 Task: Create new invoice with Date Opened :15-Apr-23, Select Customer: The Biscuit Bar, Terms: Payment Term 1. Make invoice entry for item-1 with Date: 15-Apr-23, Description: Bacardi Superior, Action: Material, Income Account: Income:Sales, Quantity: 1, Unit Price: 5.5, Discount $: 1.5. Make entry for item-2 with Date: 15-Apr-23, Description: _x000D_
Doritos Lays Cool Ranch, Action: Material, Income Account: Income:Sales, Quantity: 4, Unit Price: 5.6, Discount $: 2.5. Make entry for item-3 with Date: 15-Apr-23, Description: Bonne Maman Preserves Strawberry (13 oz)_x000D_
, Action: Material, Income Account: Income:Sales, Quantity: 1, Unit Price: 6.6, Discount $: 3. Write Notes: 'Looking forward to serving you again.'. Post Invoice with Post Date: 15-Apr-23, Post to Accounts: Assets:Accounts Receivable. Pay / Process Payment with Transaction Date: 15-May-23, Amount: 27.5, Transfer Account: Checking Account. Print Invoice, display notes by going to Option, then go to Display Tab and check 'Invoice Notes'.
Action: Mouse moved to (174, 17)
Screenshot: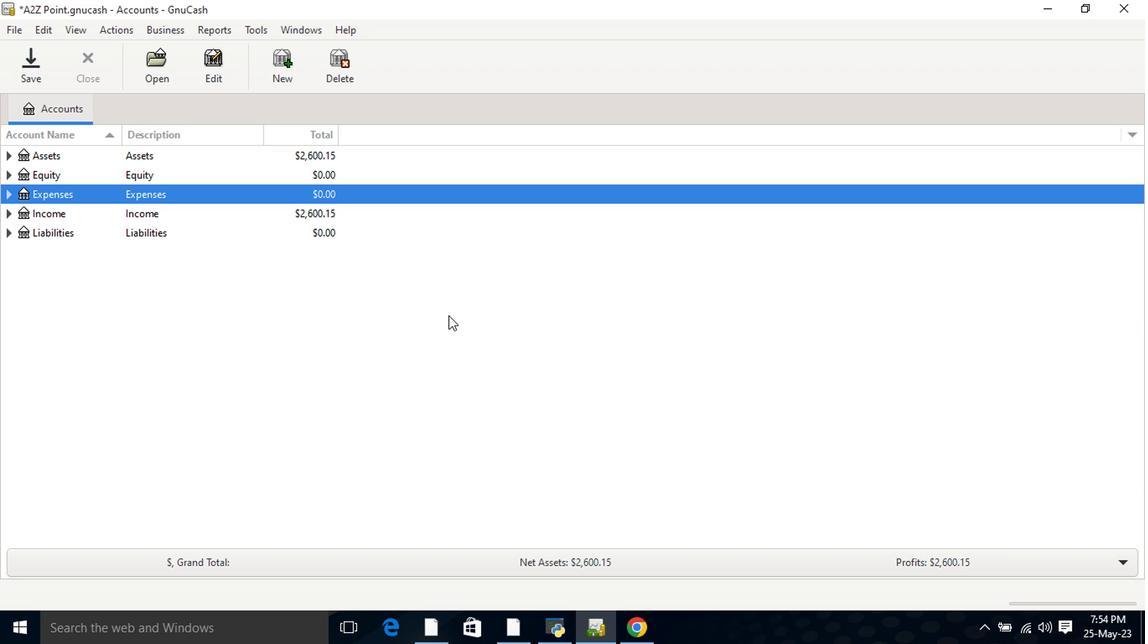 
Action: Mouse pressed left at (174, 17)
Screenshot: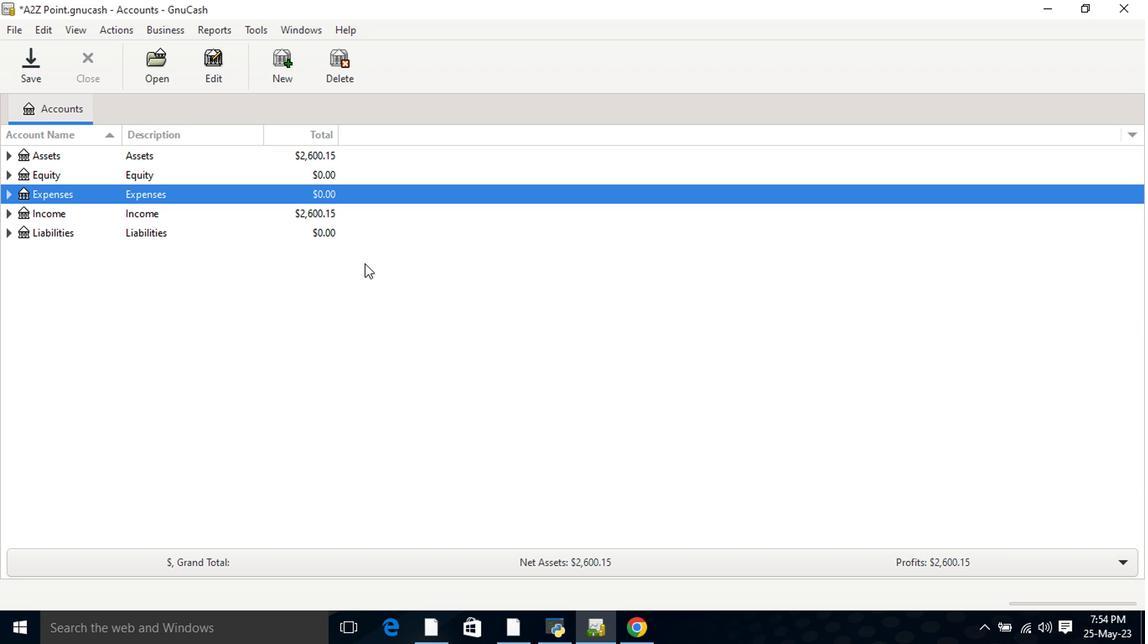 
Action: Mouse moved to (353, 102)
Screenshot: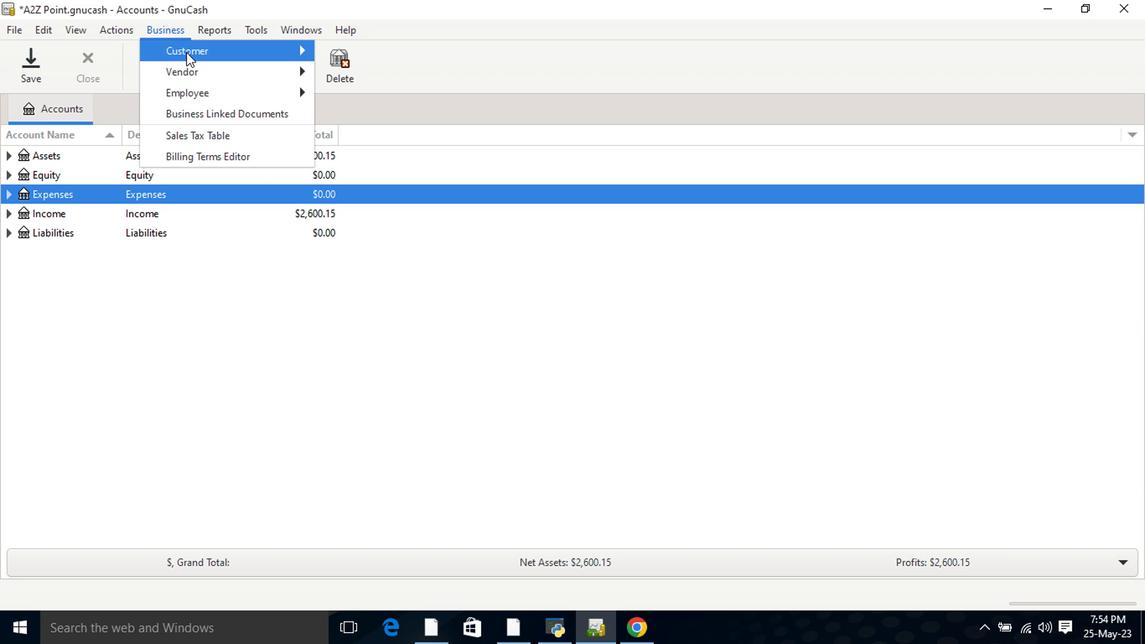 
Action: Mouse pressed left at (353, 102)
Screenshot: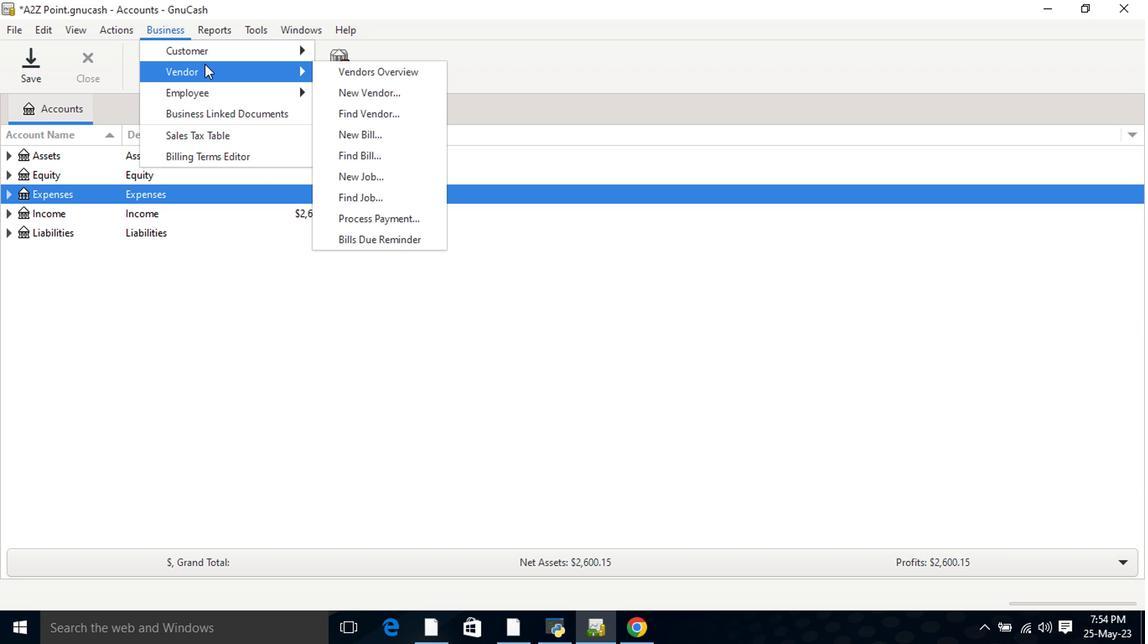 
Action: Mouse moved to (658, 245)
Screenshot: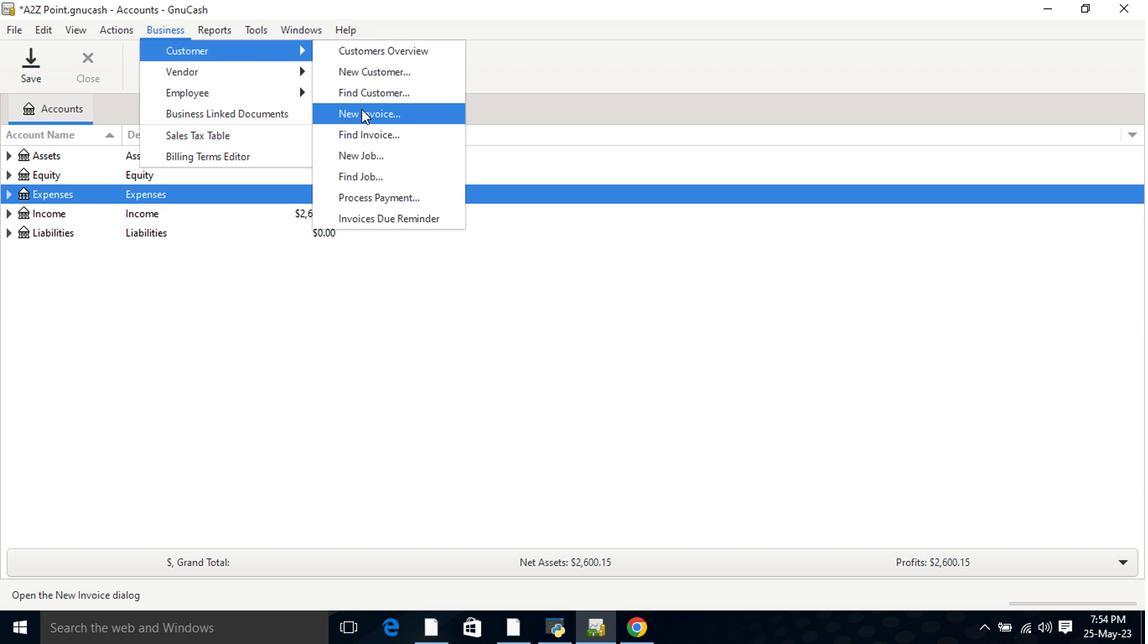 
Action: Mouse pressed left at (658, 245)
Screenshot: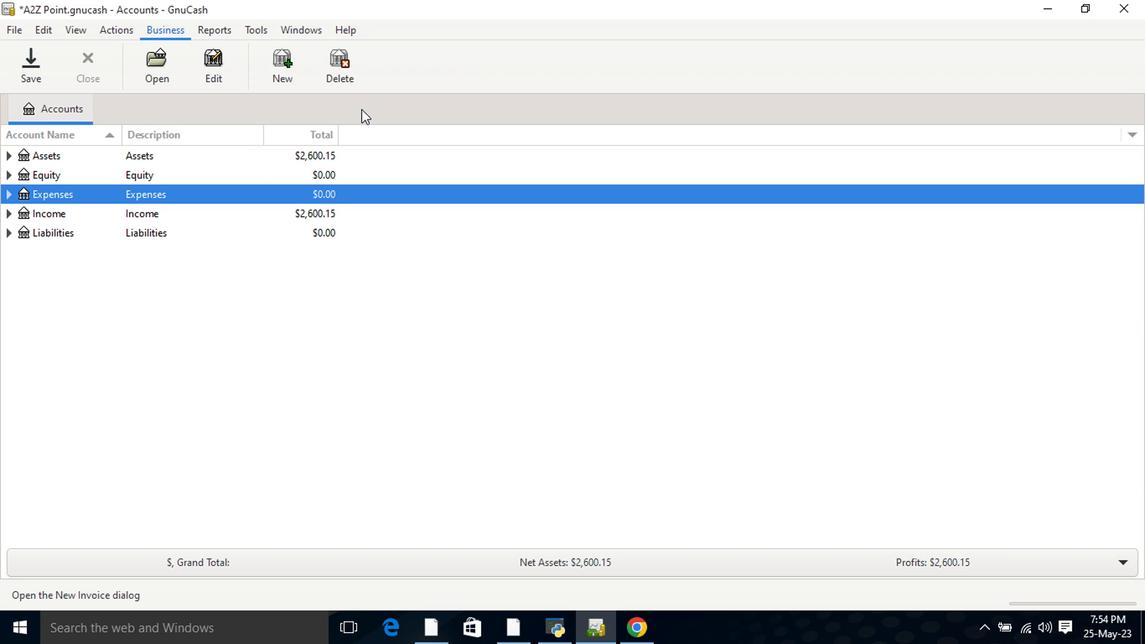 
Action: Mouse moved to (544, 270)
Screenshot: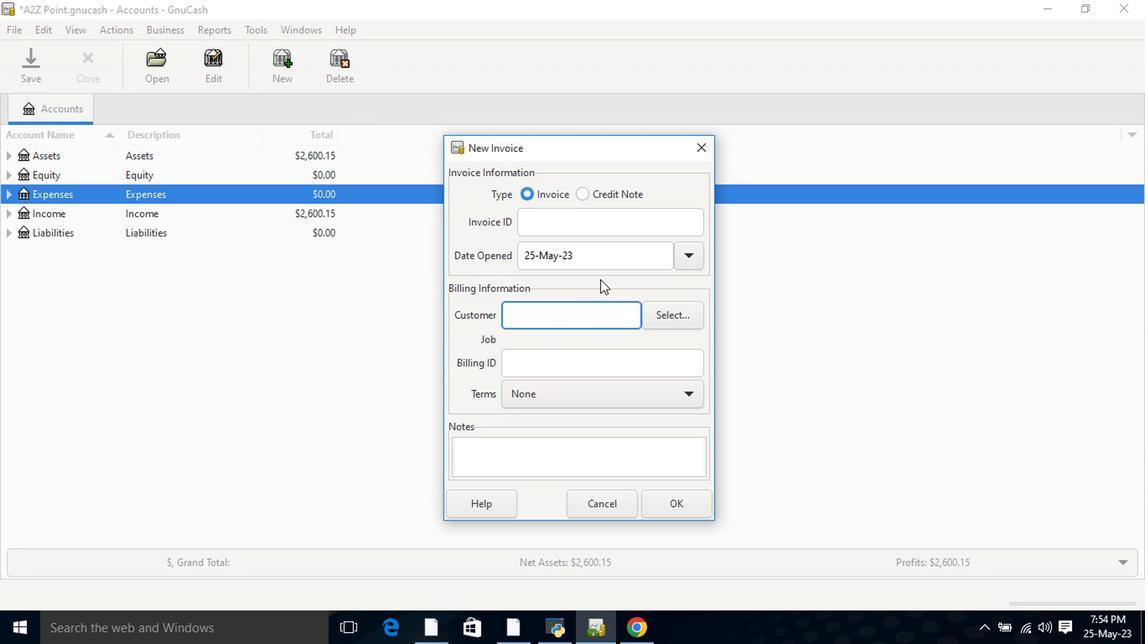 
Action: Mouse pressed left at (544, 270)
Screenshot: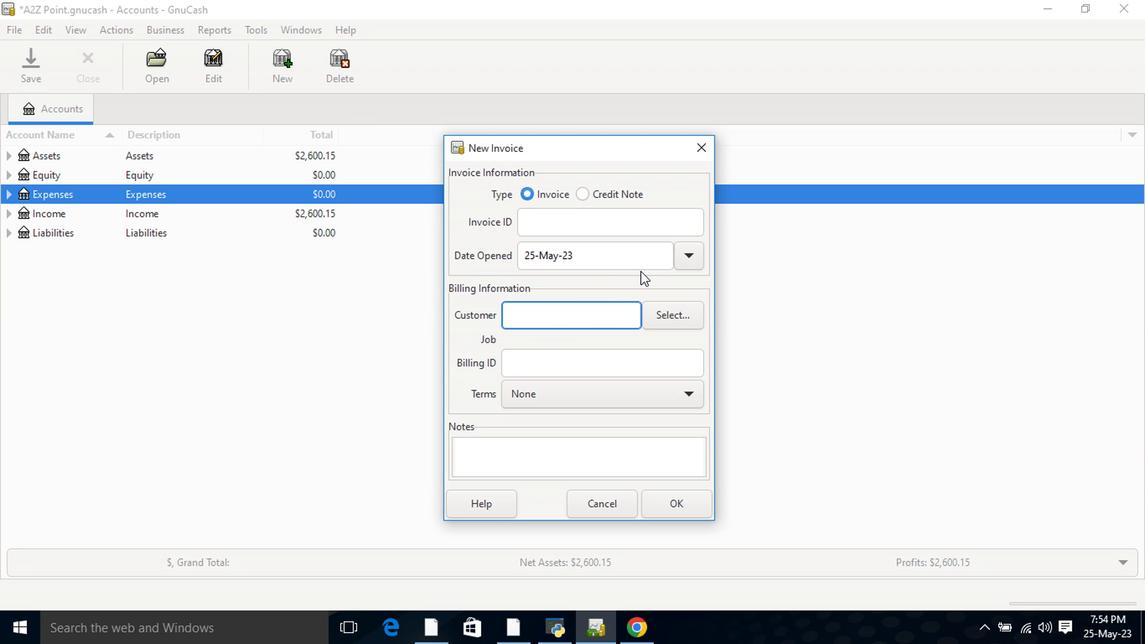 
Action: Mouse moved to (667, 331)
Screenshot: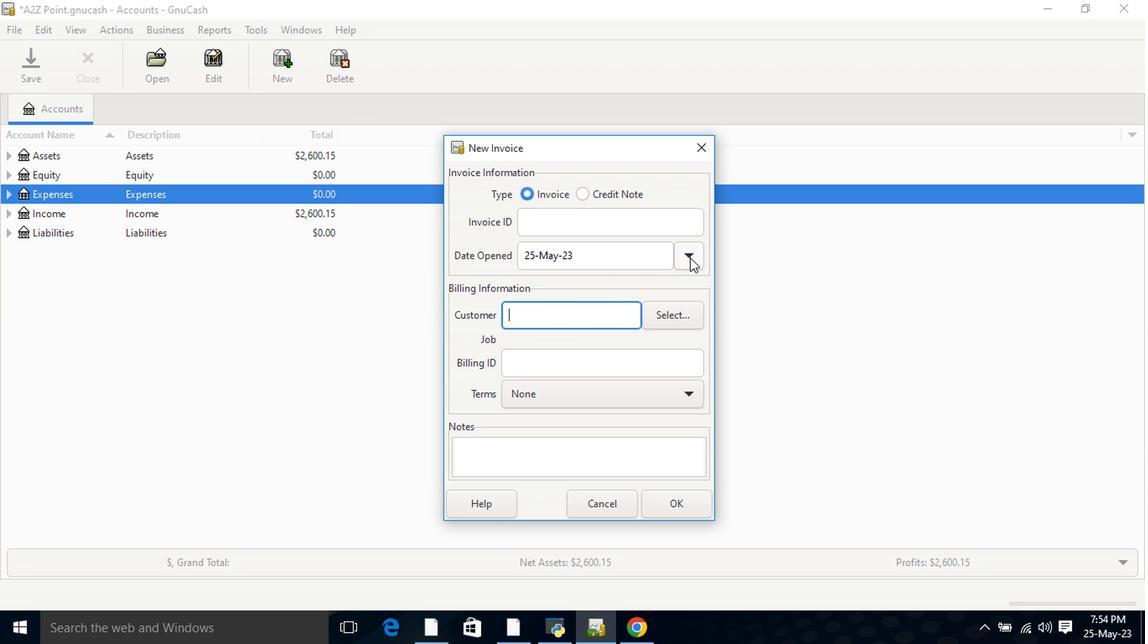 
Action: Mouse pressed left at (667, 331)
Screenshot: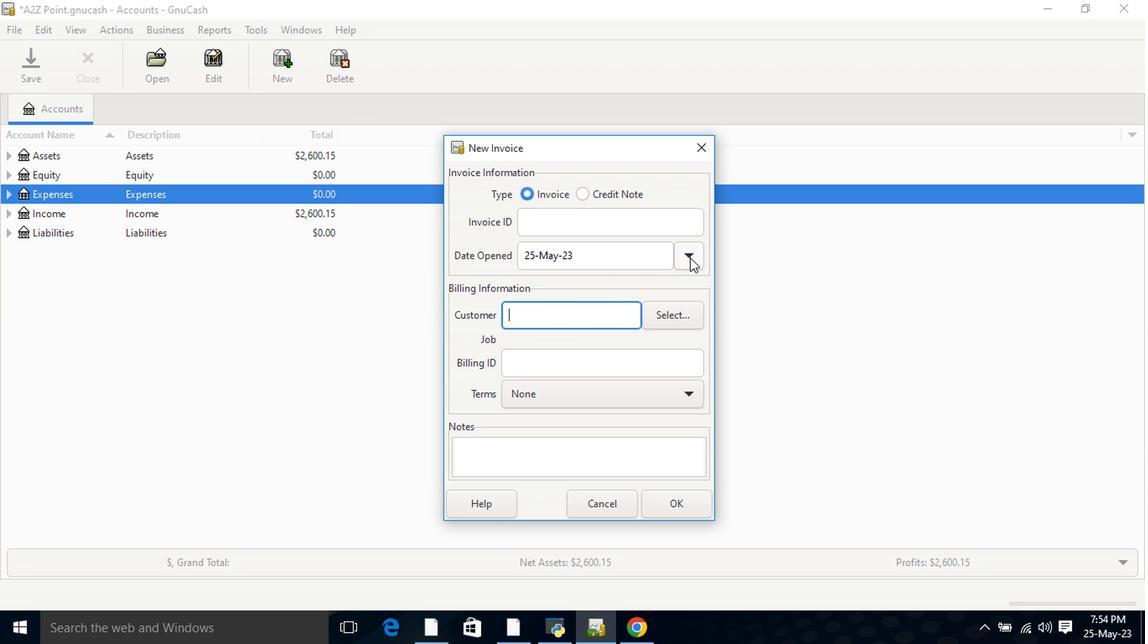 
Action: Mouse pressed left at (667, 331)
Screenshot: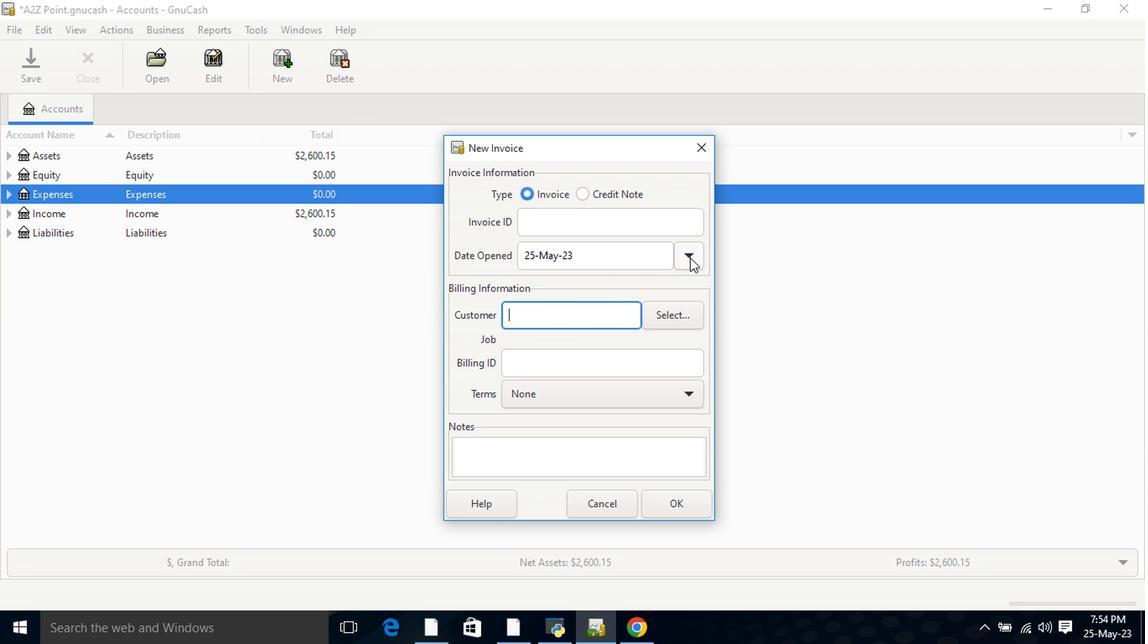 
Action: Mouse moved to (516, 296)
Screenshot: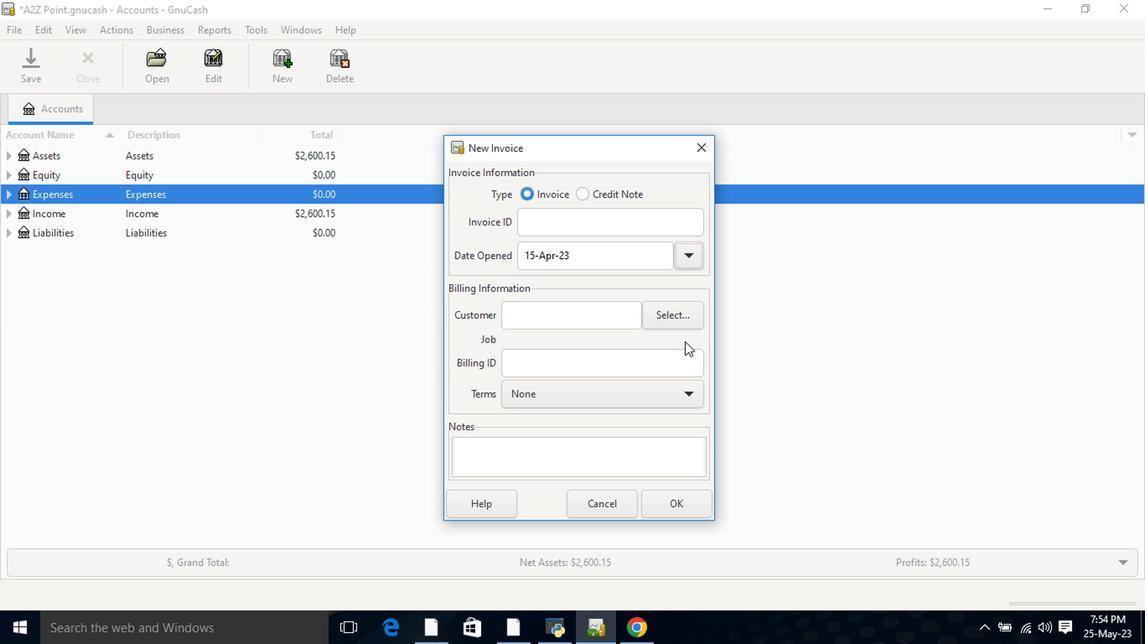 
Action: Mouse pressed left at (516, 291)
Screenshot: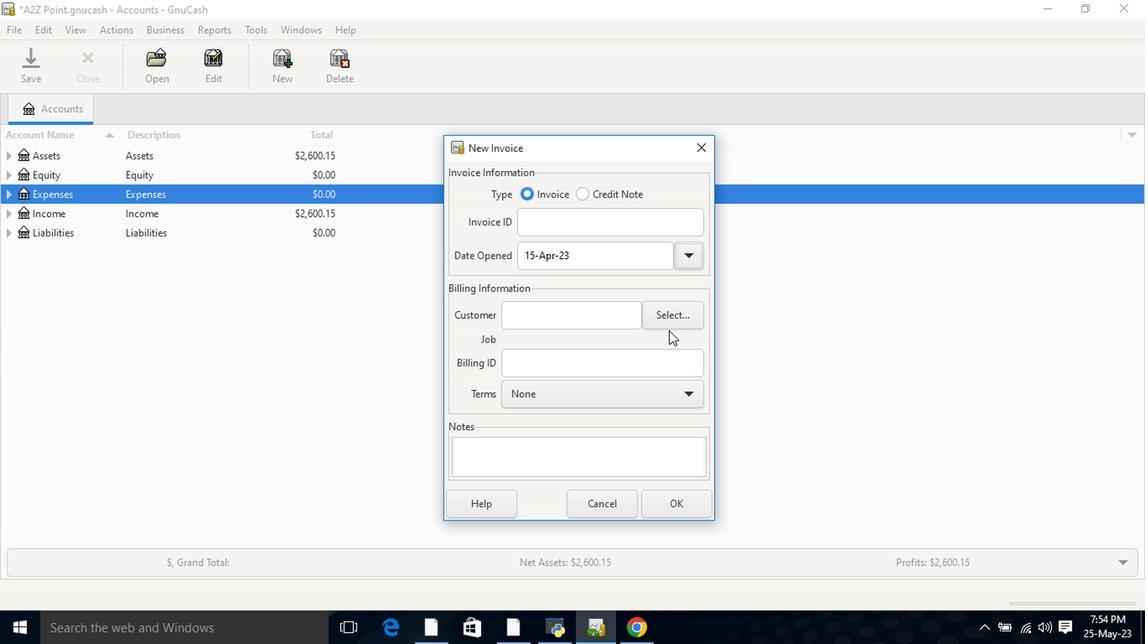 
Action: Mouse moved to (523, 309)
Screenshot: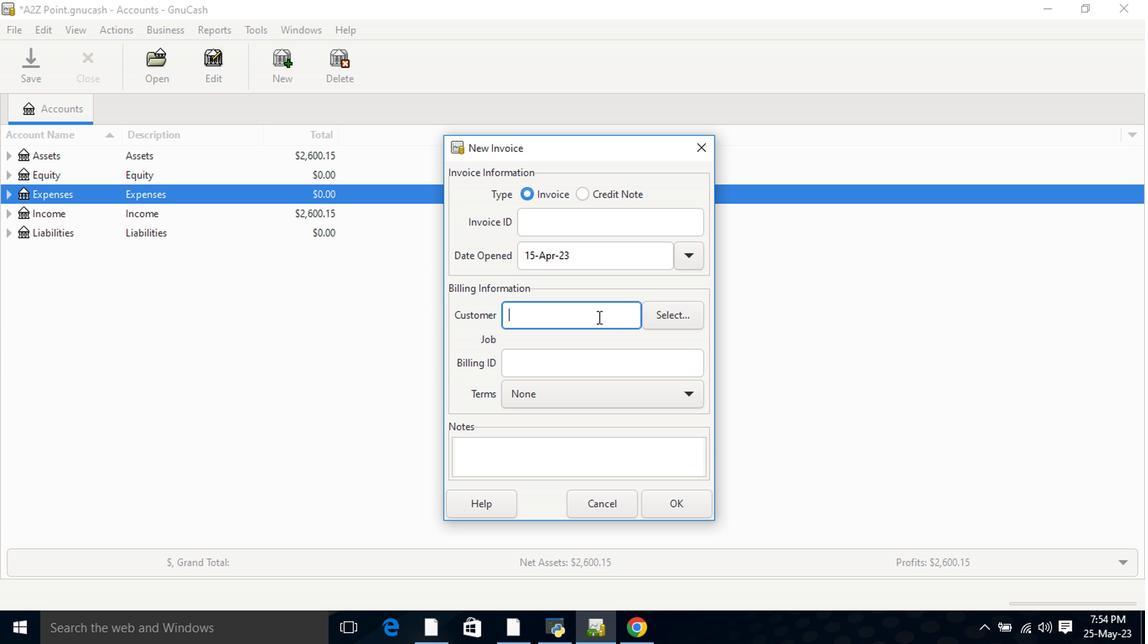 
Action: Mouse pressed left at (523, 309)
Screenshot: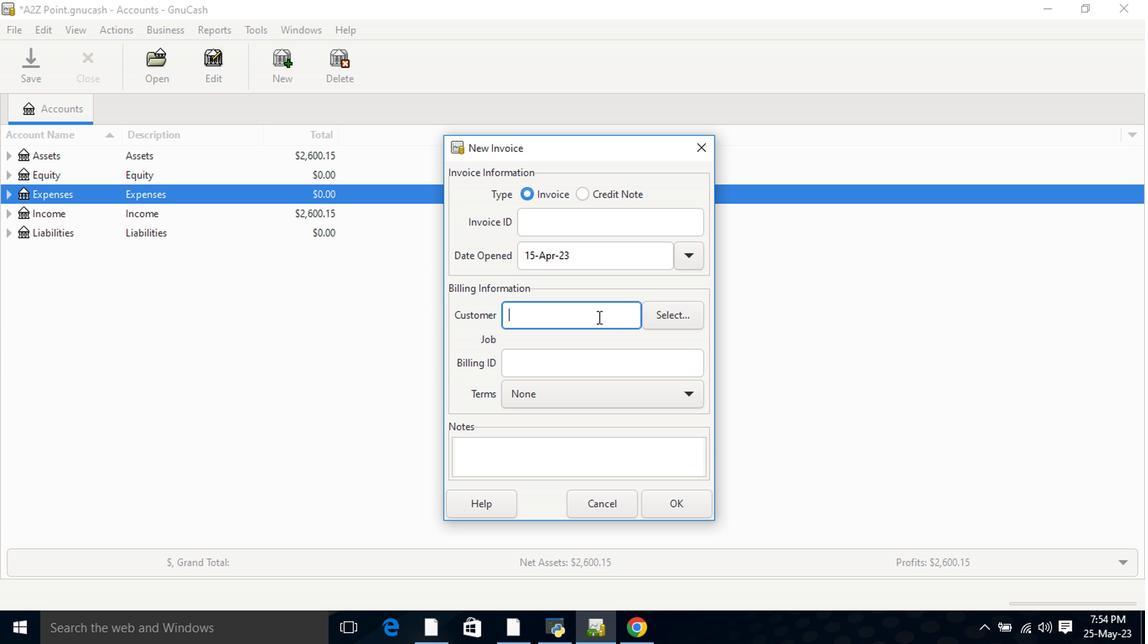 
Action: Mouse moved to (523, 307)
Screenshot: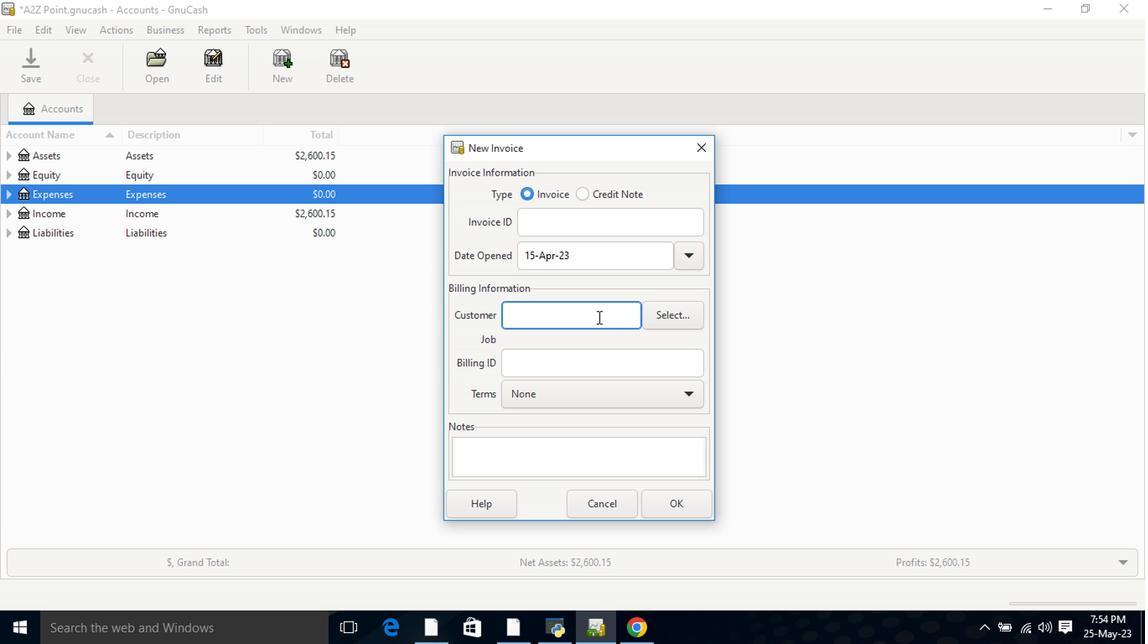 
Action: Key pressed <Key.shift><Key.shift><Key.shift><Key.shift><Key.shift>Goo
Screenshot: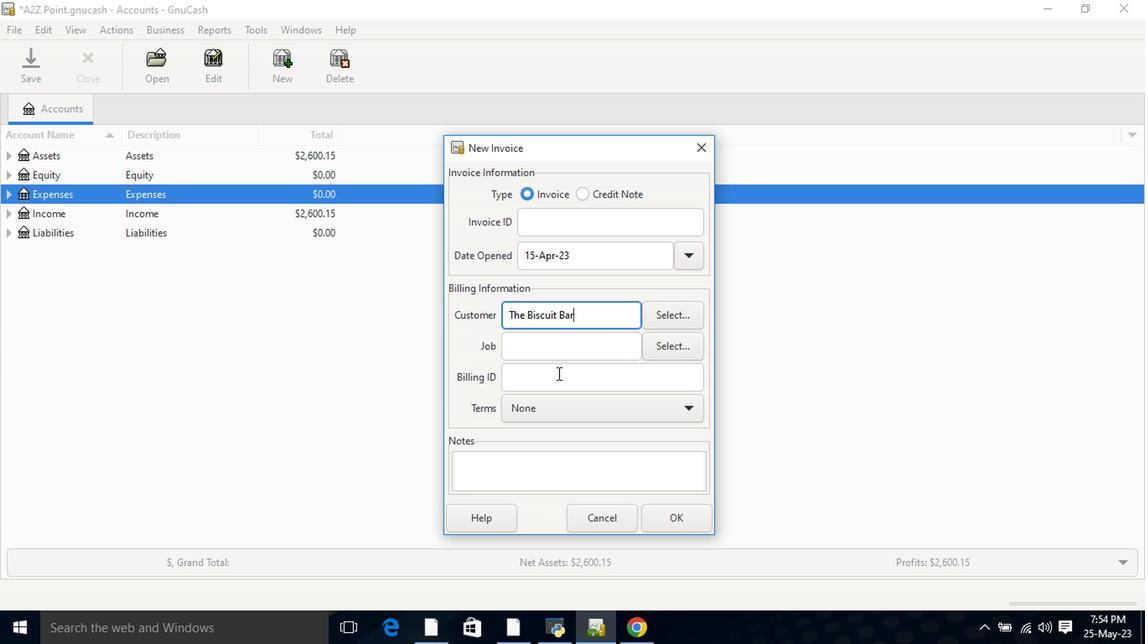
Action: Mouse moved to (524, 328)
Screenshot: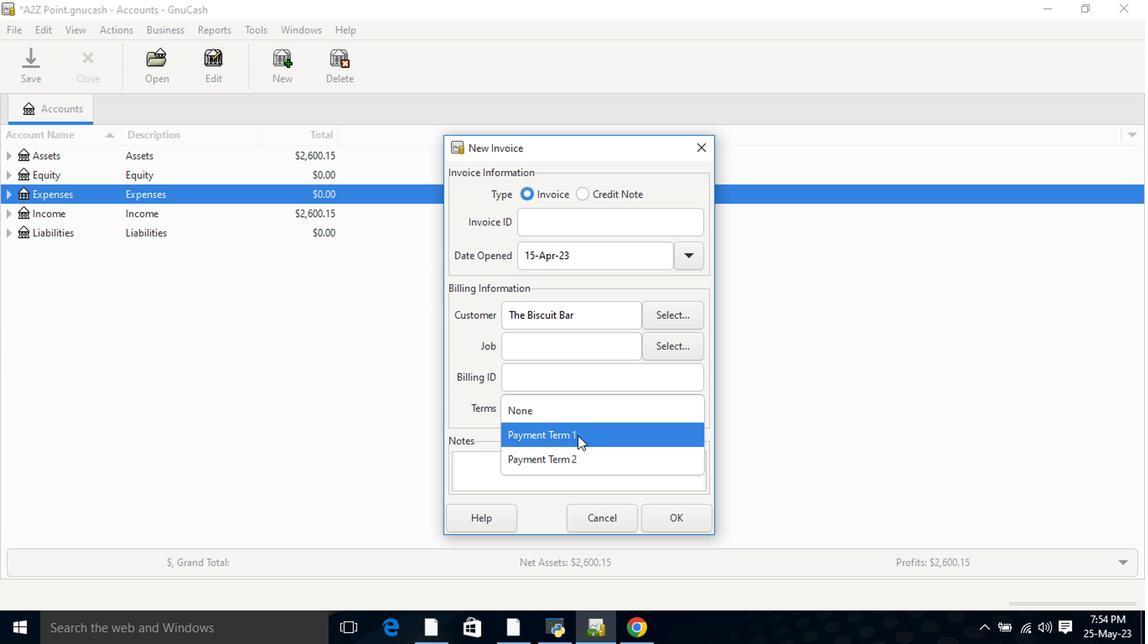 
Action: Mouse pressed left at (524, 328)
Screenshot: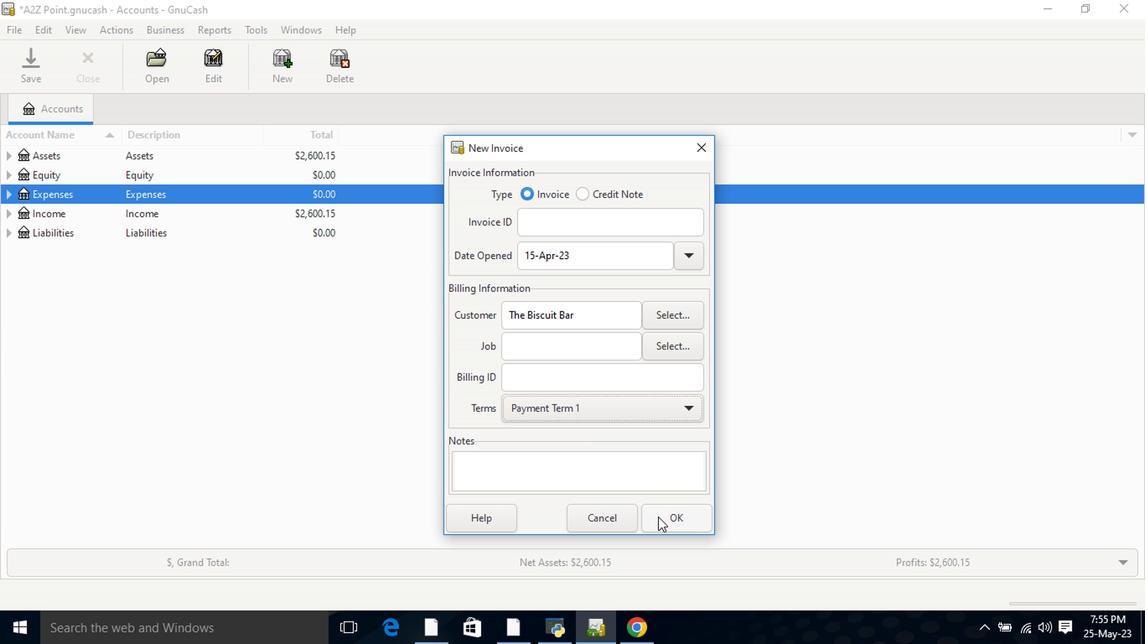 
Action: Mouse moved to (536, 401)
Screenshot: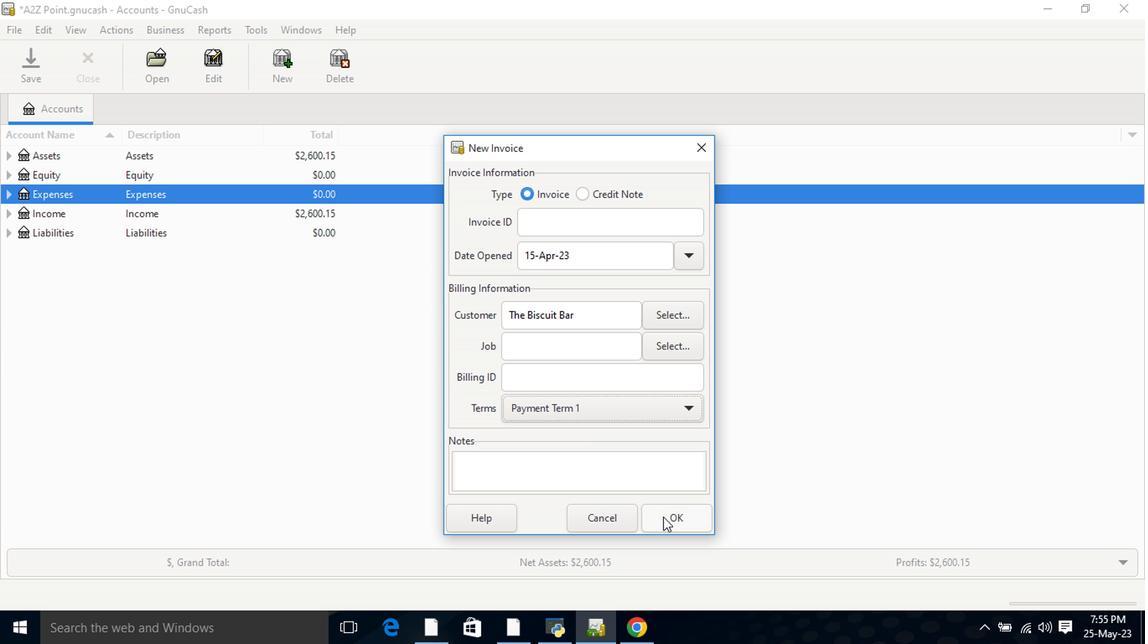 
Action: Mouse pressed left at (536, 401)
Screenshot: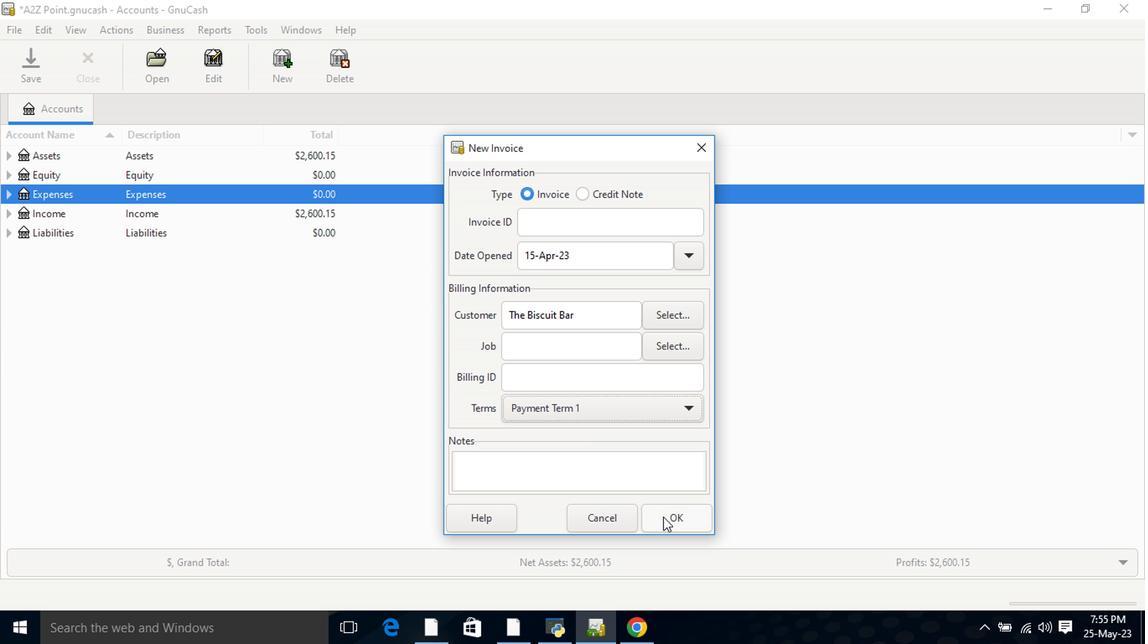 
Action: Mouse moved to (542, 425)
Screenshot: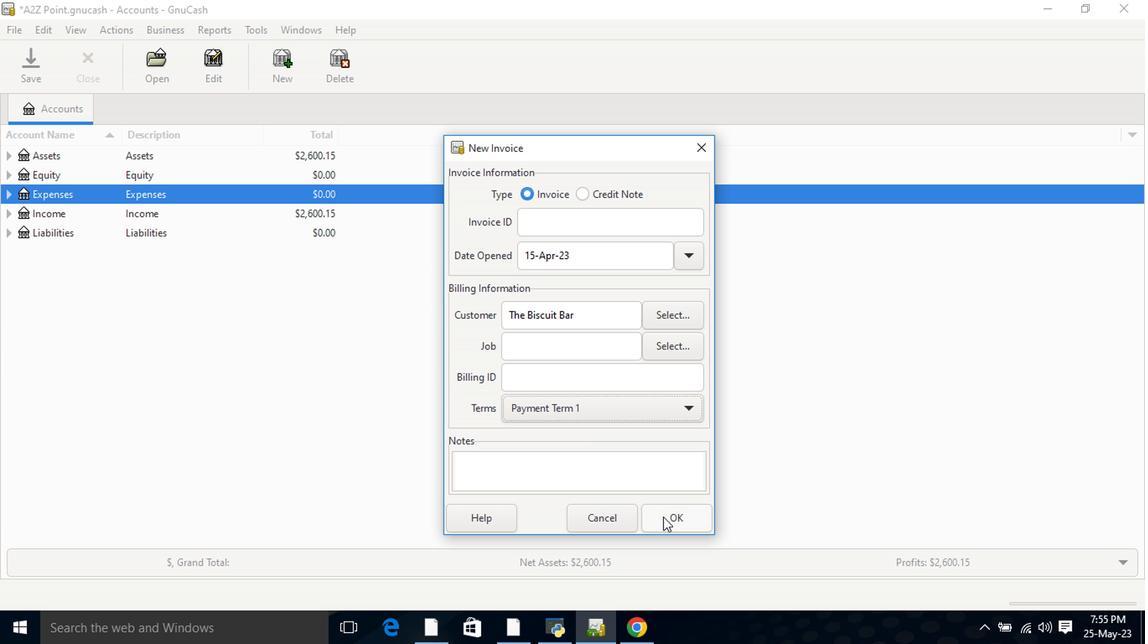 
Action: Mouse pressed left at (542, 425)
Screenshot: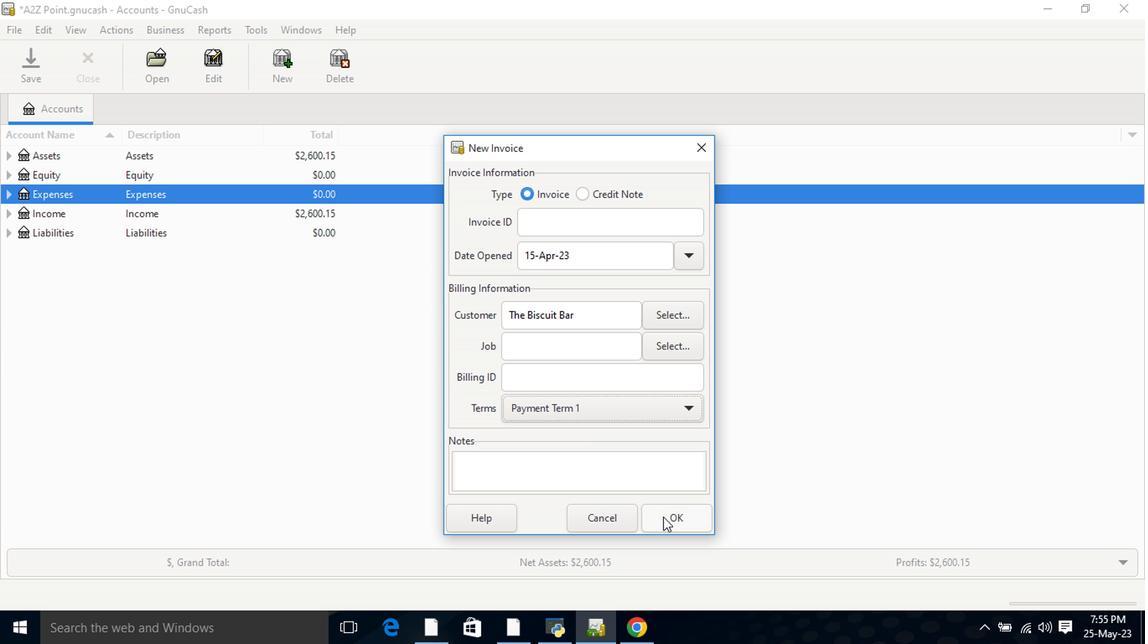 
Action: Mouse moved to (662, 505)
Screenshot: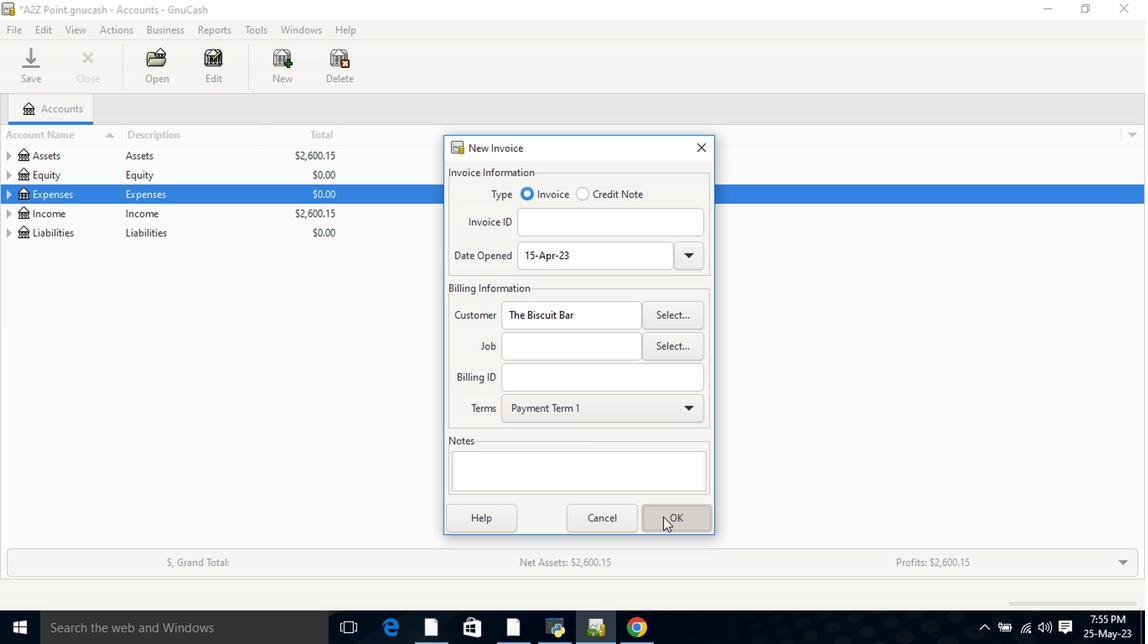 
Action: Mouse pressed left at (662, 505)
Screenshot: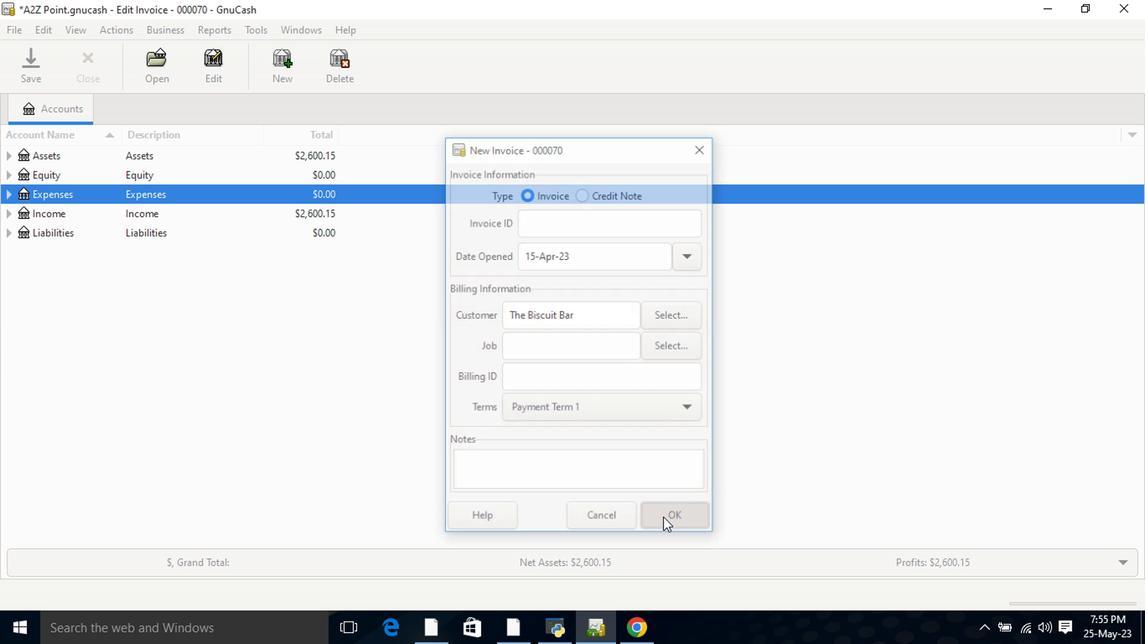 
Action: Mouse moved to (76, 317)
Screenshot: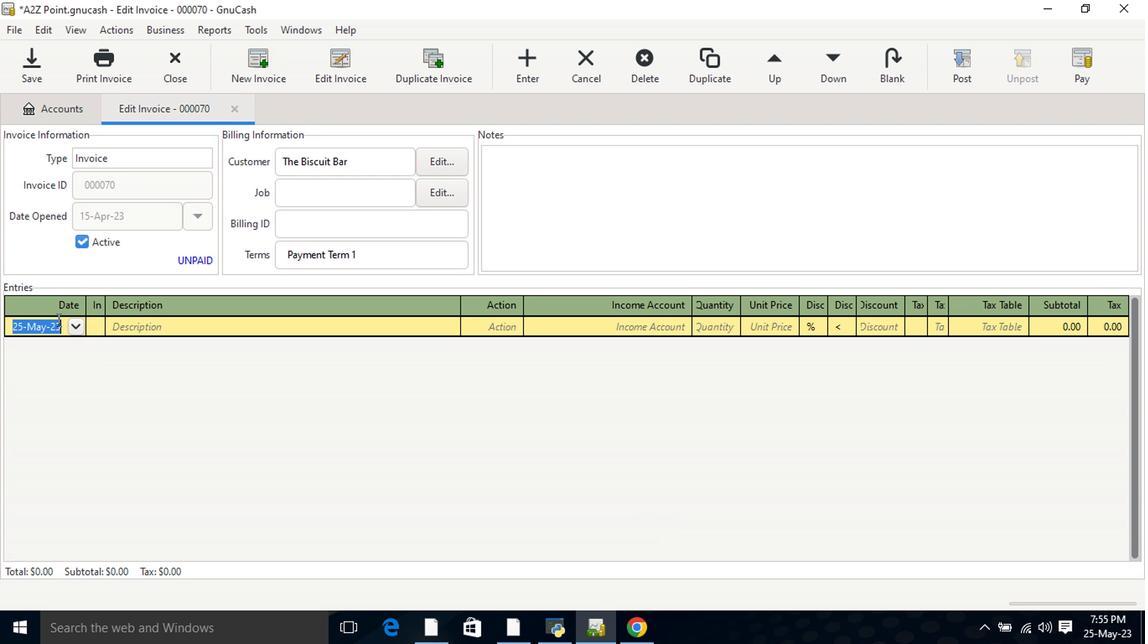 
Action: Mouse pressed left at (76, 317)
Screenshot: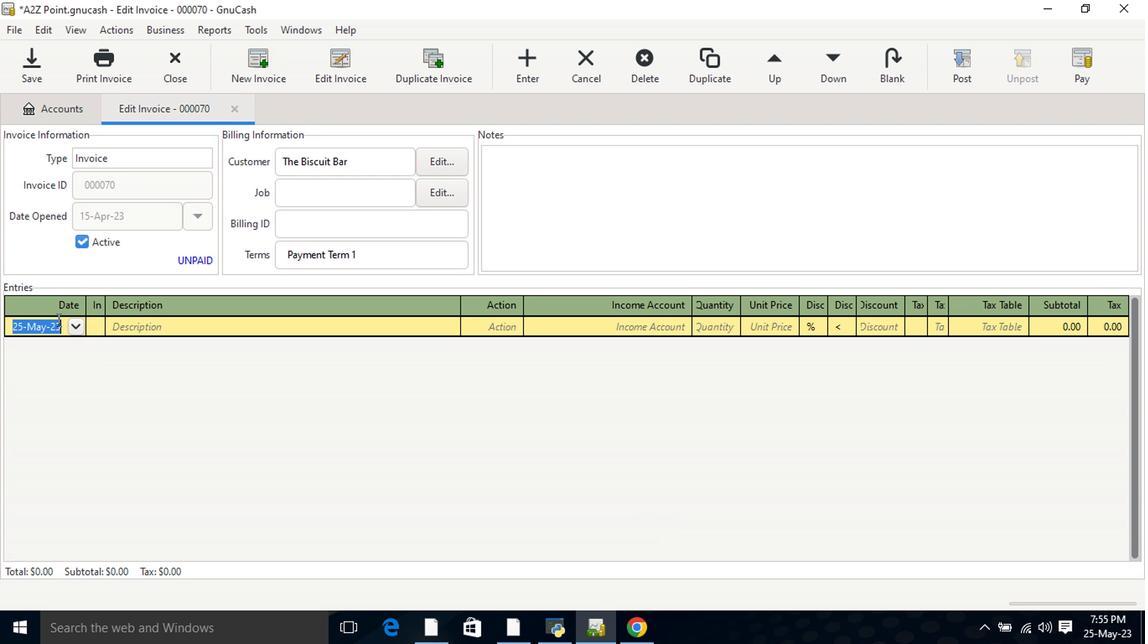 
Action: Mouse moved to (12, 334)
Screenshot: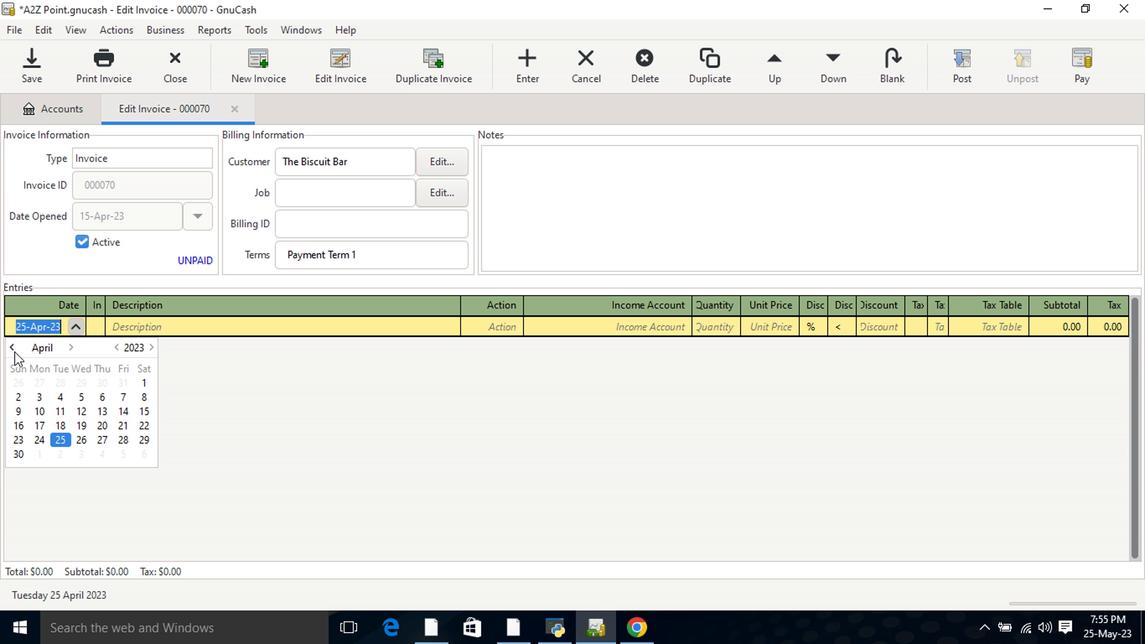 
Action: Mouse pressed left at (12, 334)
Screenshot: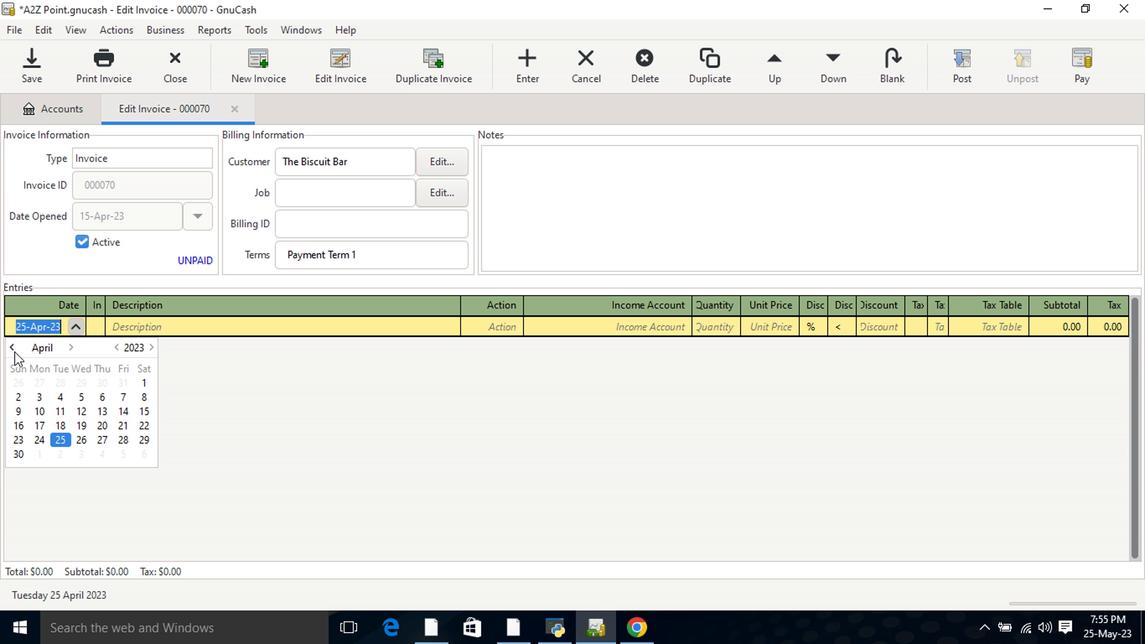 
Action: Mouse moved to (144, 400)
Screenshot: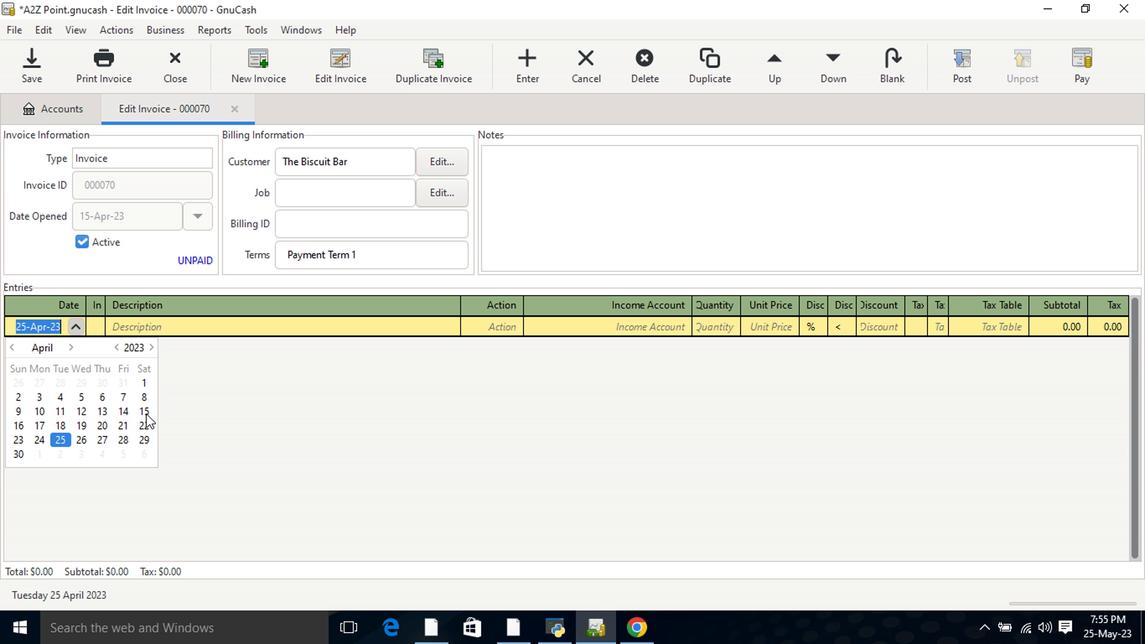 
Action: Mouse pressed left at (144, 400)
Screenshot: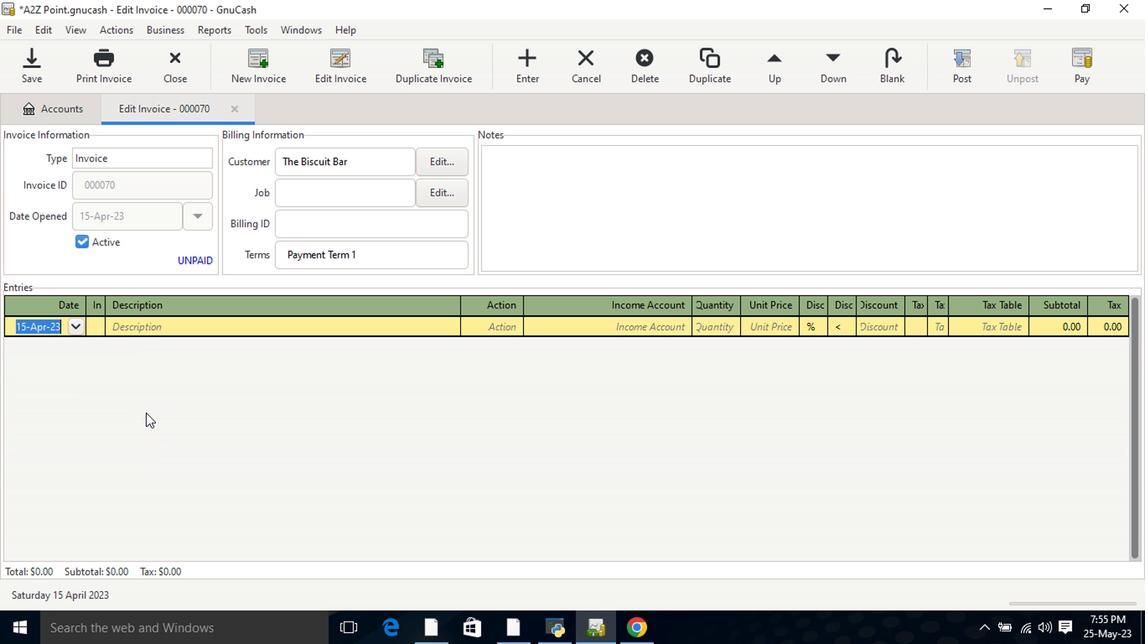 
Action: Mouse pressed left at (144, 400)
Screenshot: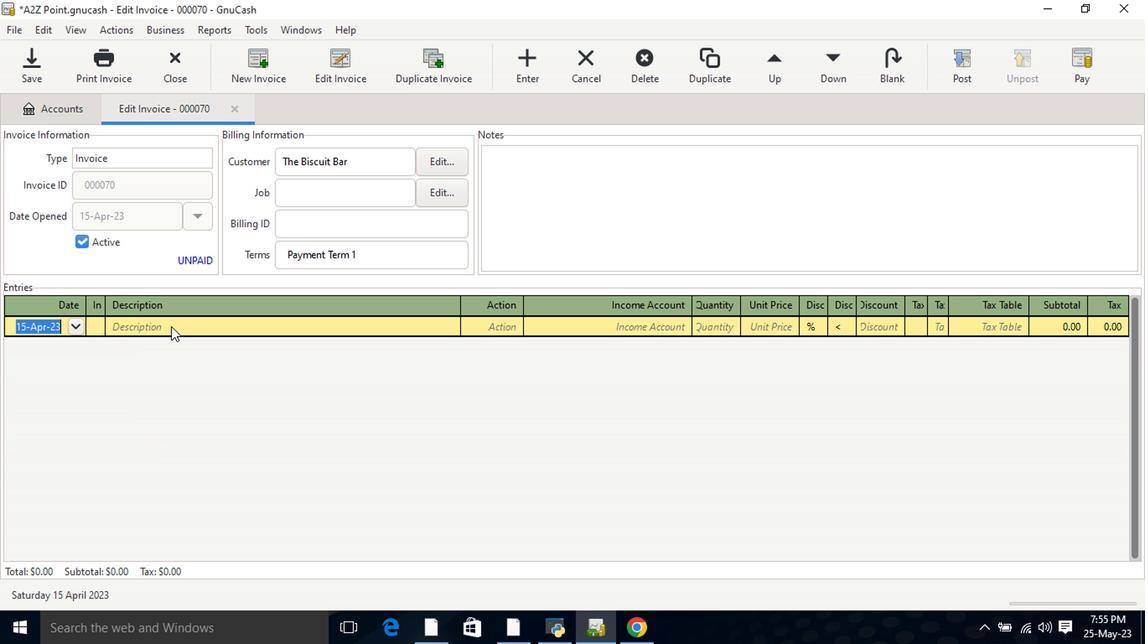 
Action: Mouse moved to (159, 322)
Screenshot: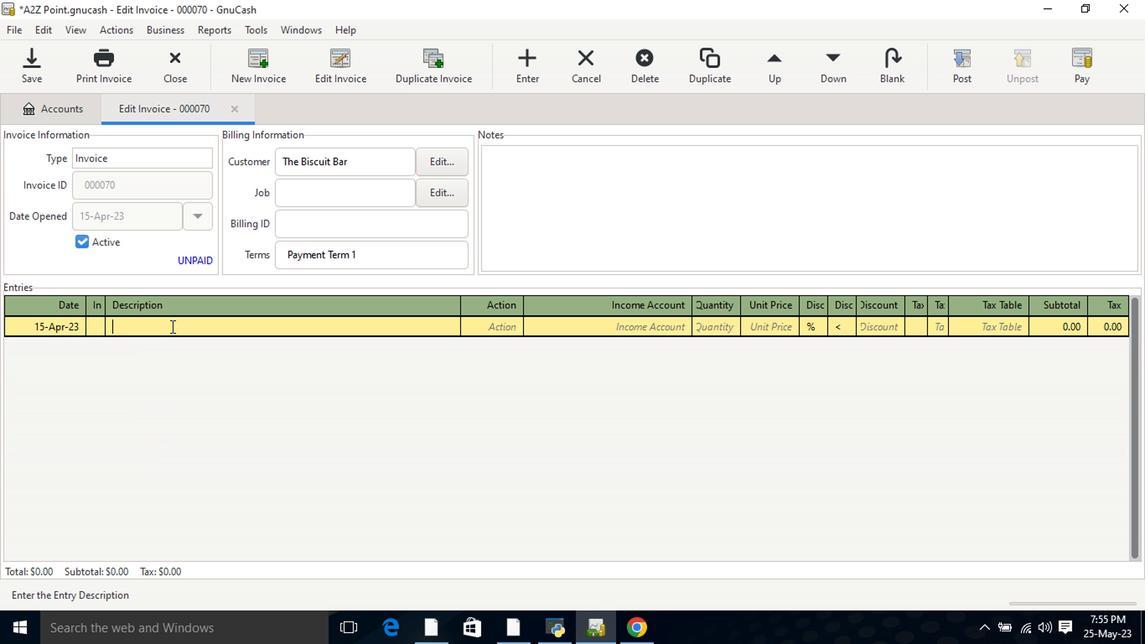 
Action: Mouse pressed left at (159, 322)
Screenshot: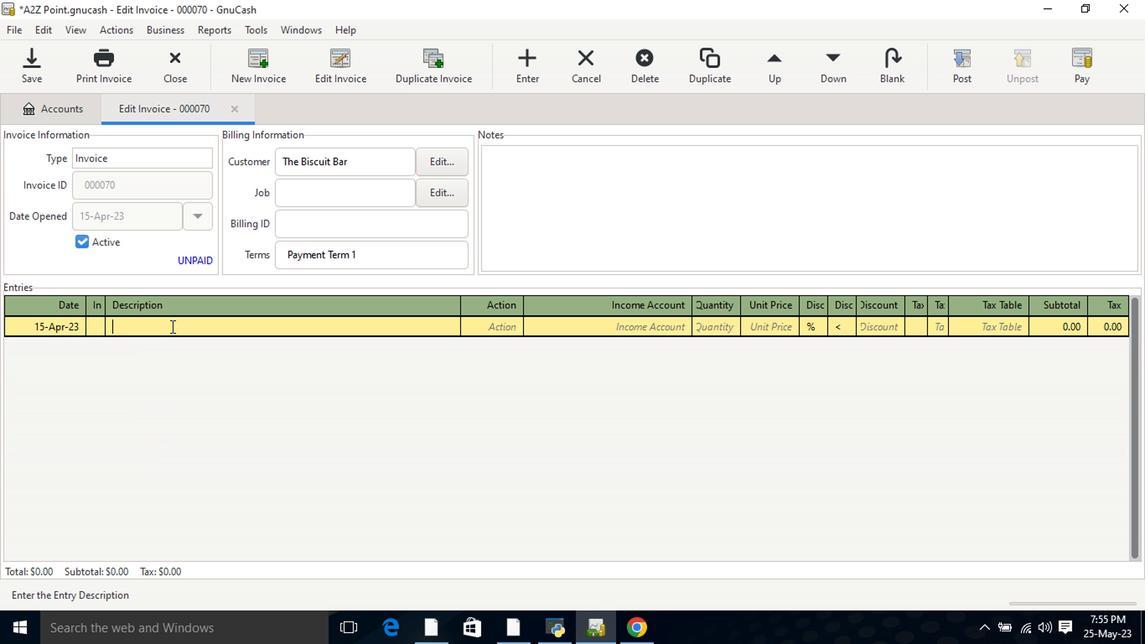 
Action: Key pressed <Key.shift>Coralite<Key.space><Key.shift>First<Key.space><Key.shift>Aid<Key.space><Key.shift>kit<Key.space><Key.shift_r>(36<Key.space>ct<Key.shift_r>)<Key.tab>
Screenshot: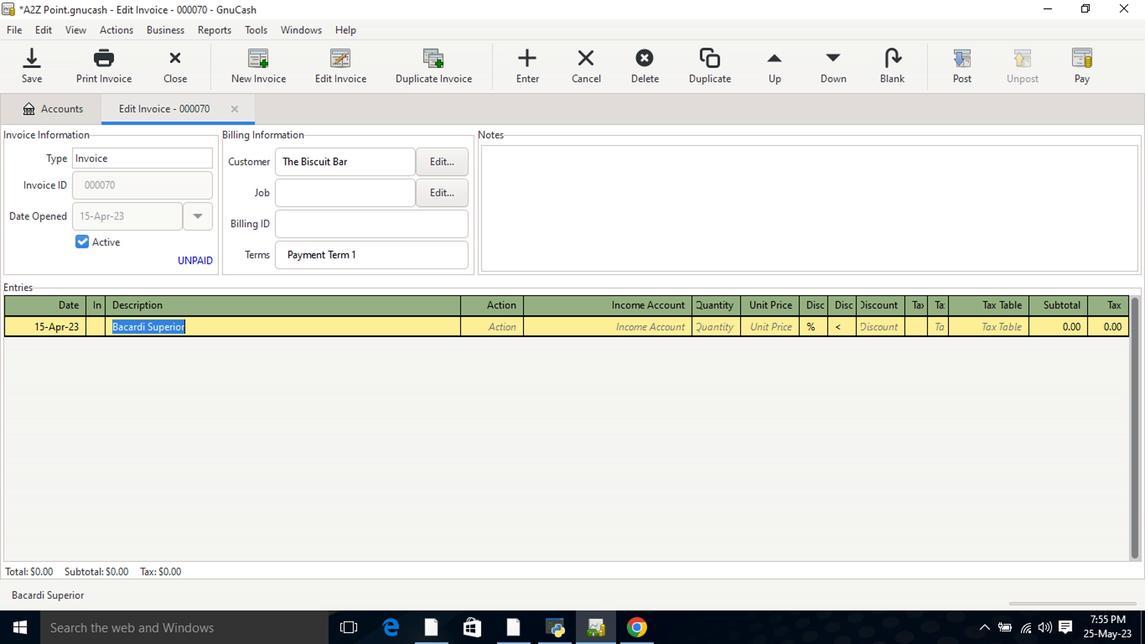 
Action: Mouse moved to (123, 316)
Screenshot: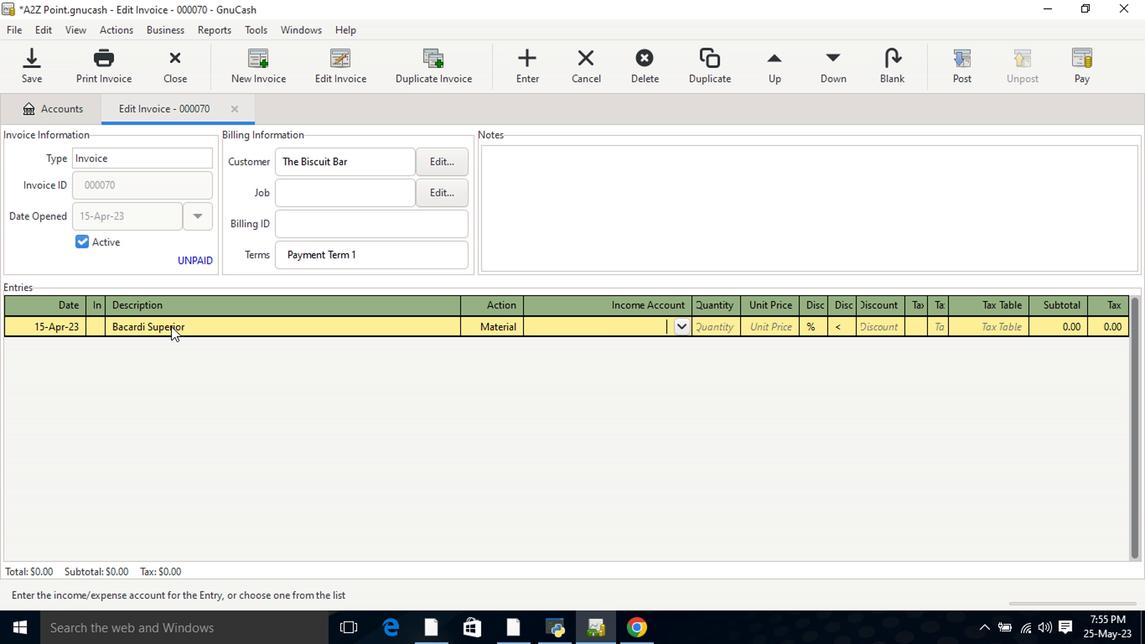 
Action: Mouse pressed left at (123, 316)
Screenshot: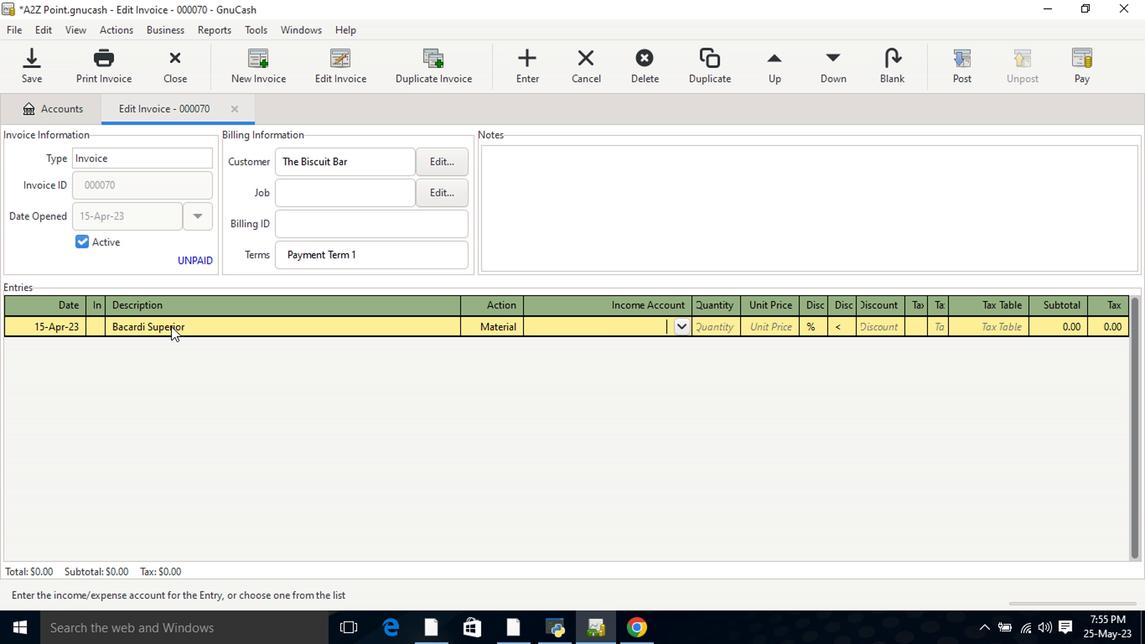 
Action: Mouse moved to (146, 316)
Screenshot: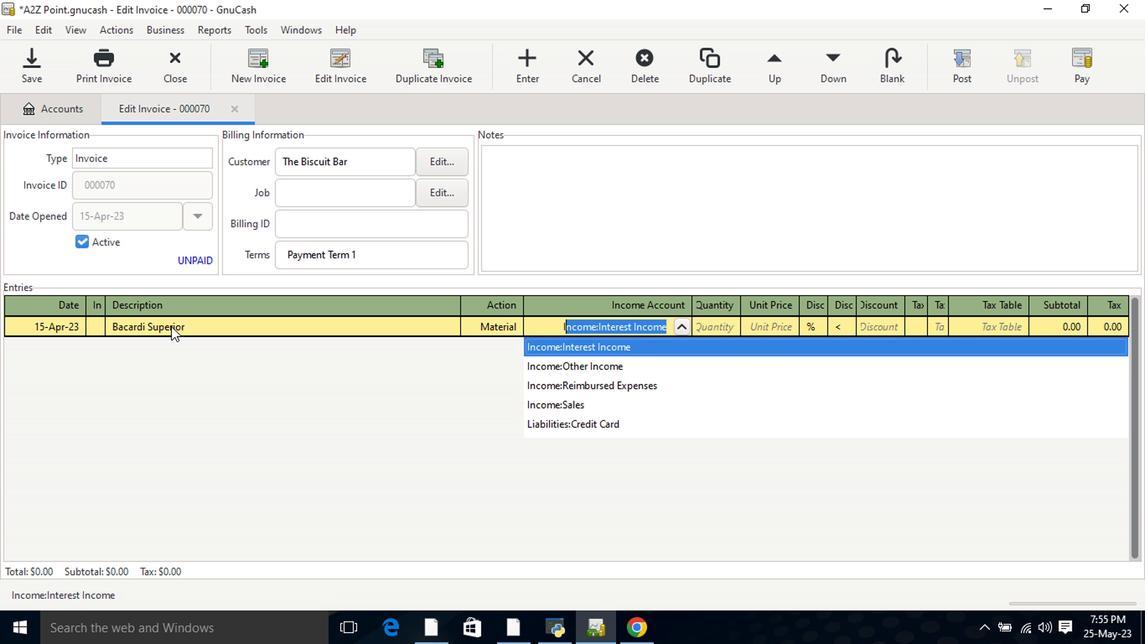 
Action: Key pressed <Key.left><Key.delete><Key.delete><Key.delete><Key.delete><Key.delete><Key.delete><Key.caps_lock><Key.delete>ORALITE<Key.tab><Key.caps_lock><Key.alt_l>ma<Key.tab>inco<Key.down><Key.down><Key.down><Key.tab>2<Key.tab>8.
Screenshot: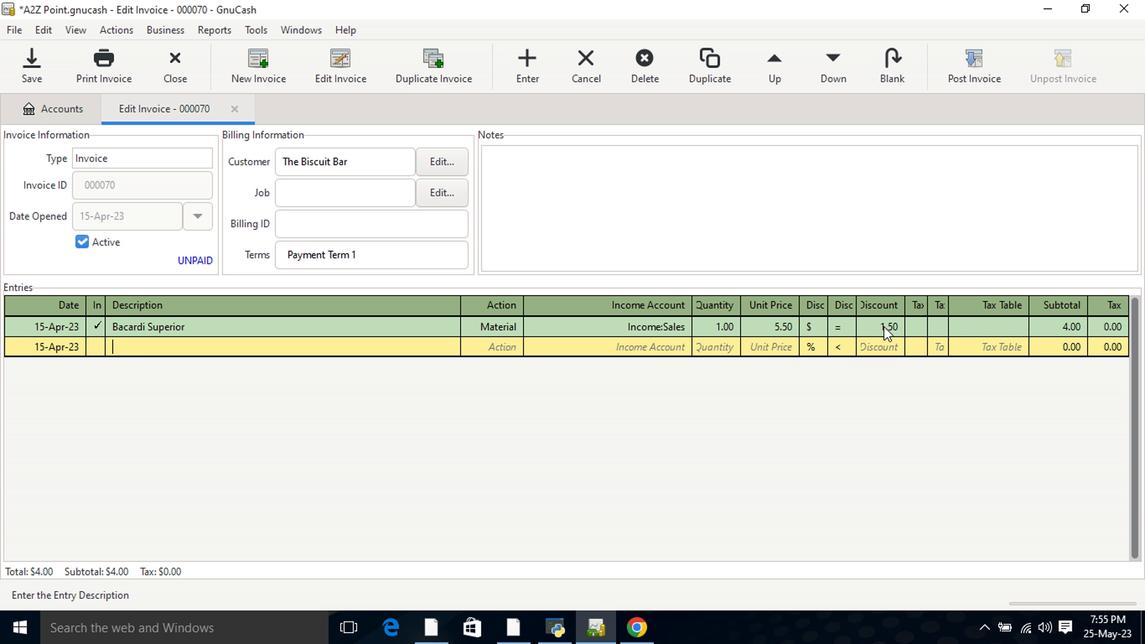 
Action: Mouse moved to (173, 22)
Screenshot: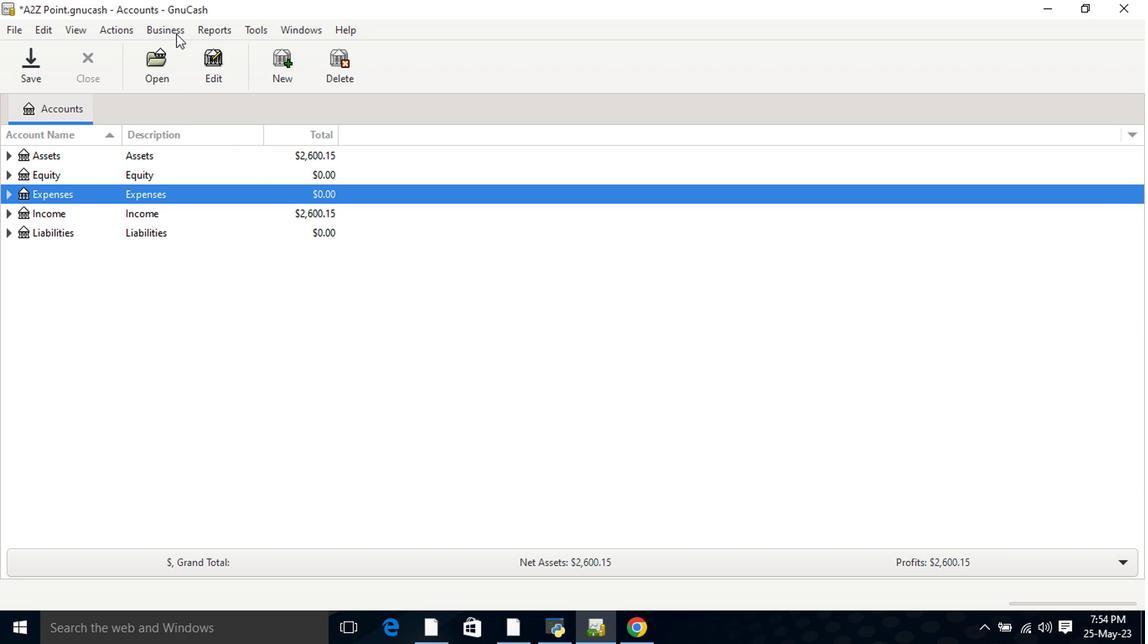 
Action: Mouse pressed left at (173, 22)
Screenshot: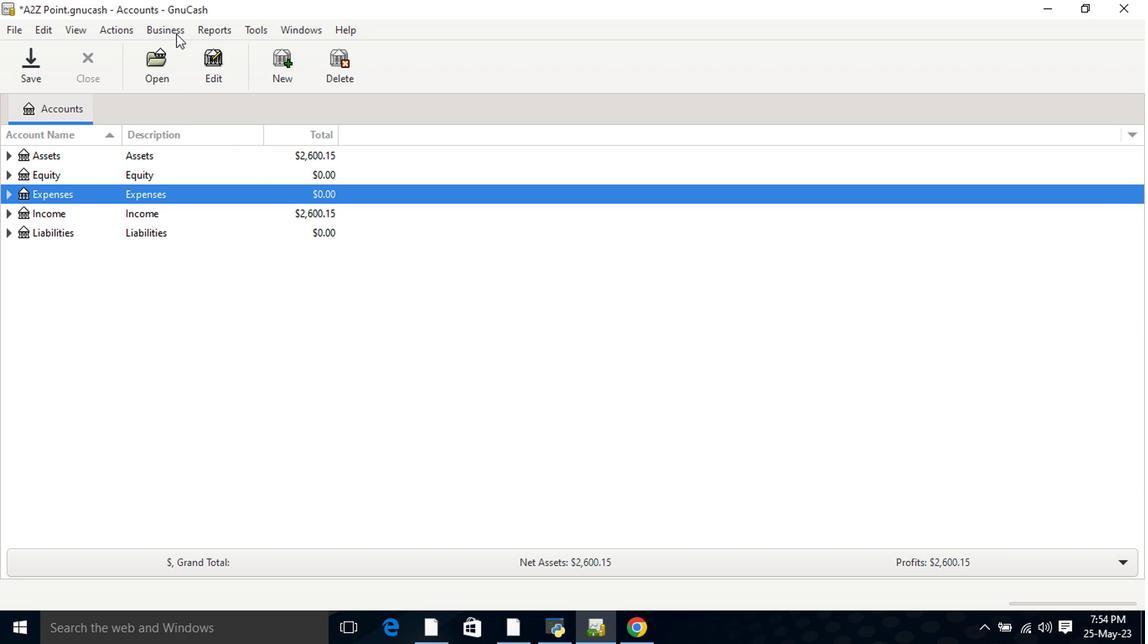 
Action: Mouse moved to (352, 99)
Screenshot: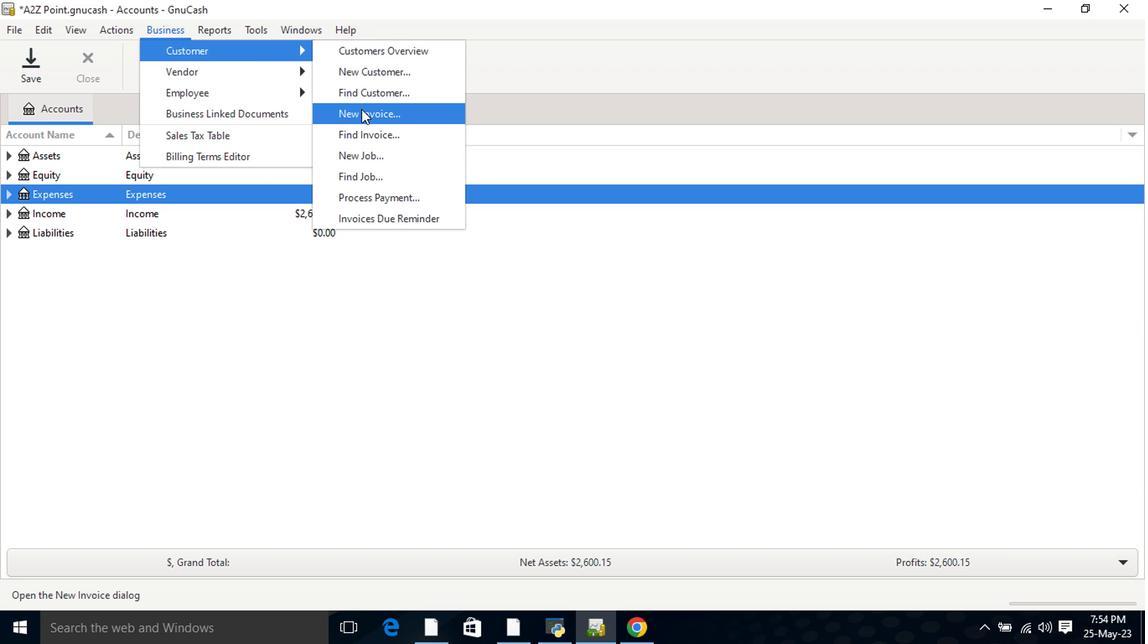 
Action: Mouse pressed left at (352, 99)
Screenshot: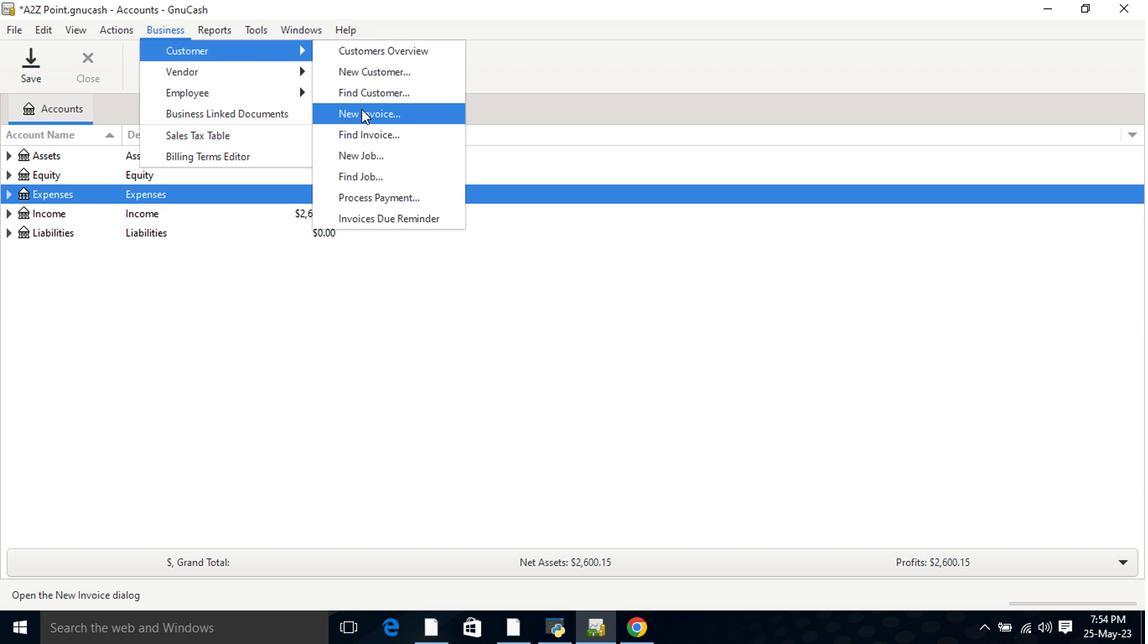 
Action: Mouse moved to (669, 247)
Screenshot: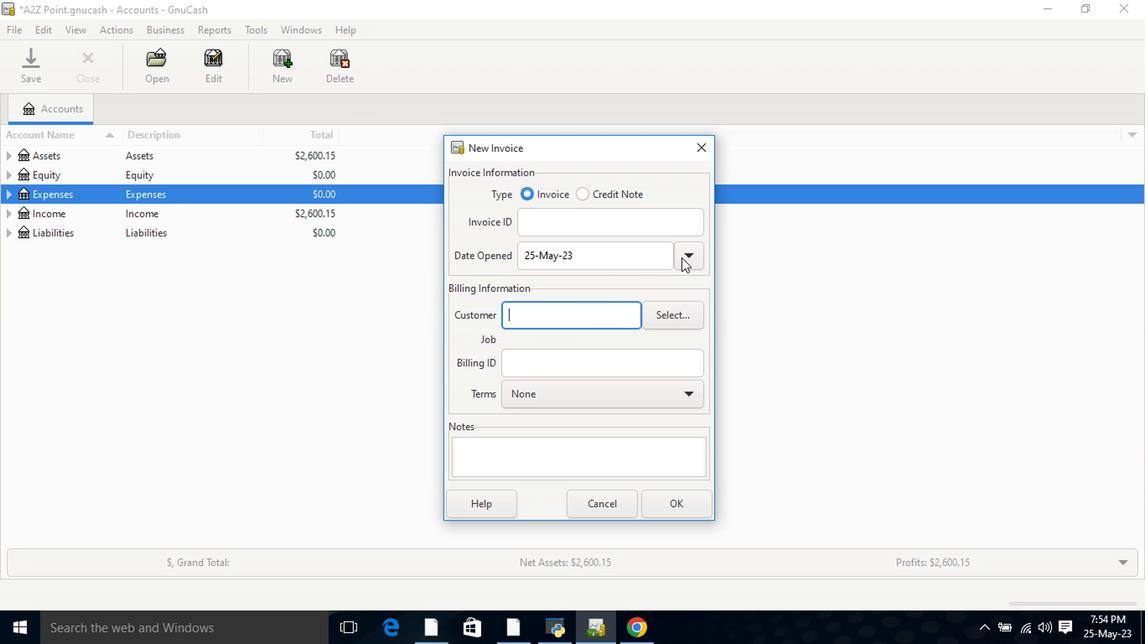 
Action: Mouse pressed left at (669, 247)
Screenshot: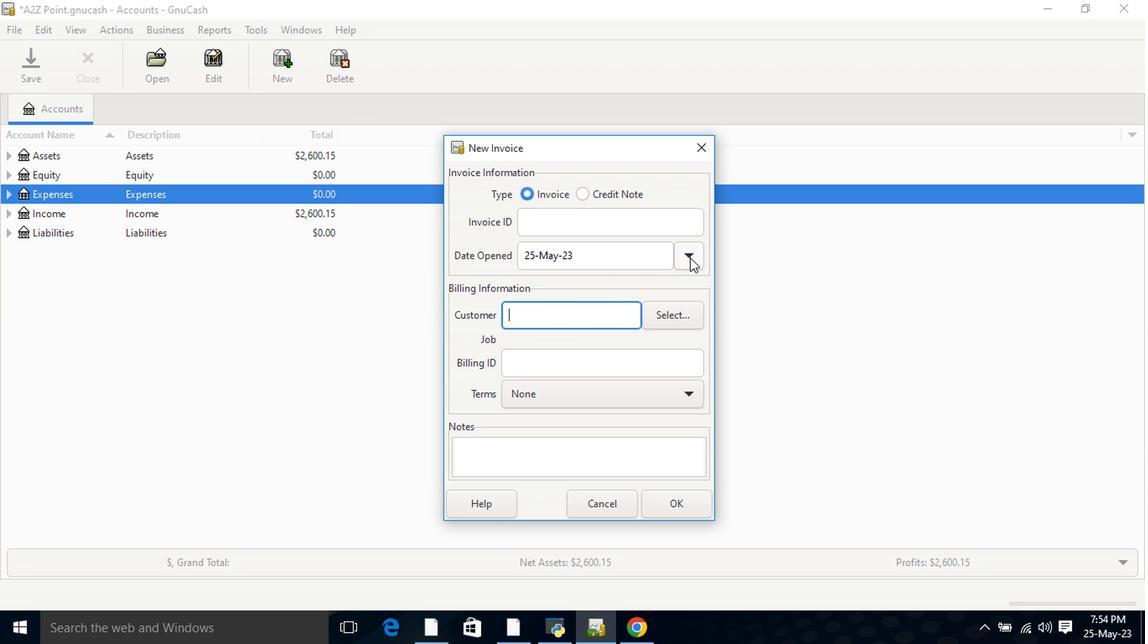 
Action: Mouse moved to (541, 270)
Screenshot: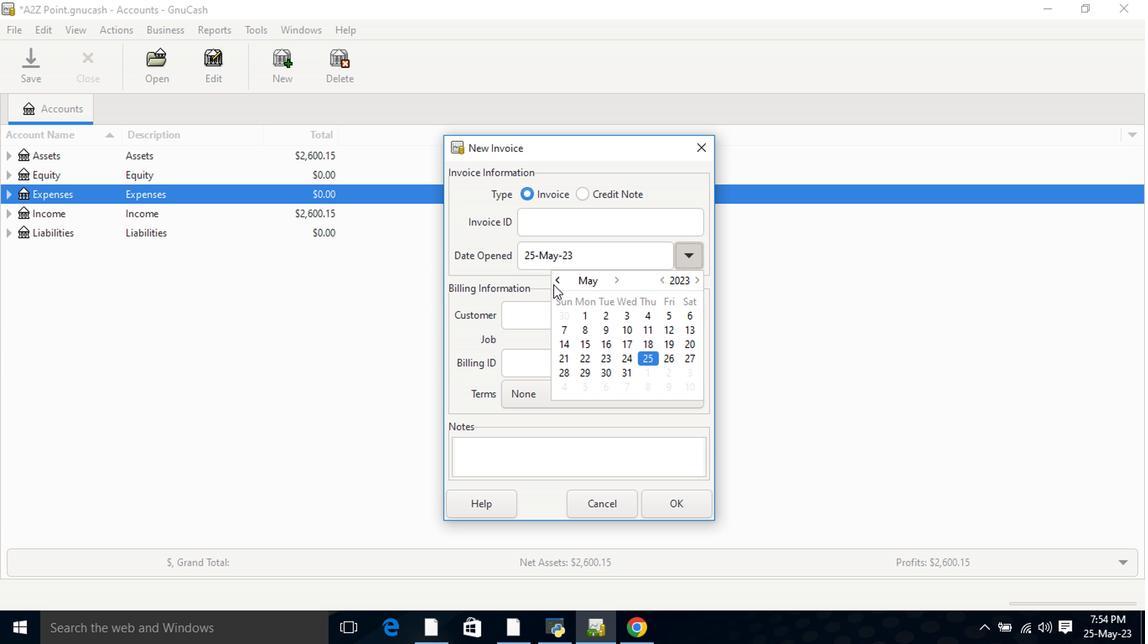 
Action: Mouse pressed left at (541, 270)
Screenshot: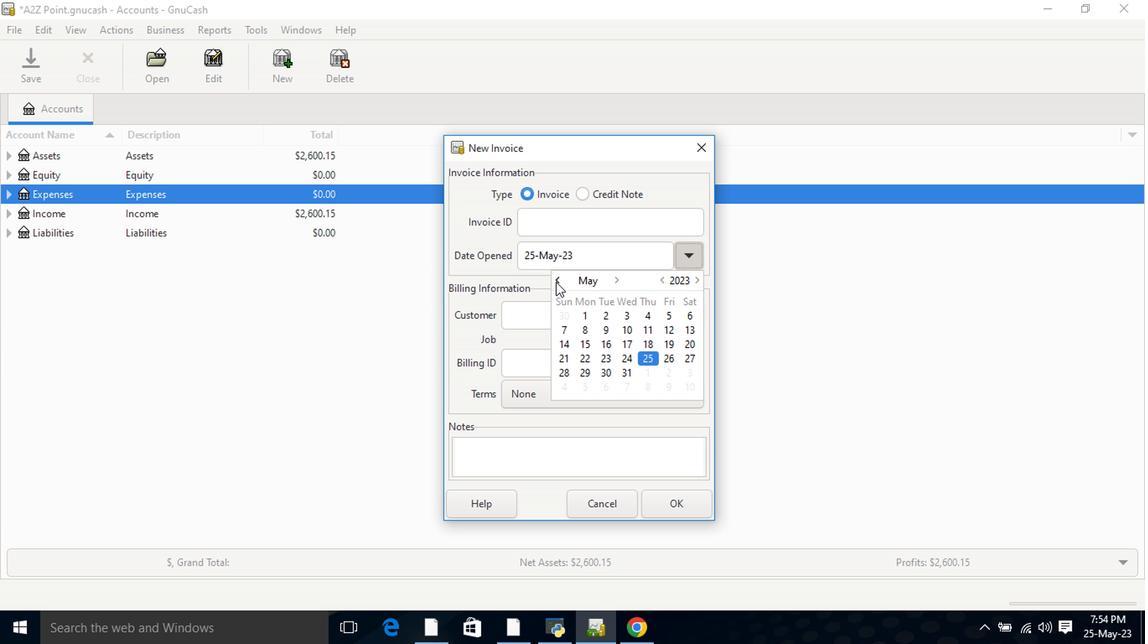 
Action: Mouse moved to (671, 335)
Screenshot: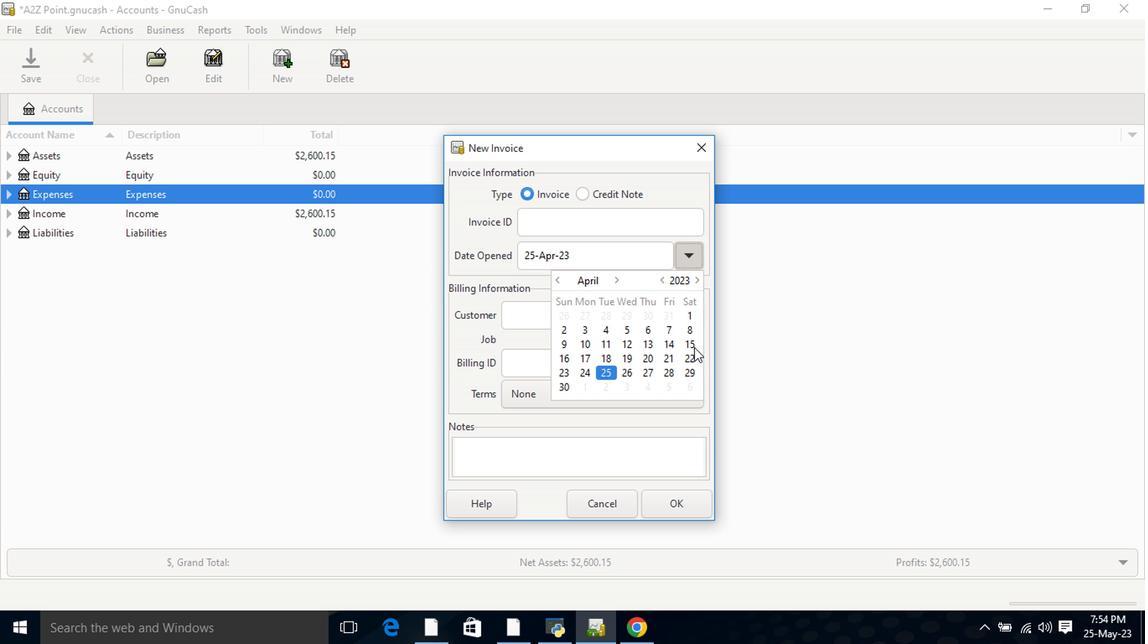 
Action: Mouse pressed left at (671, 335)
Screenshot: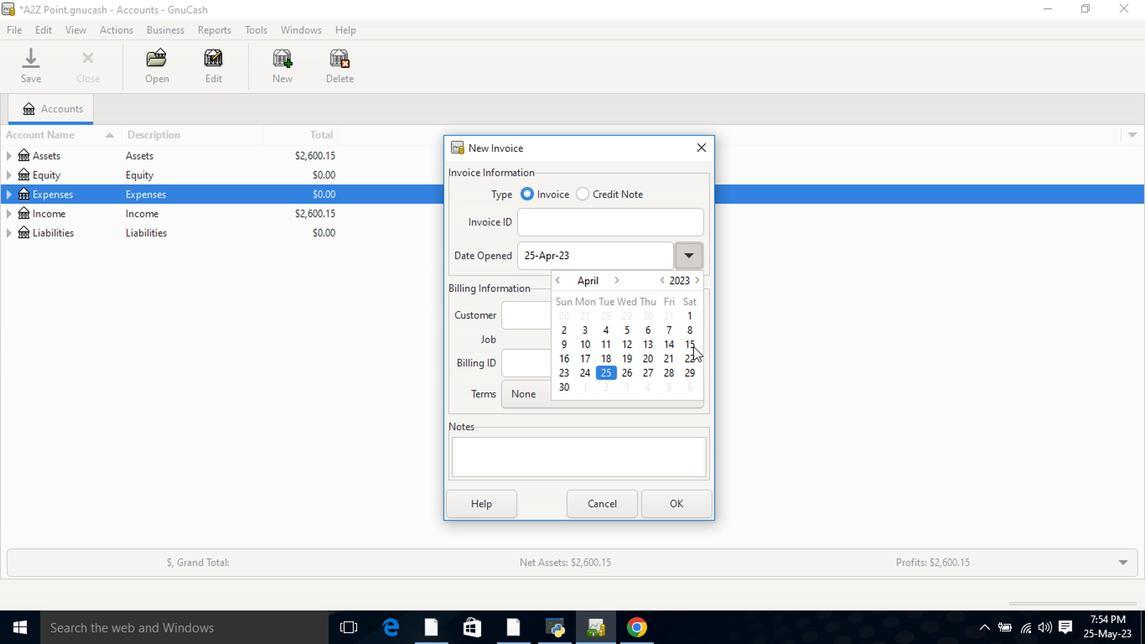 
Action: Mouse pressed left at (671, 335)
Screenshot: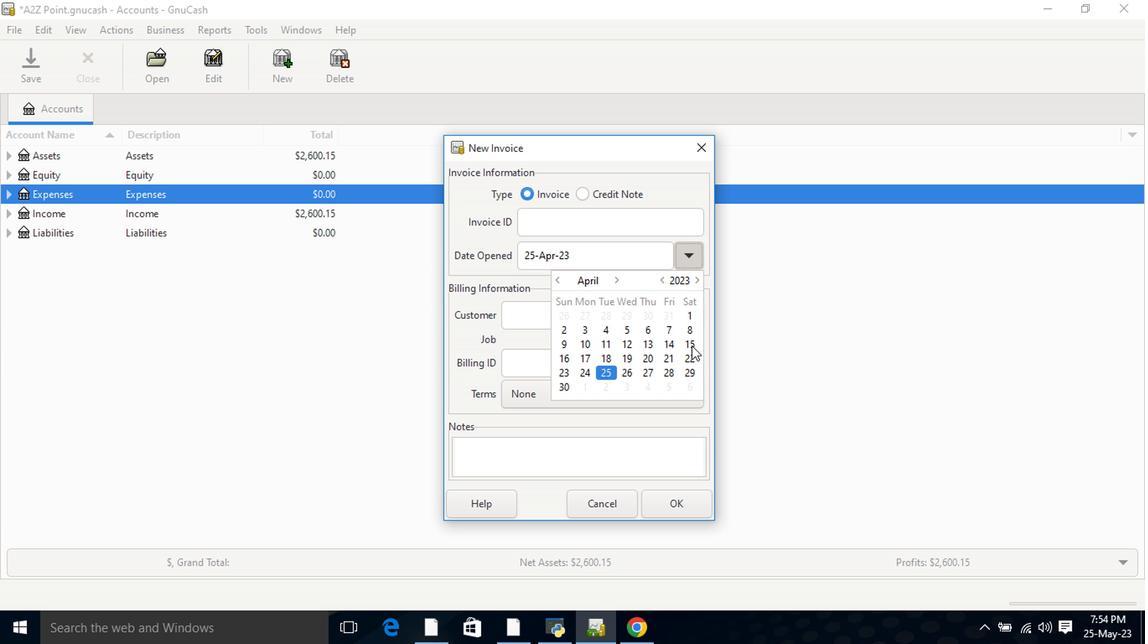 
Action: Mouse moved to (581, 307)
Screenshot: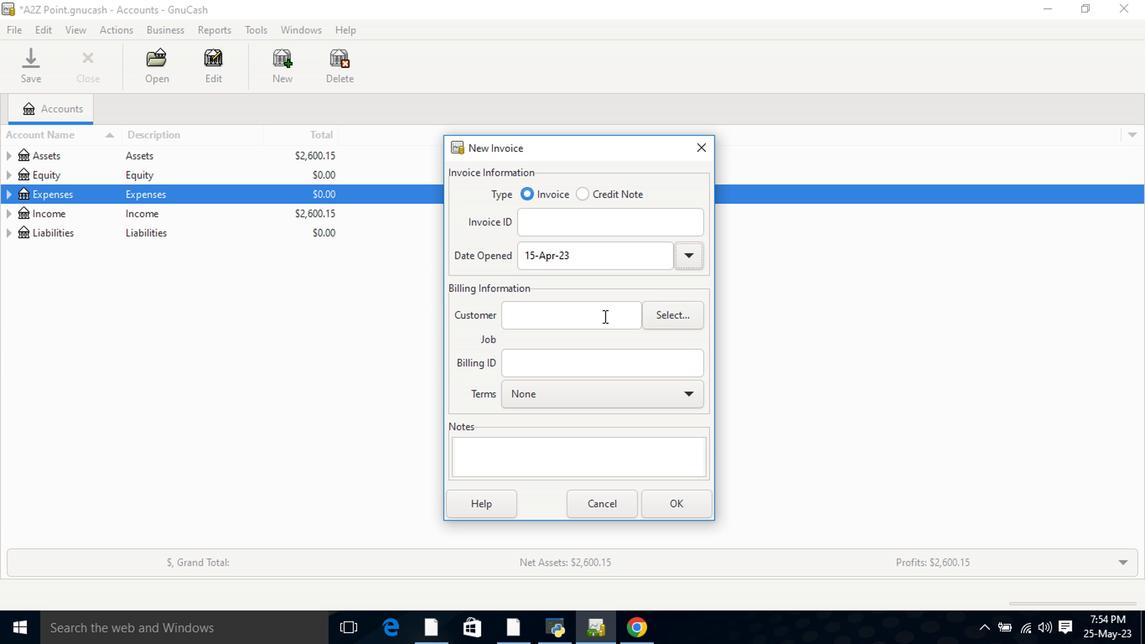 
Action: Mouse pressed left at (581, 307)
Screenshot: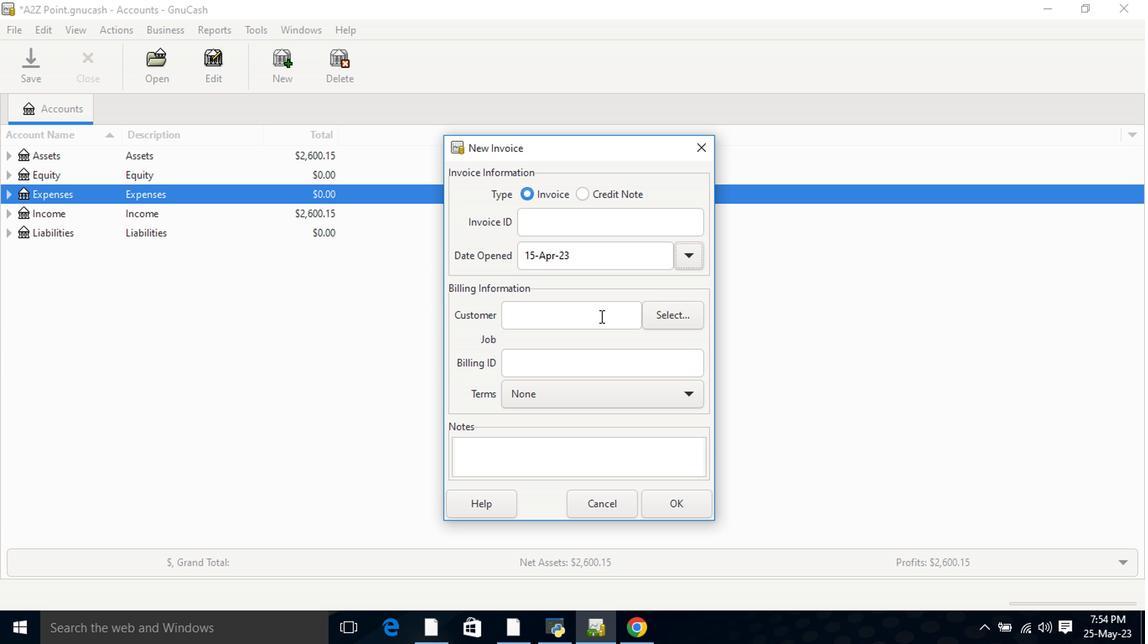 
Action: Key pressed the<Key.space>bi
Screenshot: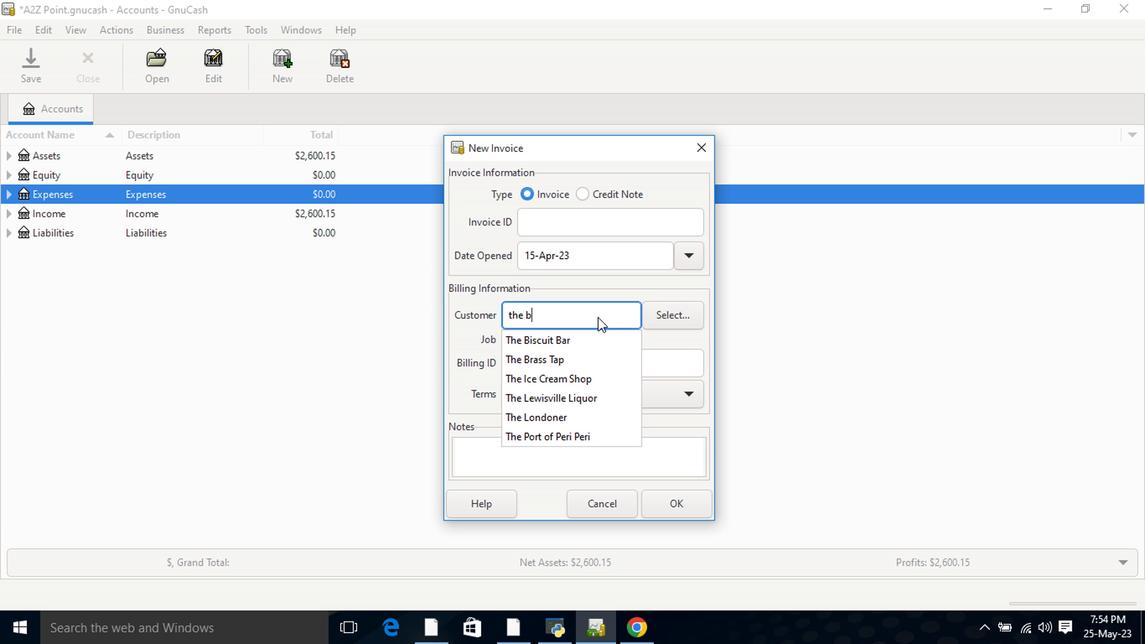 
Action: Mouse moved to (554, 329)
Screenshot: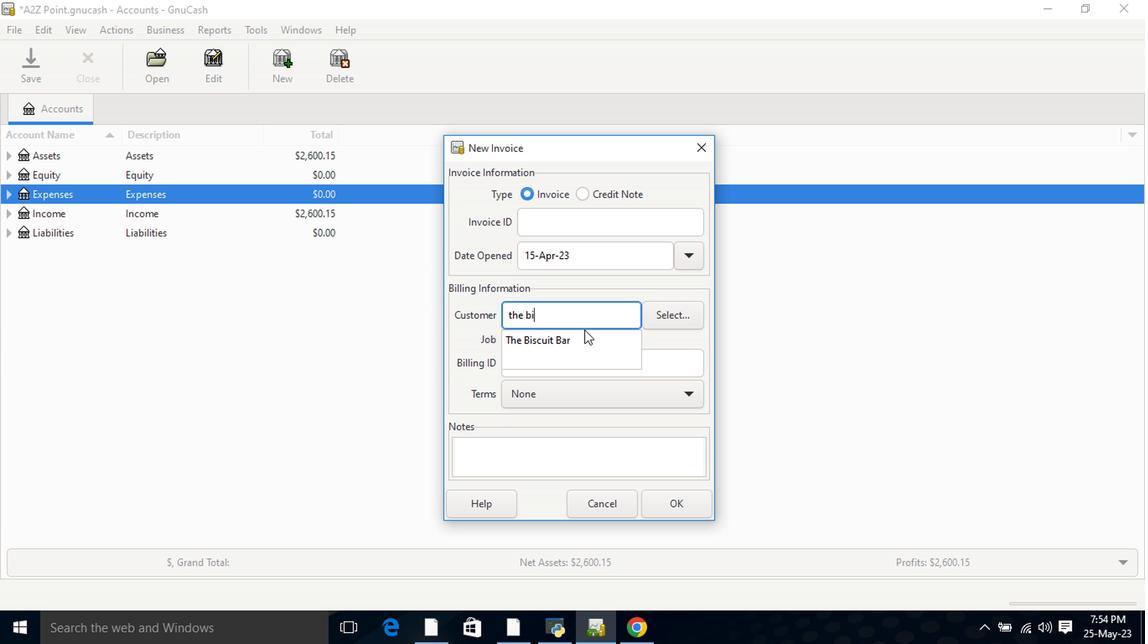
Action: Mouse pressed left at (554, 329)
Screenshot: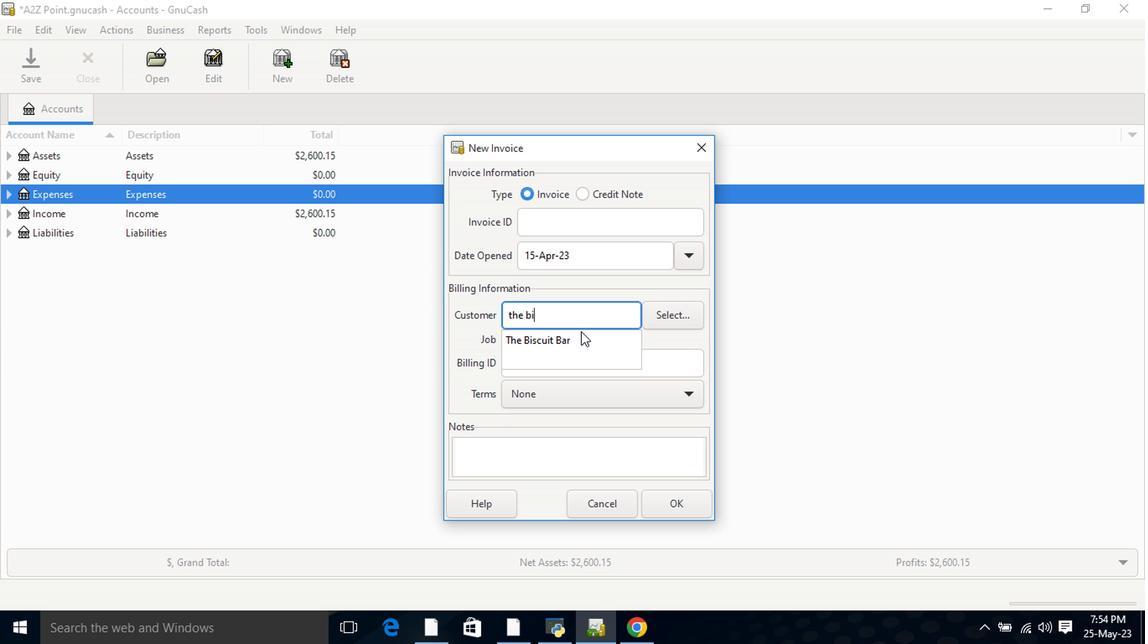 
Action: Mouse moved to (569, 410)
Screenshot: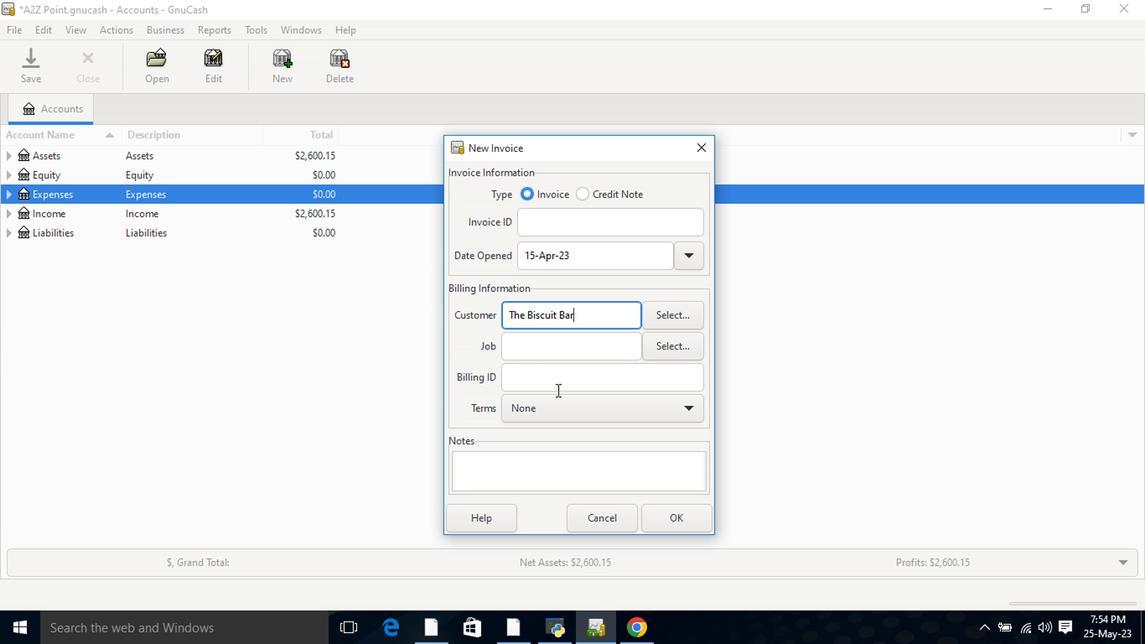
Action: Mouse pressed left at (569, 410)
Screenshot: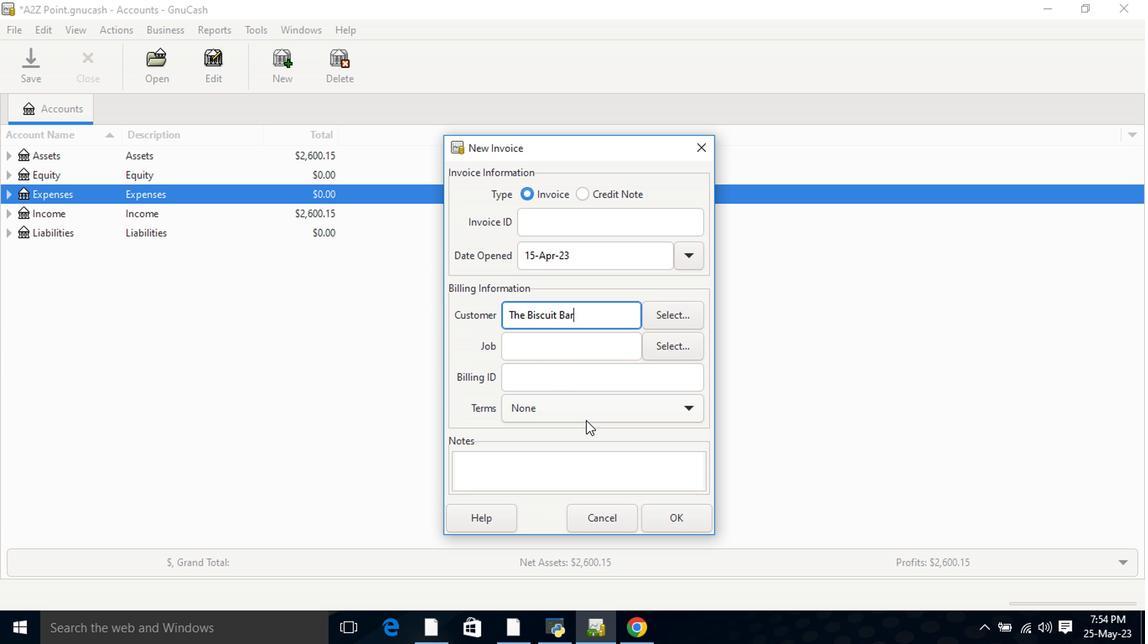 
Action: Mouse moved to (561, 425)
Screenshot: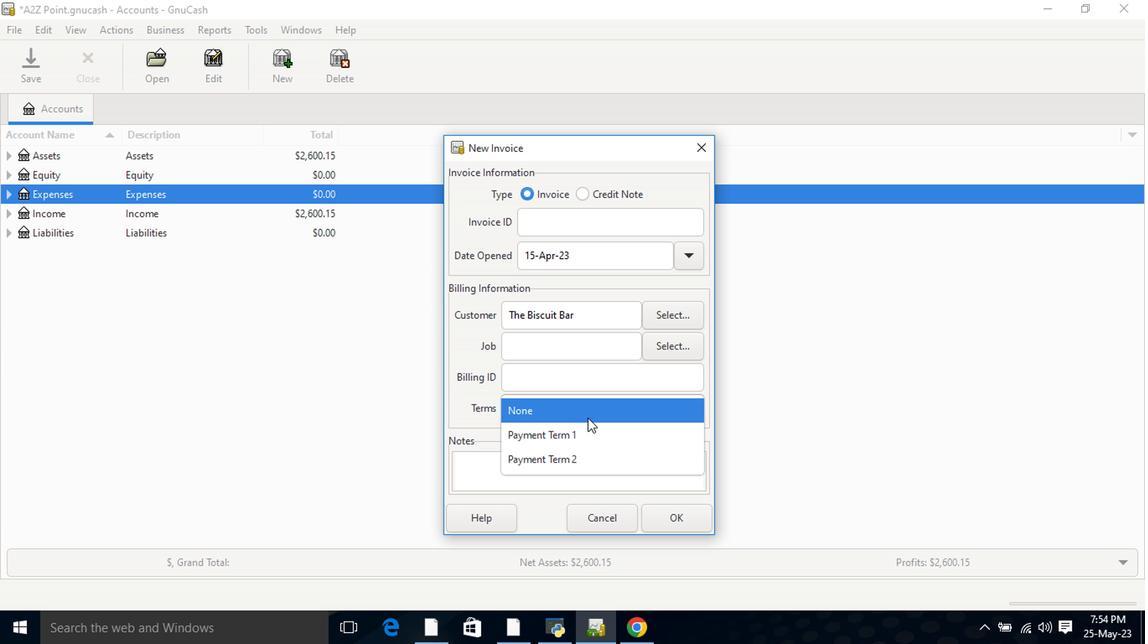 
Action: Mouse pressed left at (561, 425)
Screenshot: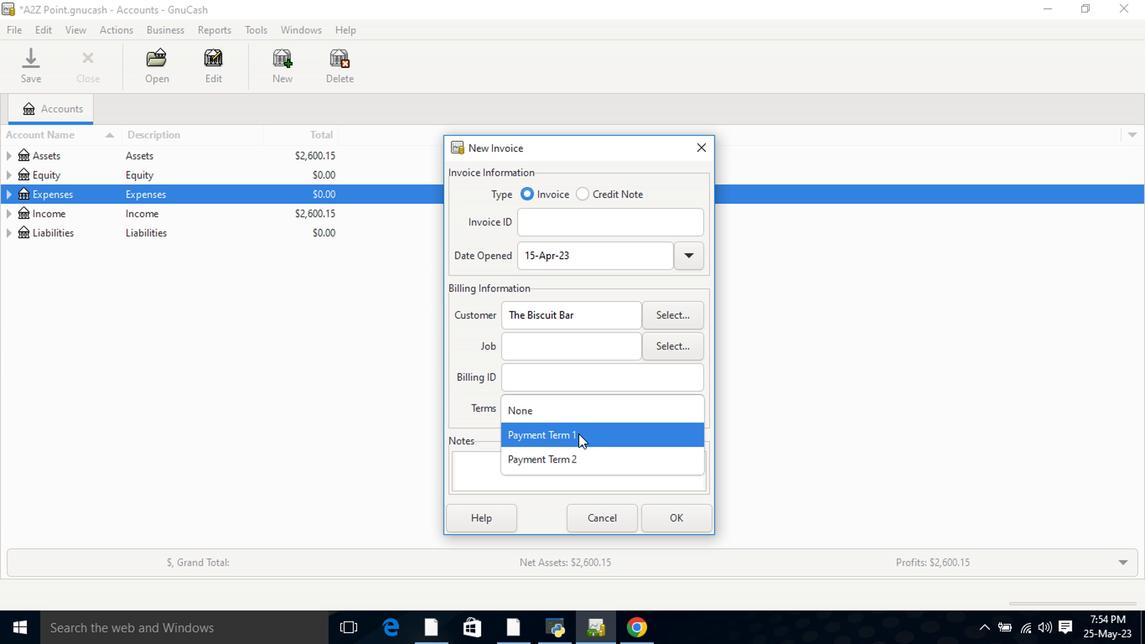 
Action: Mouse moved to (644, 506)
Screenshot: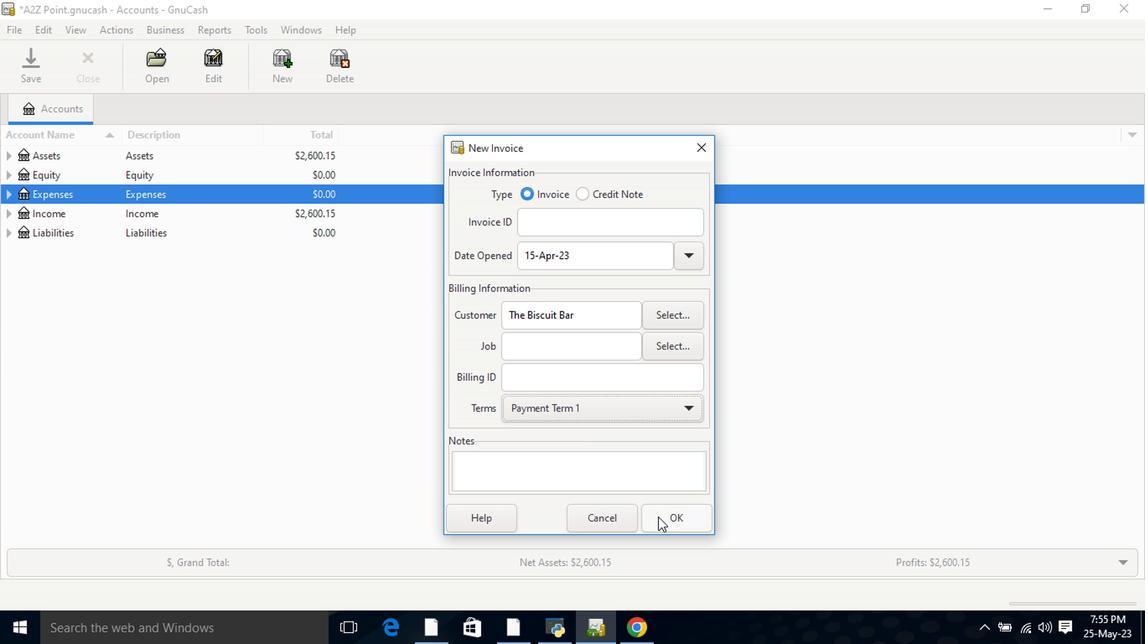 
Action: Mouse pressed left at (644, 506)
Screenshot: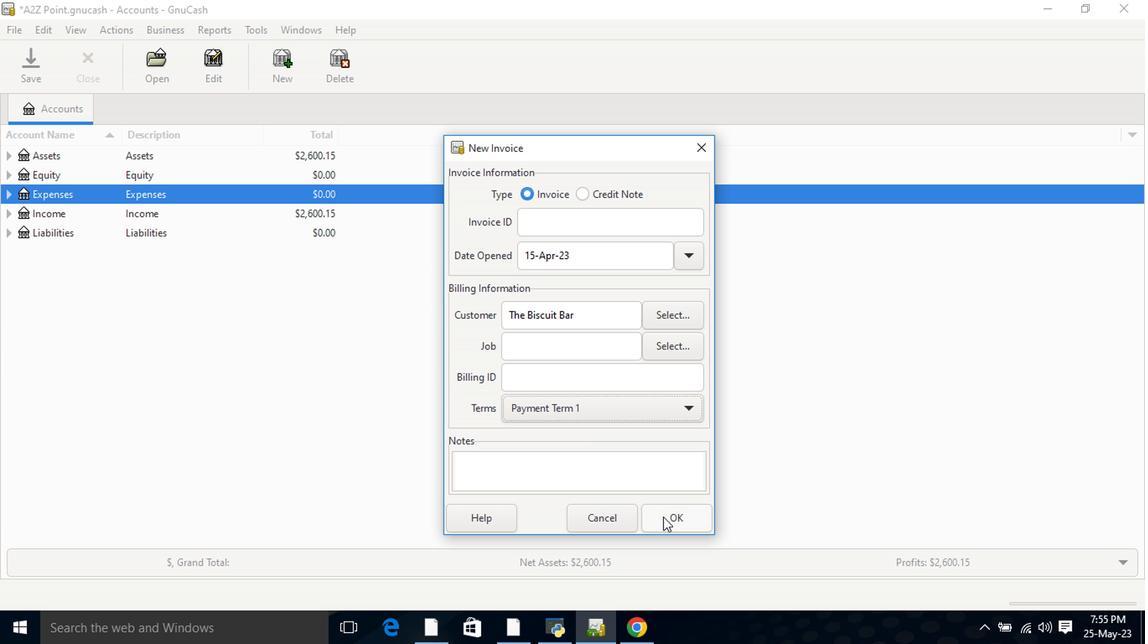 
Action: Mouse moved to (70, 317)
Screenshot: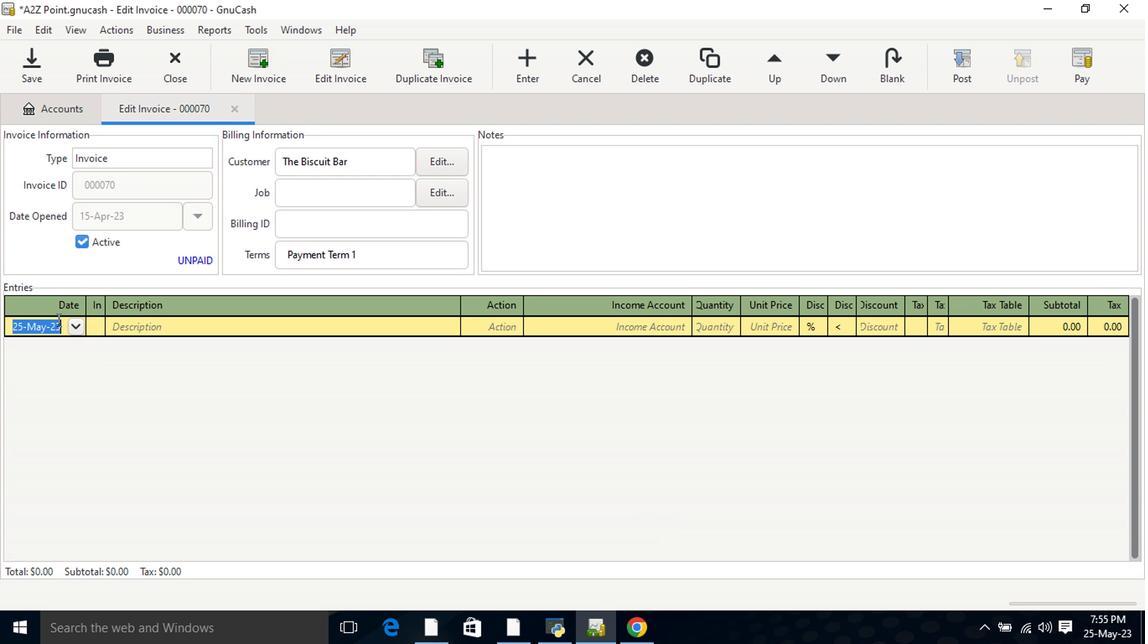 
Action: Mouse pressed left at (70, 317)
Screenshot: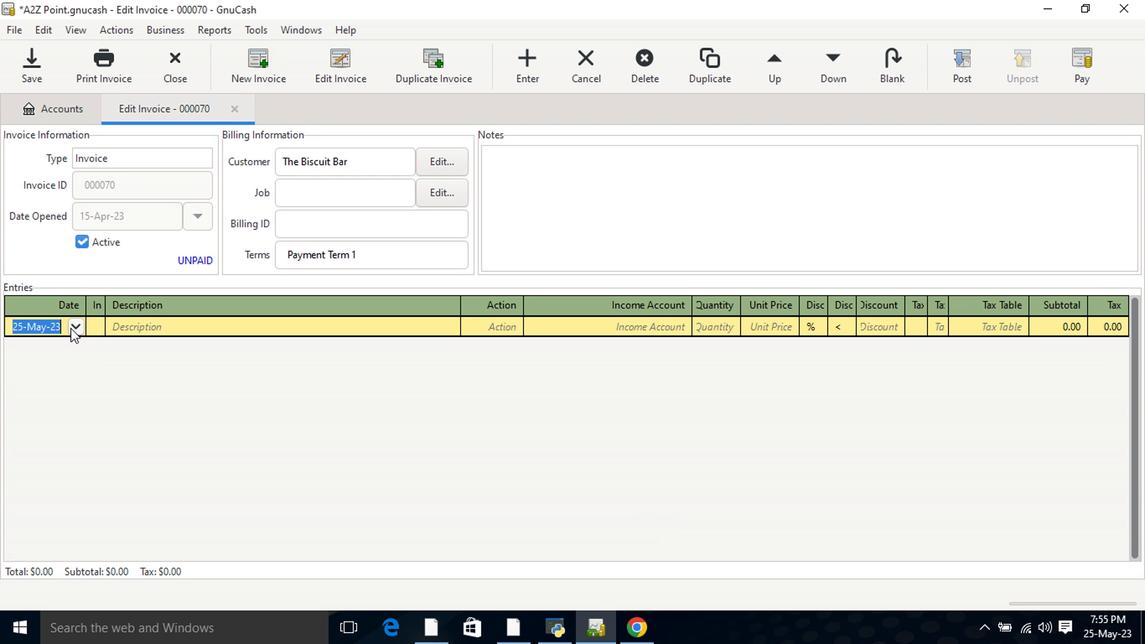 
Action: Mouse moved to (14, 338)
Screenshot: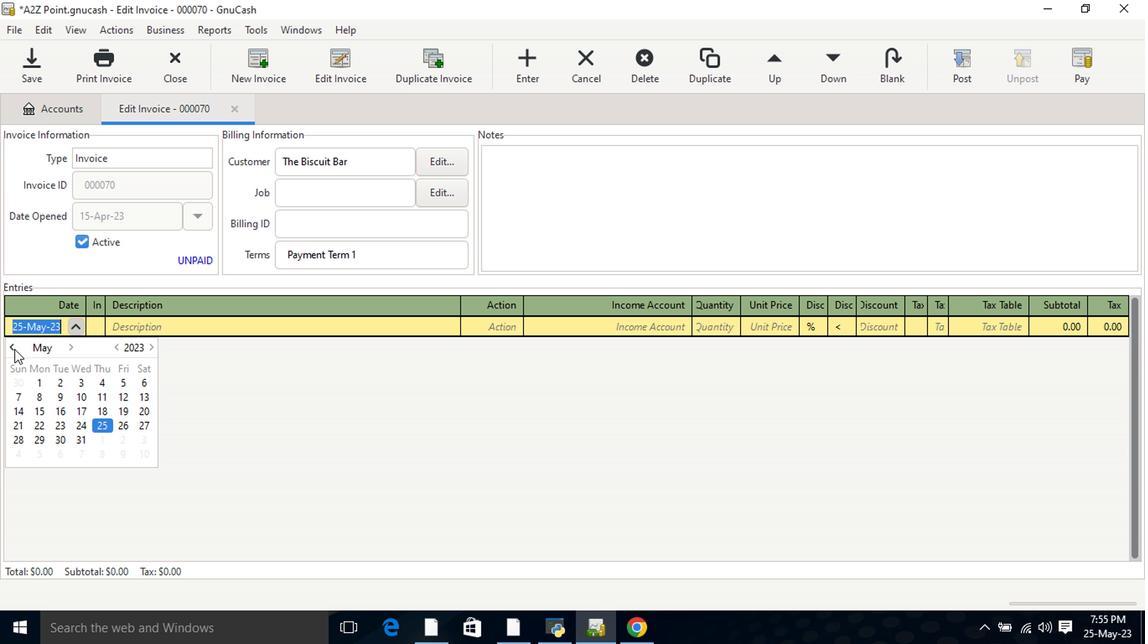 
Action: Mouse pressed left at (14, 338)
Screenshot: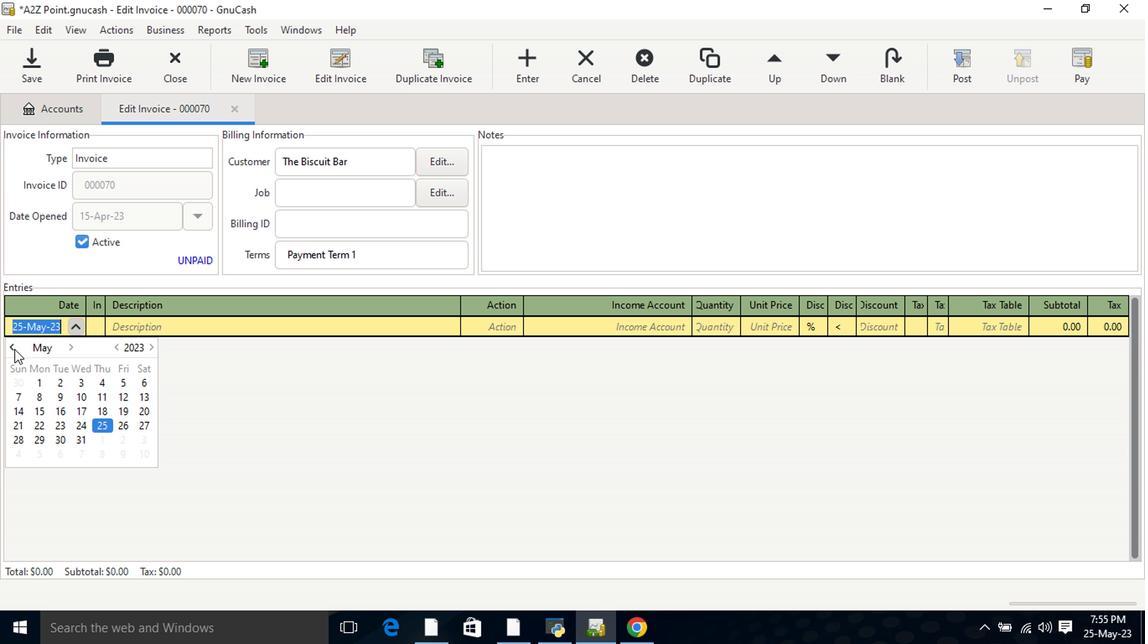 
Action: Mouse moved to (143, 403)
Screenshot: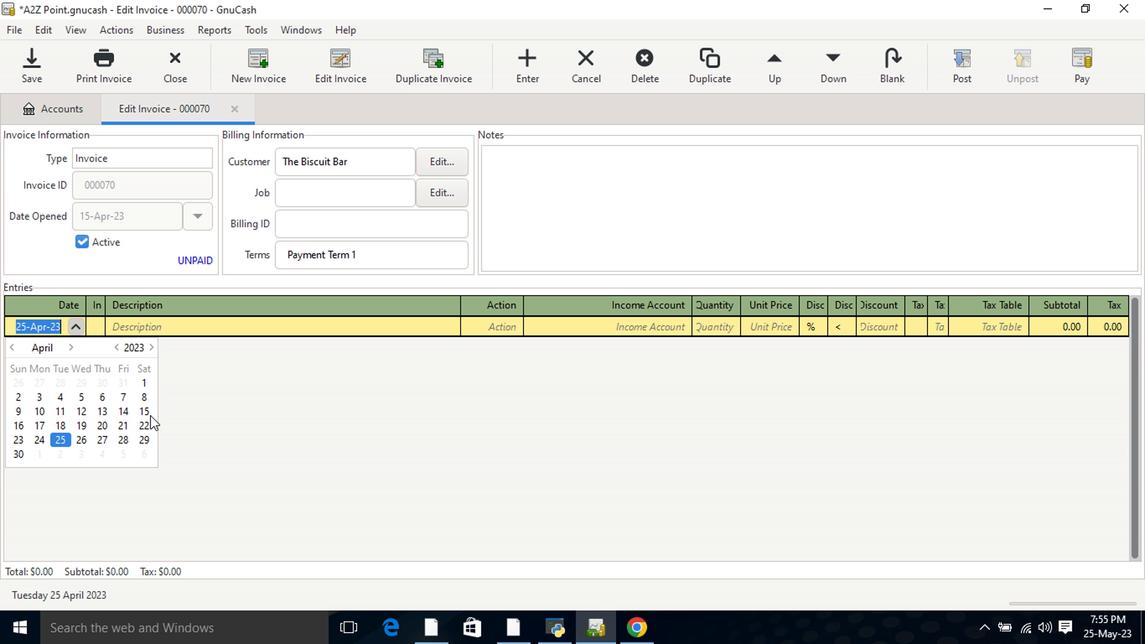 
Action: Mouse pressed left at (143, 403)
Screenshot: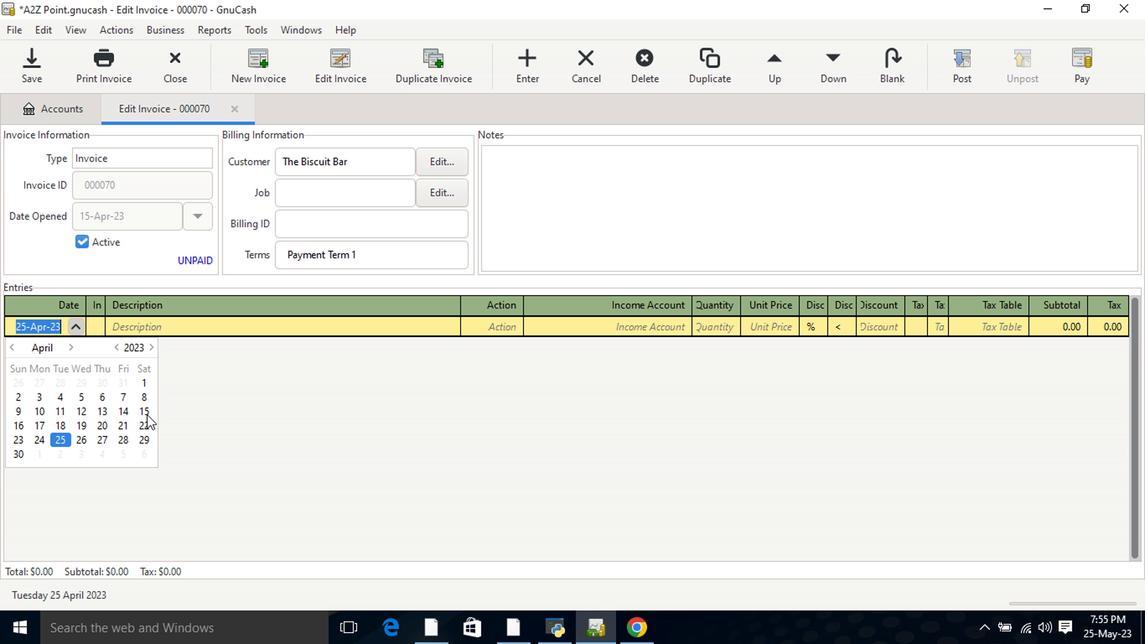 
Action: Mouse pressed left at (143, 403)
Screenshot: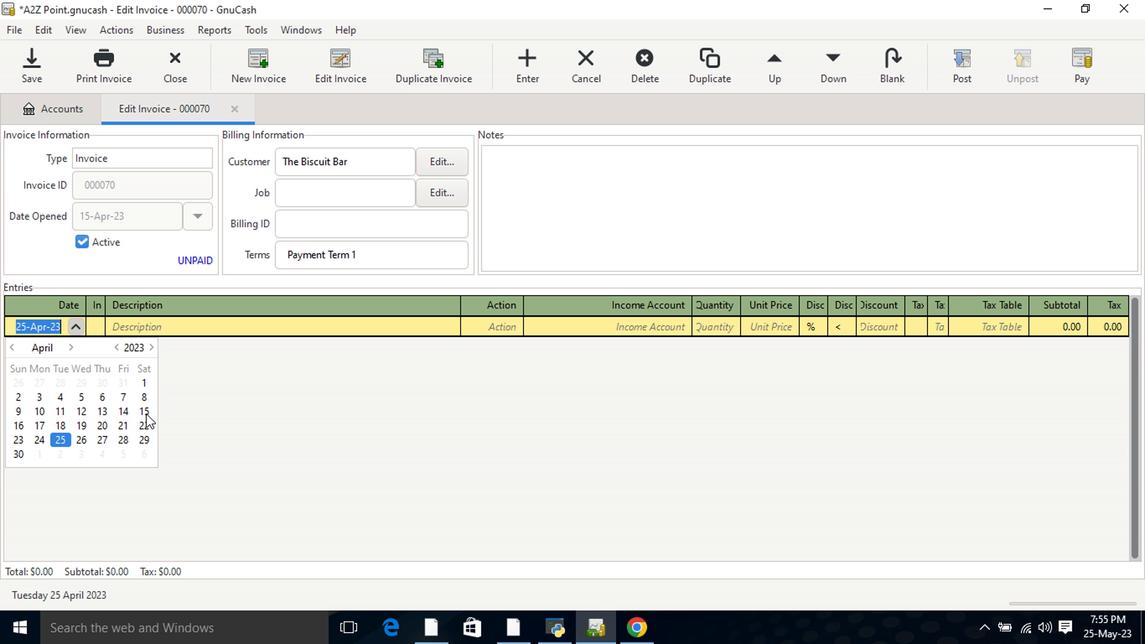 
Action: Mouse moved to (168, 316)
Screenshot: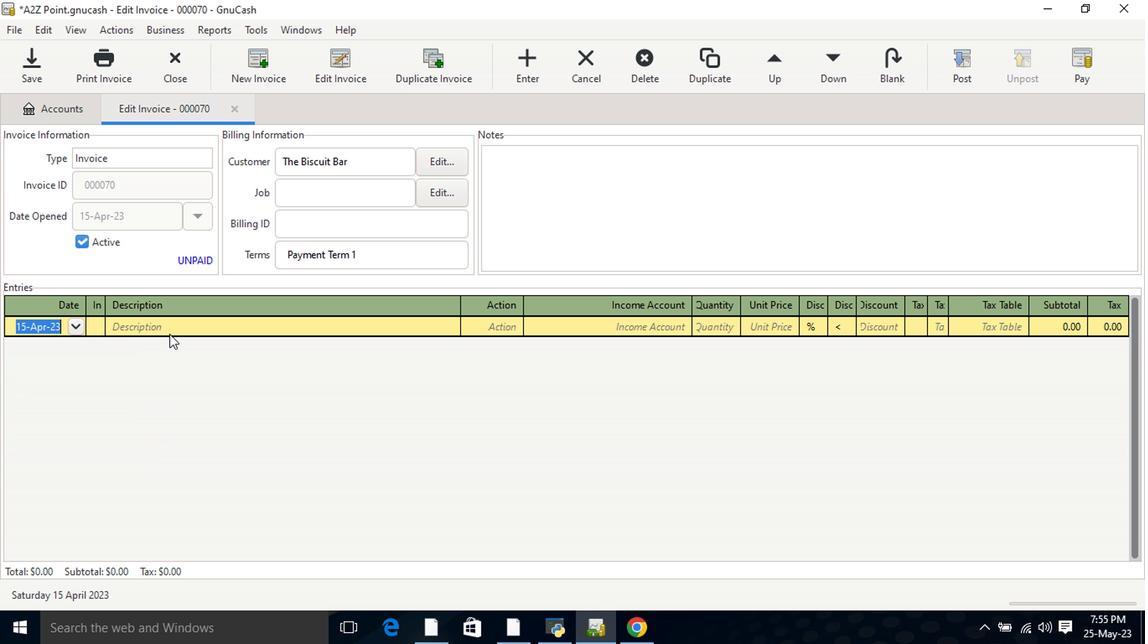 
Action: Mouse pressed left at (168, 316)
Screenshot: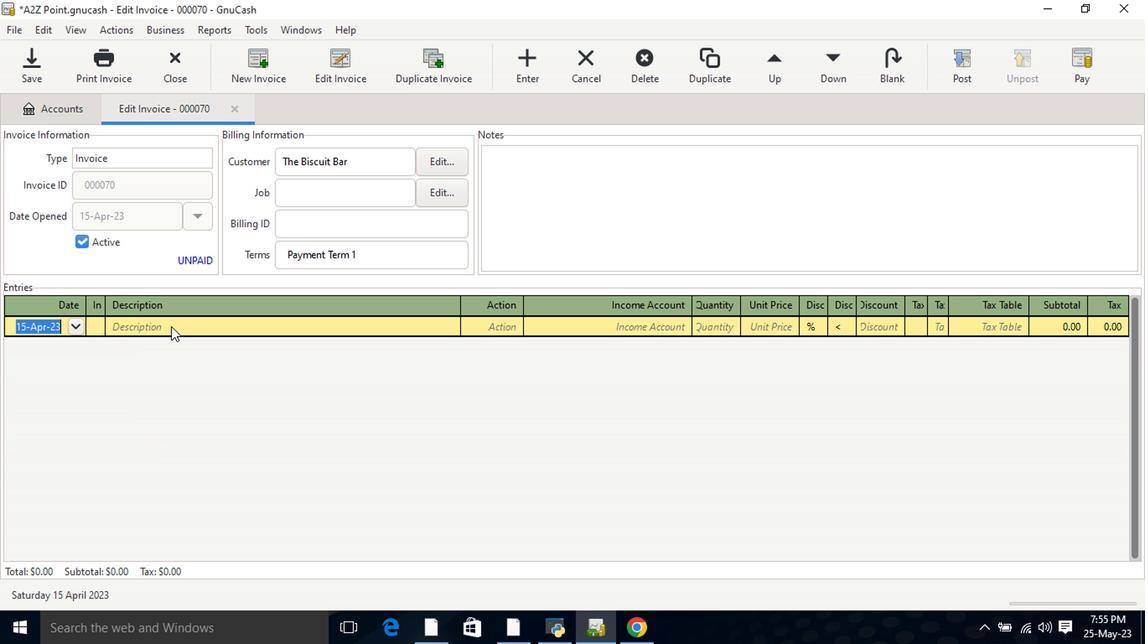 
Action: Key pressed <Key.shift>bacad<Key.backspace>r<Key.backspace><Key.backspace><Key.backspace><Key.backspace><Key.backspace><Key.shift>Bacardi<Key.space><Key.shift>Superior<Key.tab><Key.shift><Key.tab><Key.tab>mat<Key.tab>icome<Key.down><Key.down><Key.down><Key.tab>1<Key.tab>5.5<Key.tab>
Screenshot: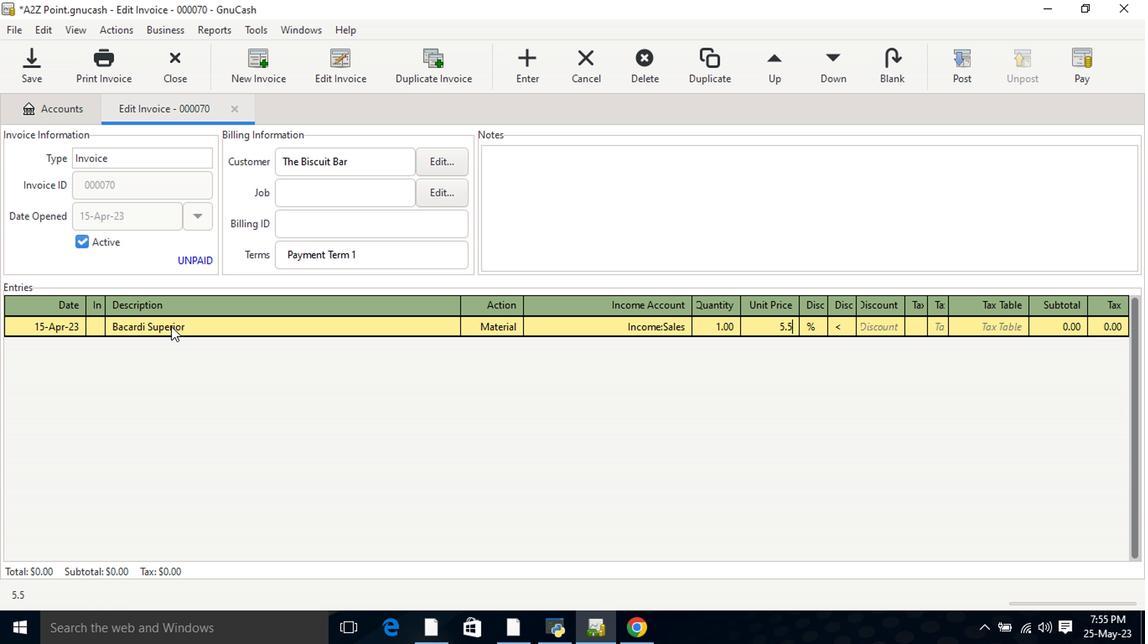 
Action: Mouse moved to (791, 317)
Screenshot: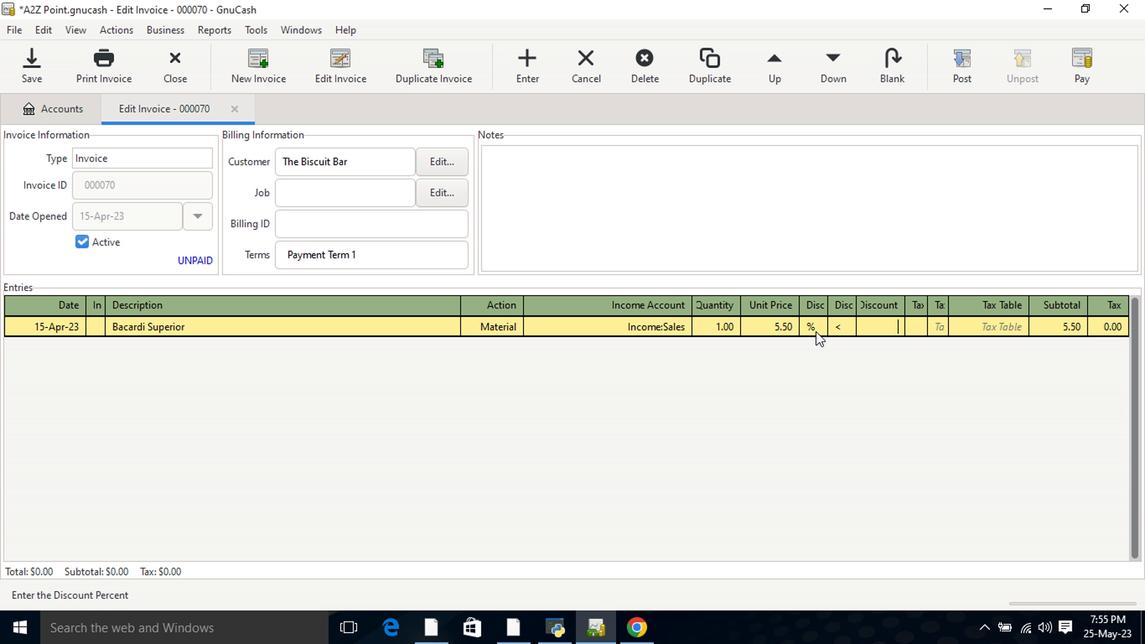 
Action: Mouse pressed left at (791, 317)
Screenshot: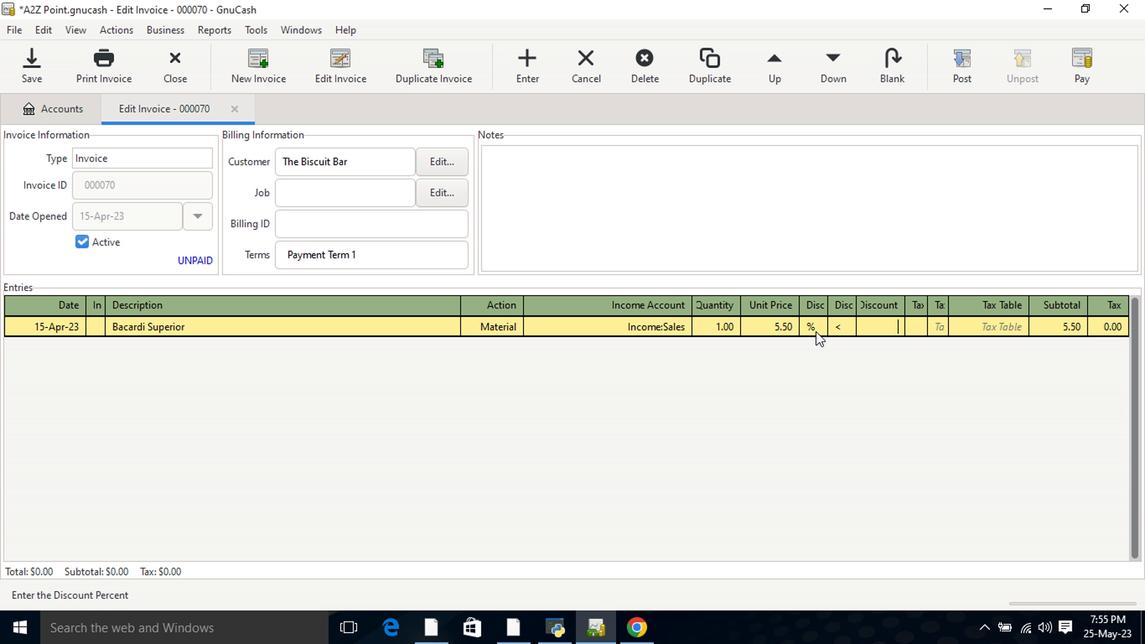 
Action: Mouse moved to (811, 320)
Screenshot: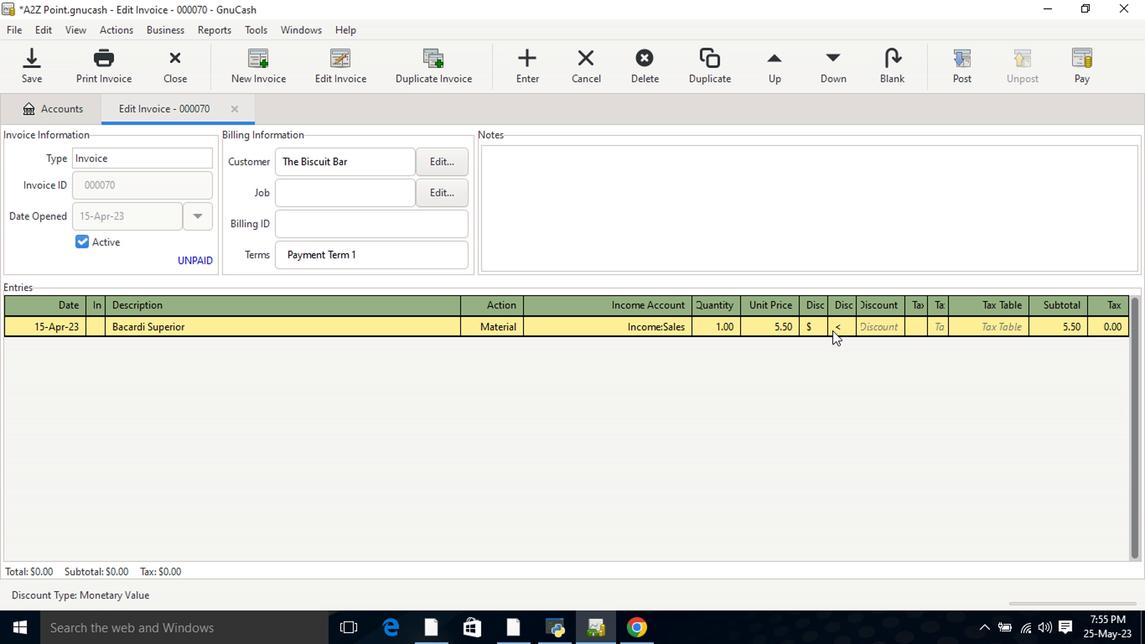 
Action: Mouse pressed left at (811, 320)
Screenshot: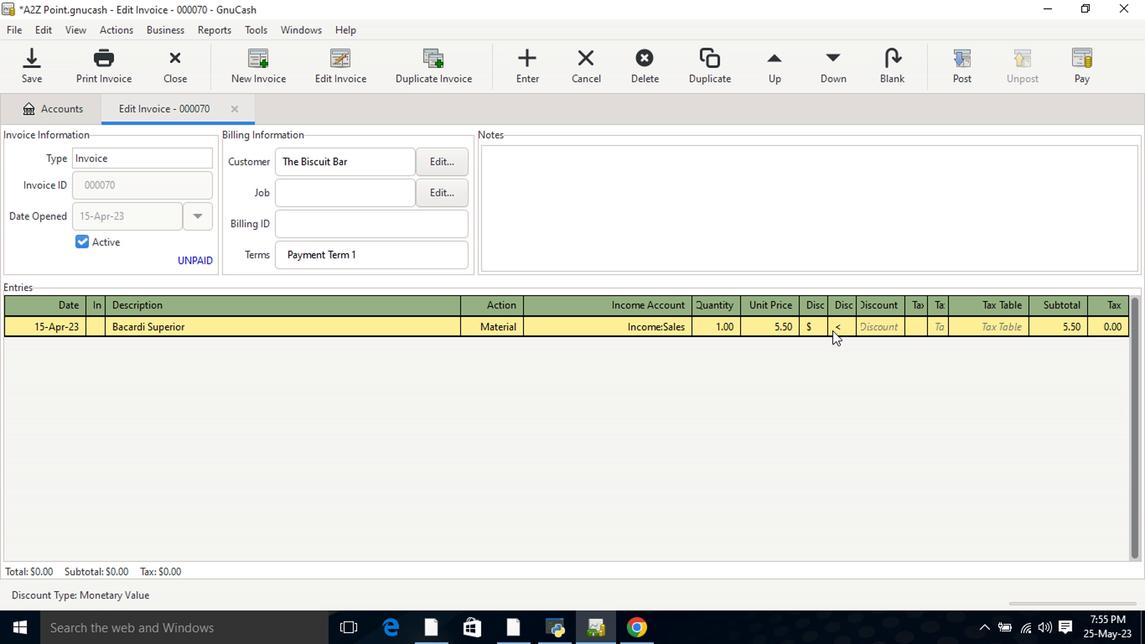 
Action: Mouse moved to (857, 316)
Screenshot: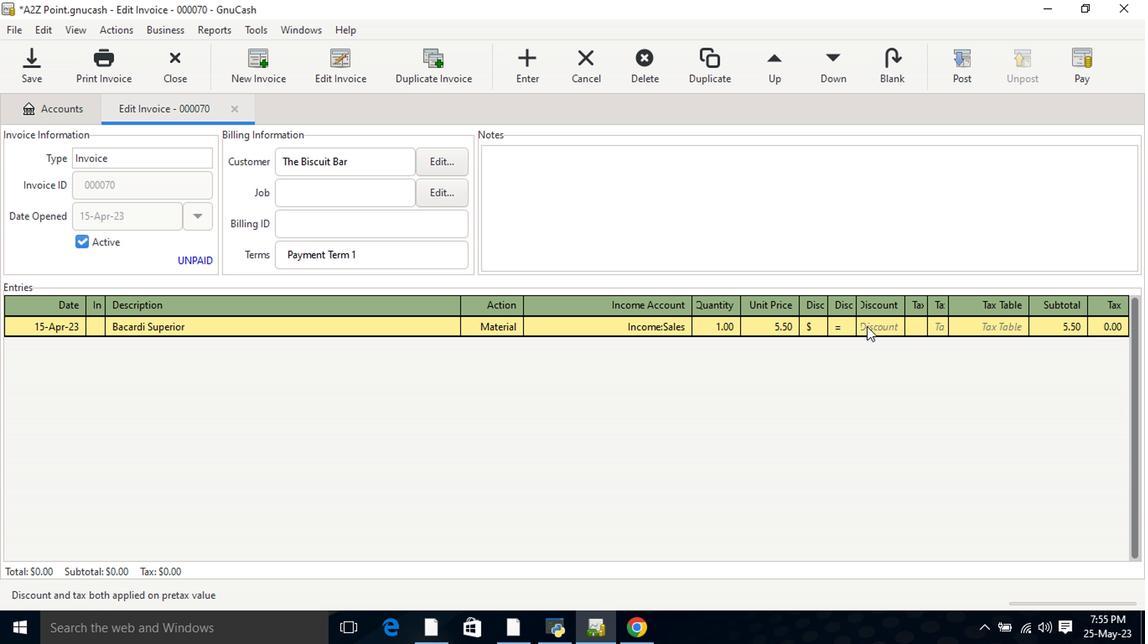 
Action: Mouse pressed left at (857, 316)
Screenshot: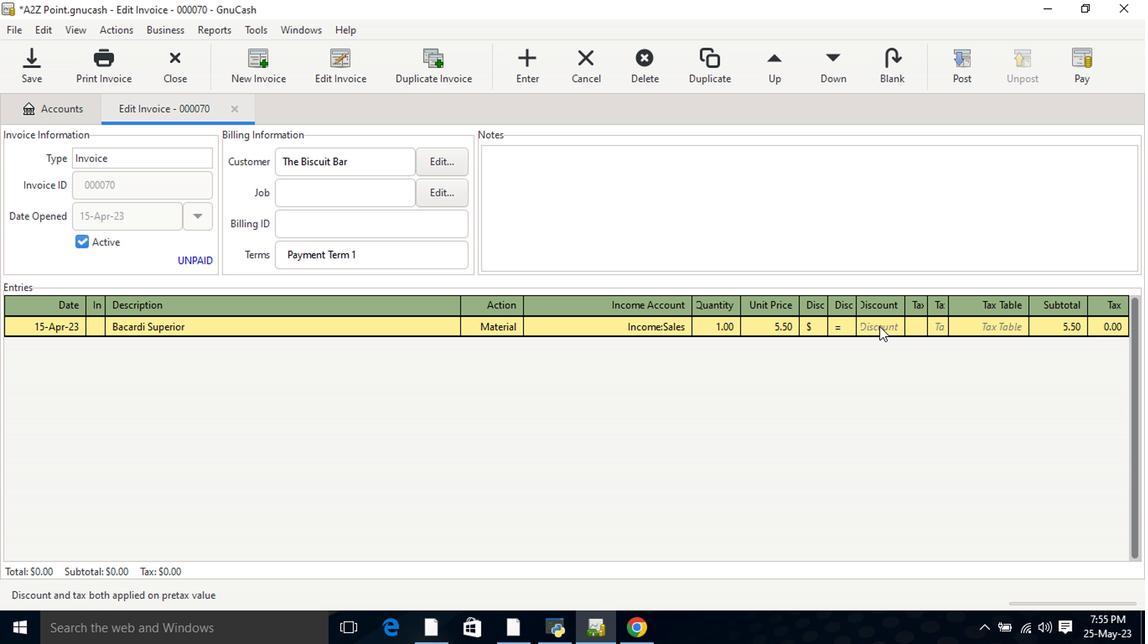 
Action: Key pressed 1.5<Key.tab><Key.tab><Key.shift>Doritos<Key.space><Key.shift>Lays<Key.space><Key.shift>Co
Screenshot: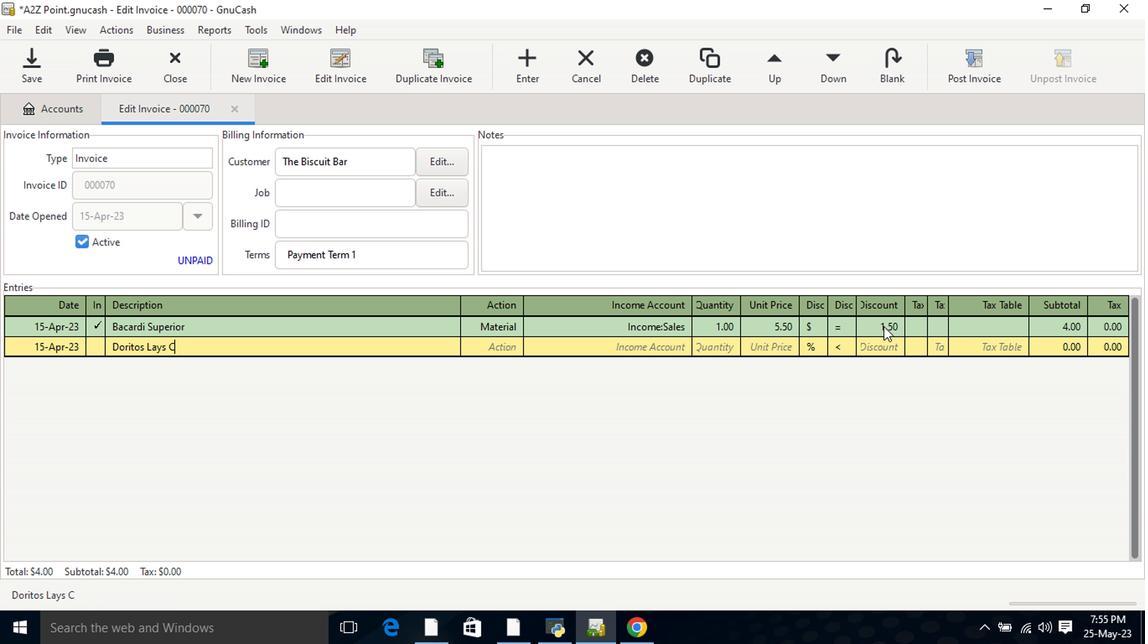 
Action: Mouse moved to (857, 315)
Screenshot: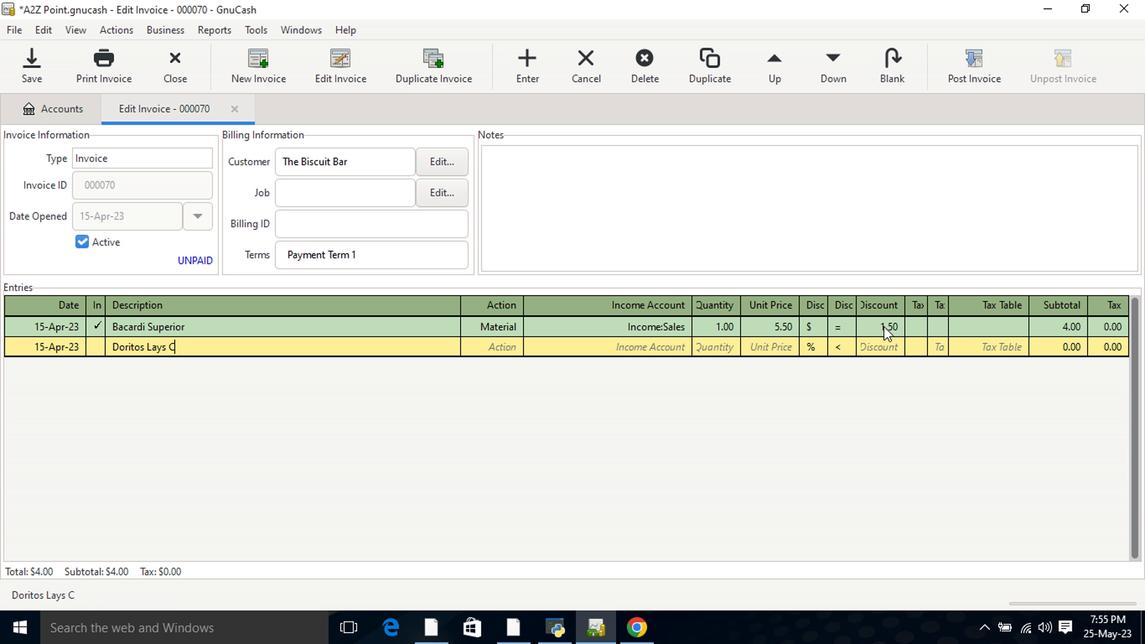 
Action: Key pressed ol<Key.space><Key.shift>Ranch<Key.tab>mat<Key.tab>incom<Key.down><Key.down><Key.down><Key.tab>4<Key.tab>5.6<Key.tab>
Screenshot: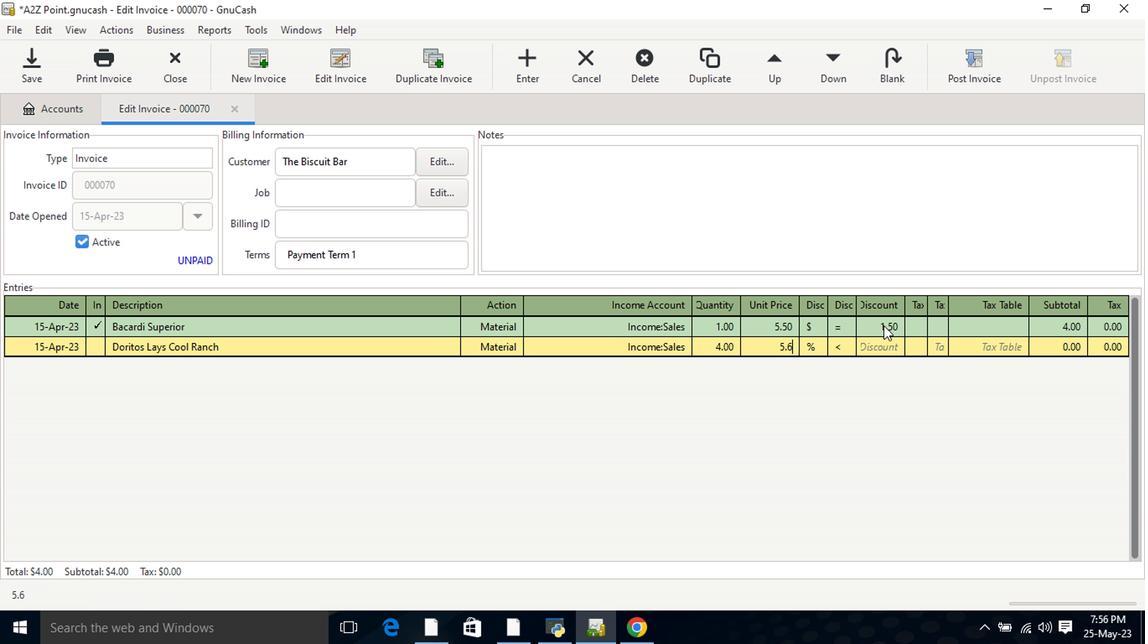 
Action: Mouse moved to (786, 340)
Screenshot: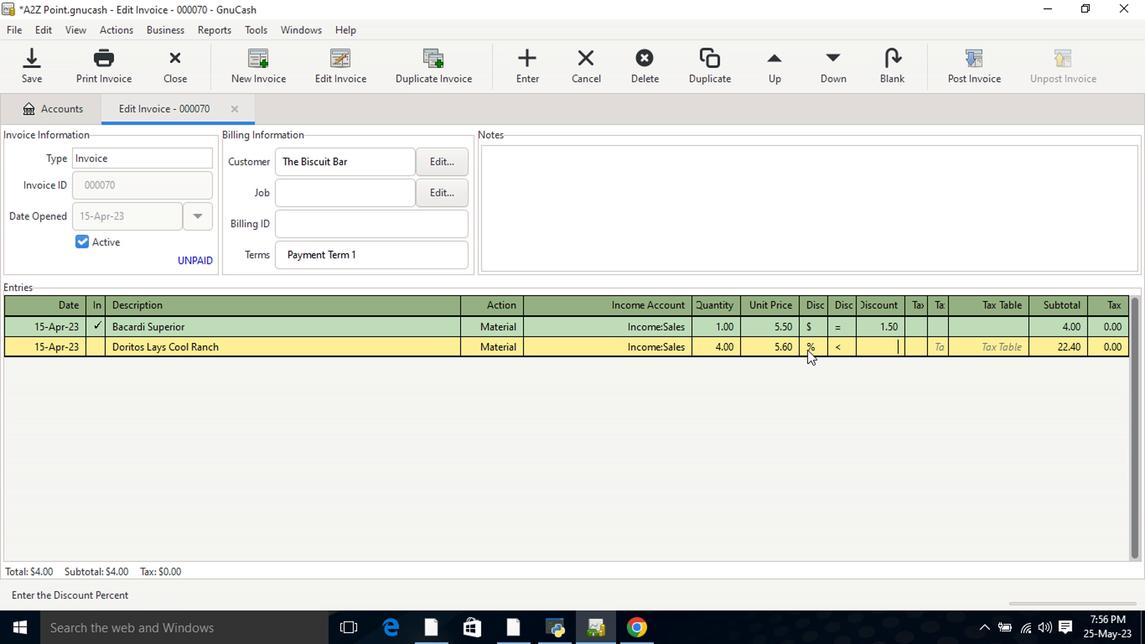 
Action: Mouse pressed left at (786, 340)
Screenshot: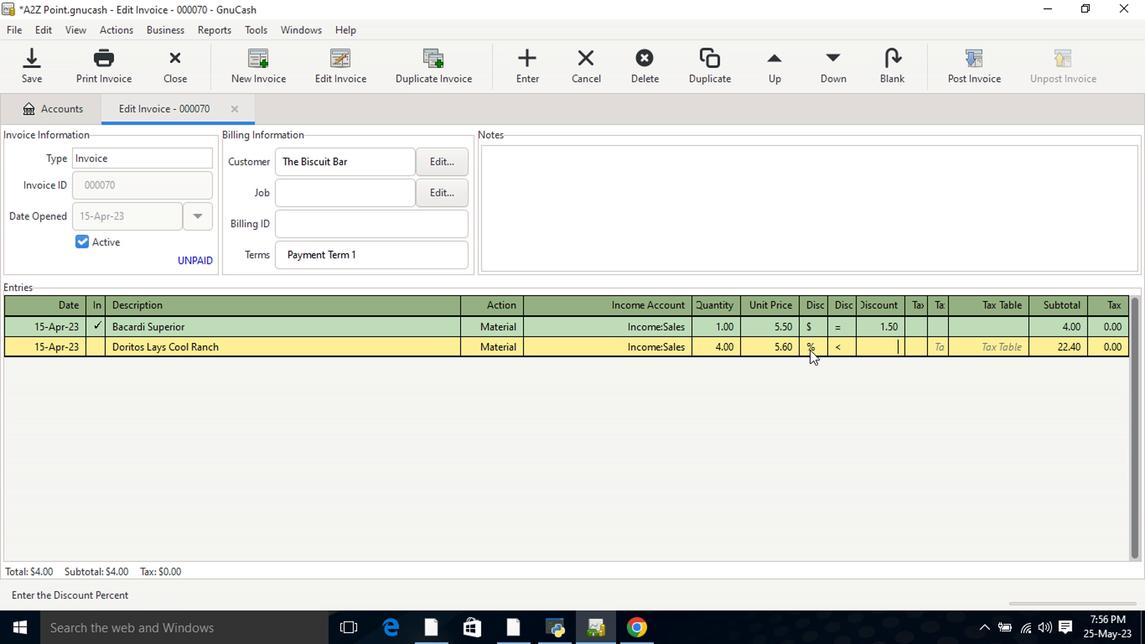
Action: Mouse moved to (813, 340)
Screenshot: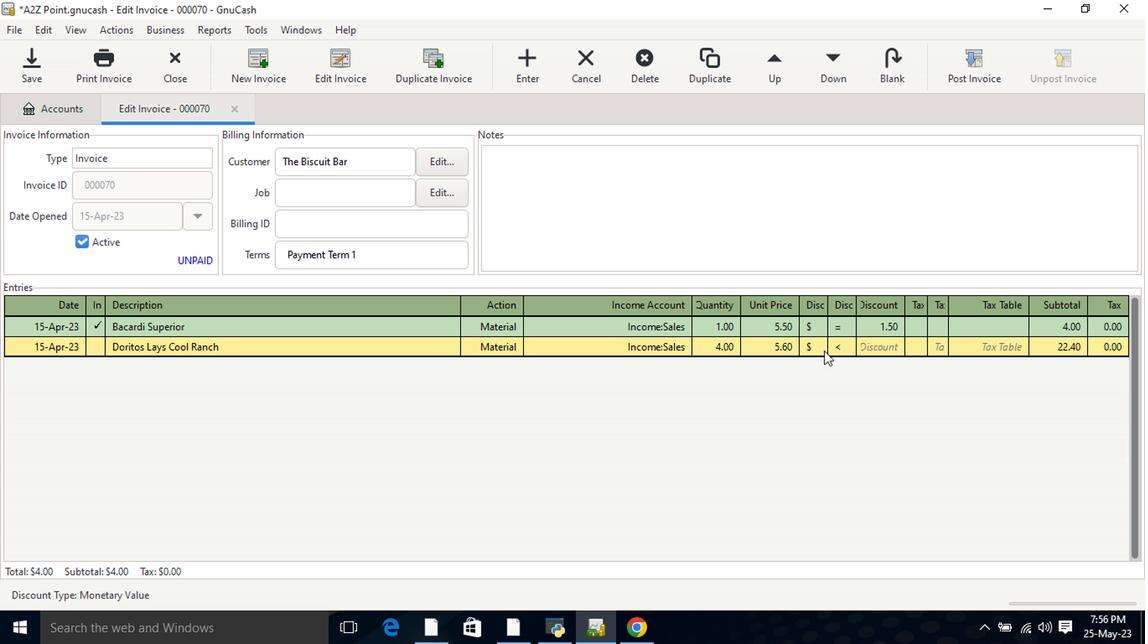 
Action: Mouse pressed left at (813, 340)
Screenshot: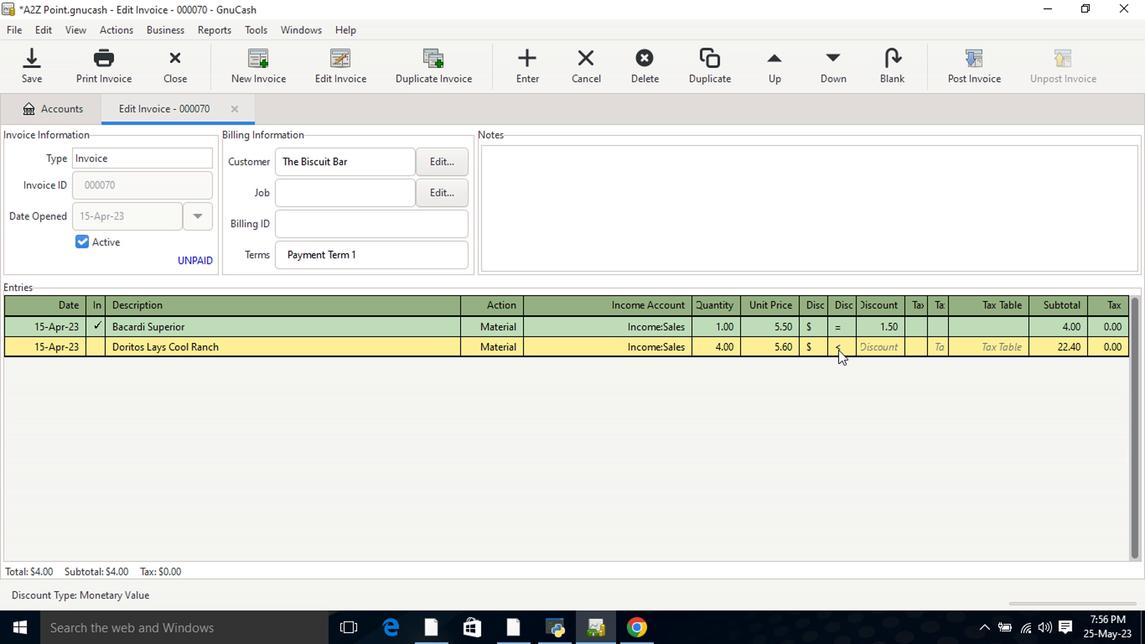 
Action: Mouse moved to (844, 334)
Screenshot: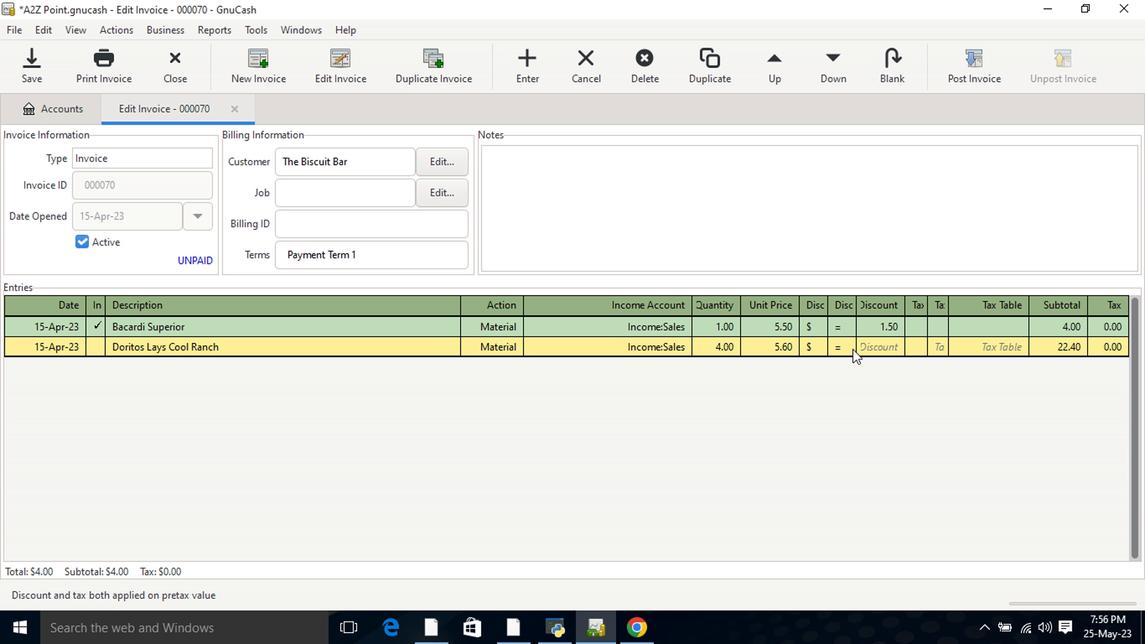 
Action: Mouse pressed left at (844, 334)
Screenshot: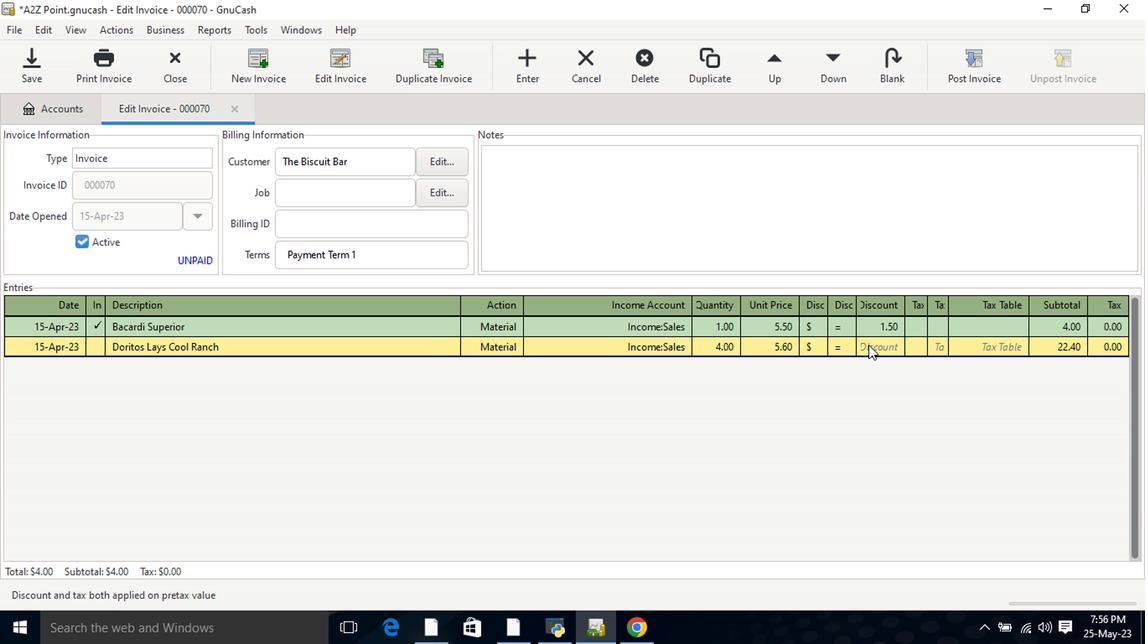 
Action: Key pressed 2.5<Key.tab><Key.tab><Key.shift>Bonne<Key.space><Key.shift>Maman<Key.space><Key.shift>Pr<Key.tab><Key.tab>6.6<Key.tab>
Screenshot: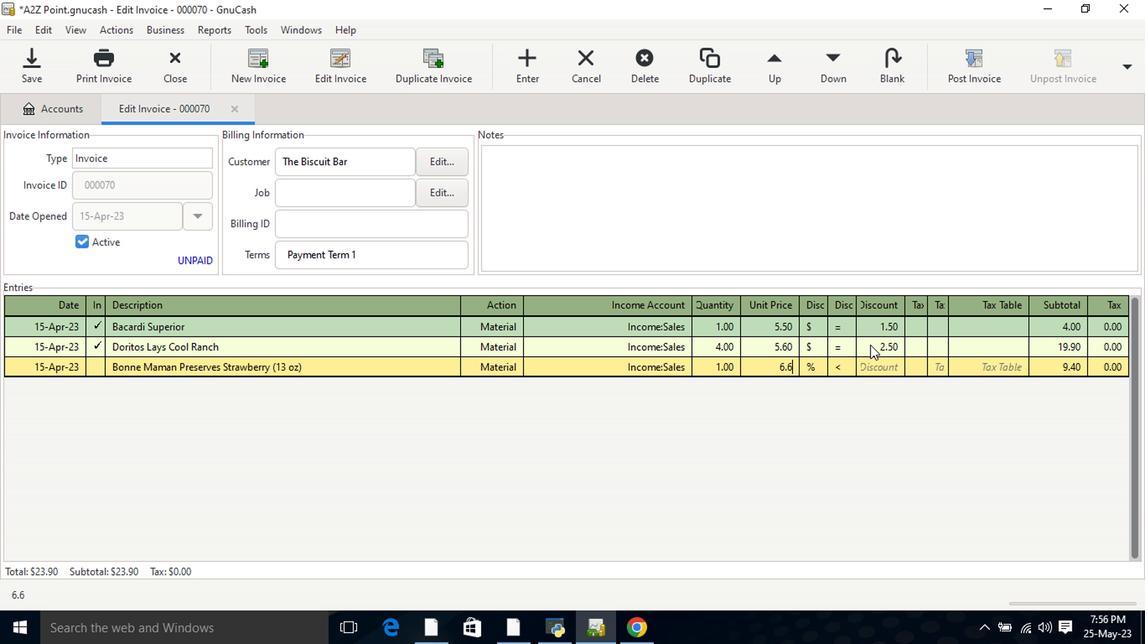 
Action: Mouse moved to (794, 357)
Screenshot: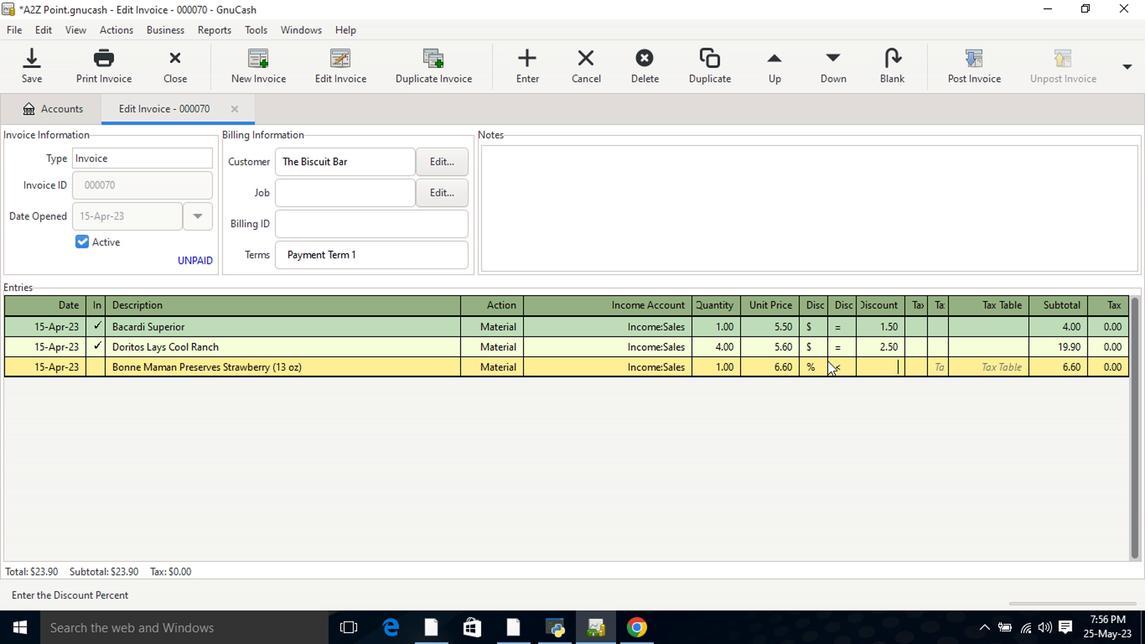 
Action: Mouse pressed left at (794, 357)
Screenshot: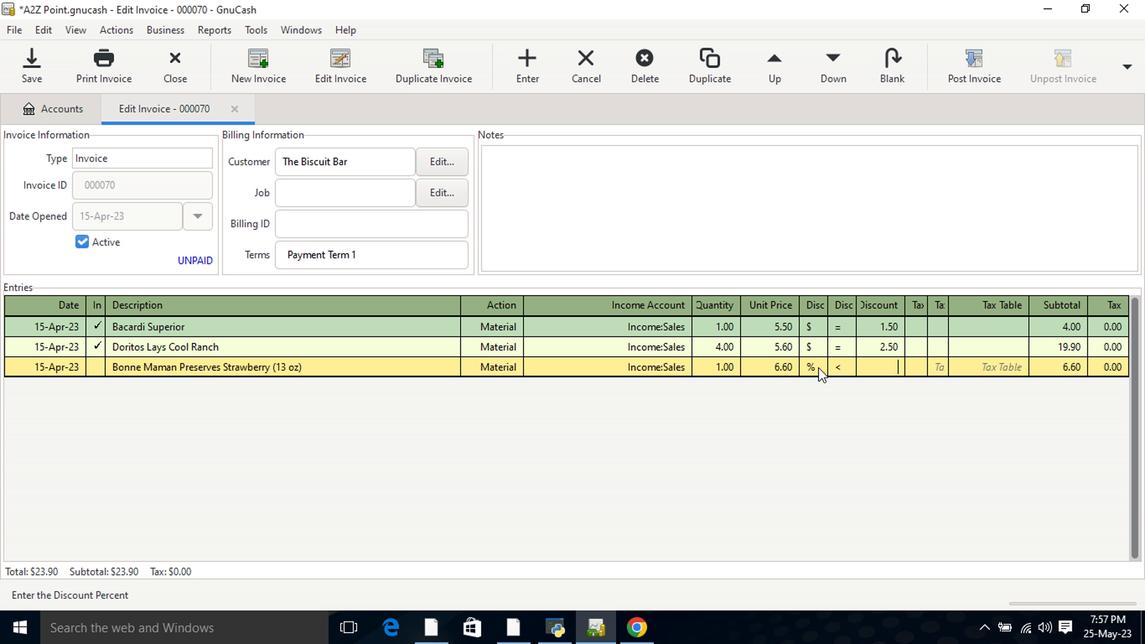 
Action: Mouse moved to (826, 360)
Screenshot: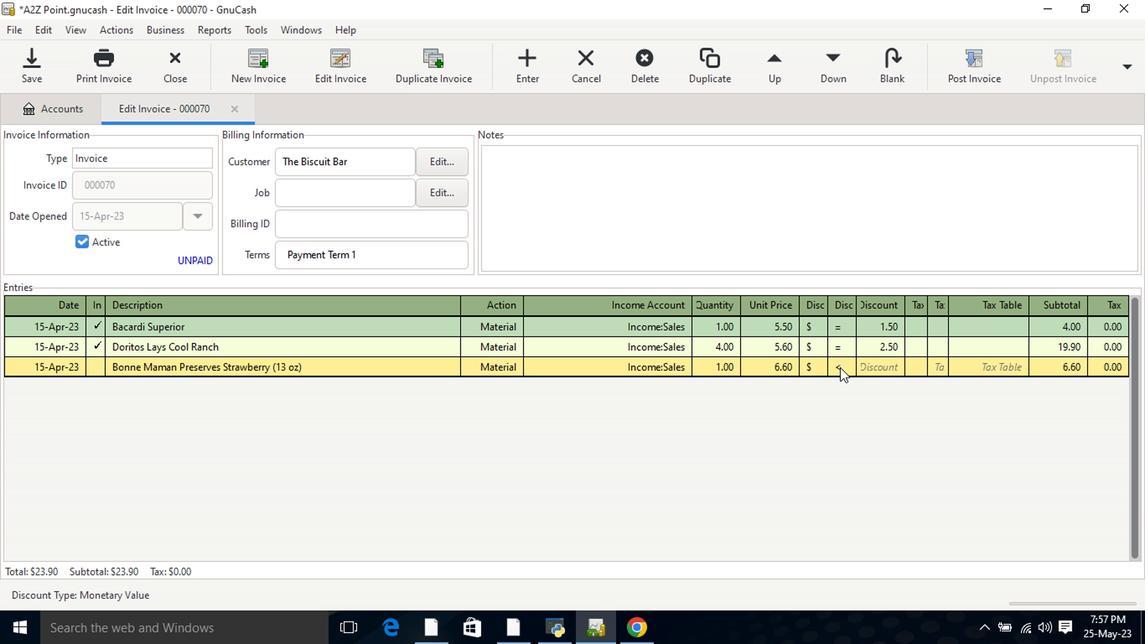 
Action: Mouse pressed left at (826, 360)
Screenshot: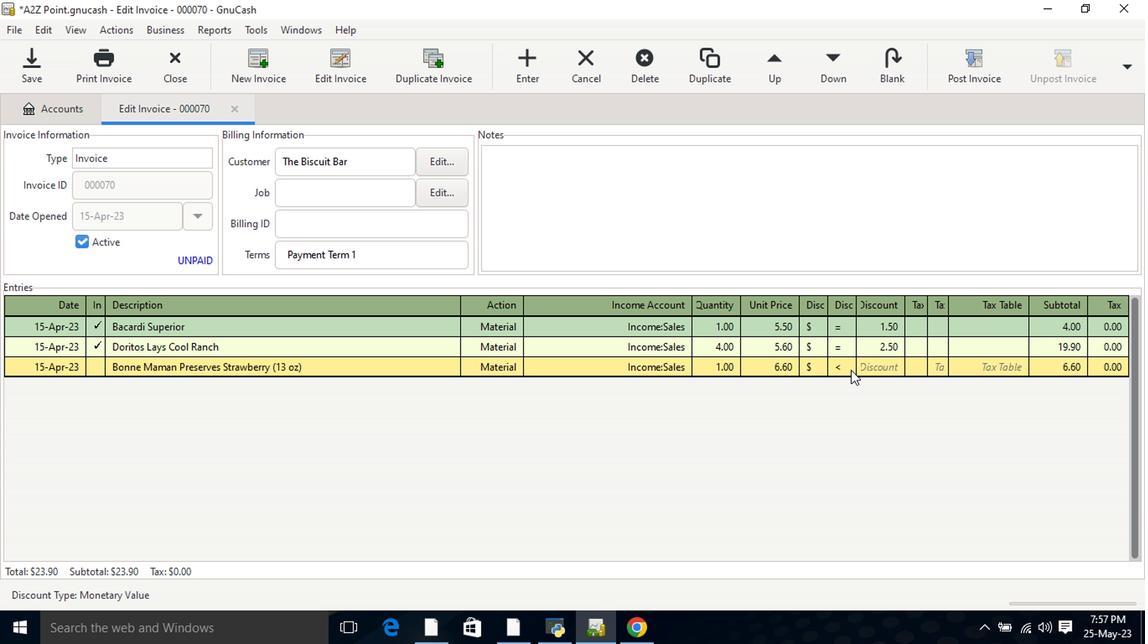 
Action: Mouse moved to (848, 357)
Screenshot: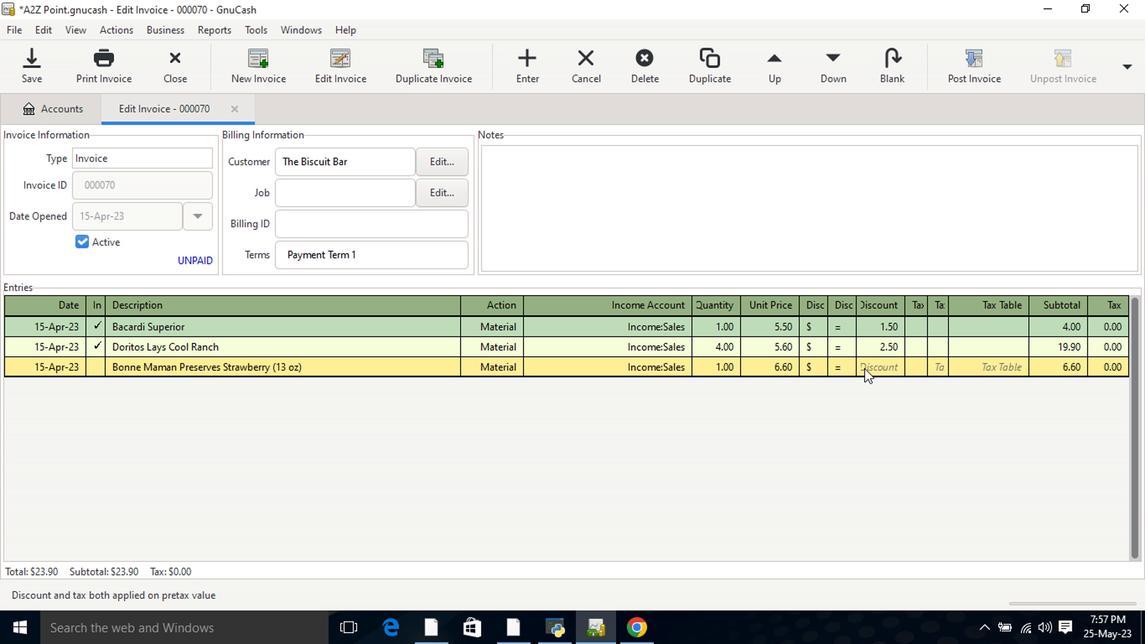 
Action: Mouse pressed left at (848, 357)
Screenshot: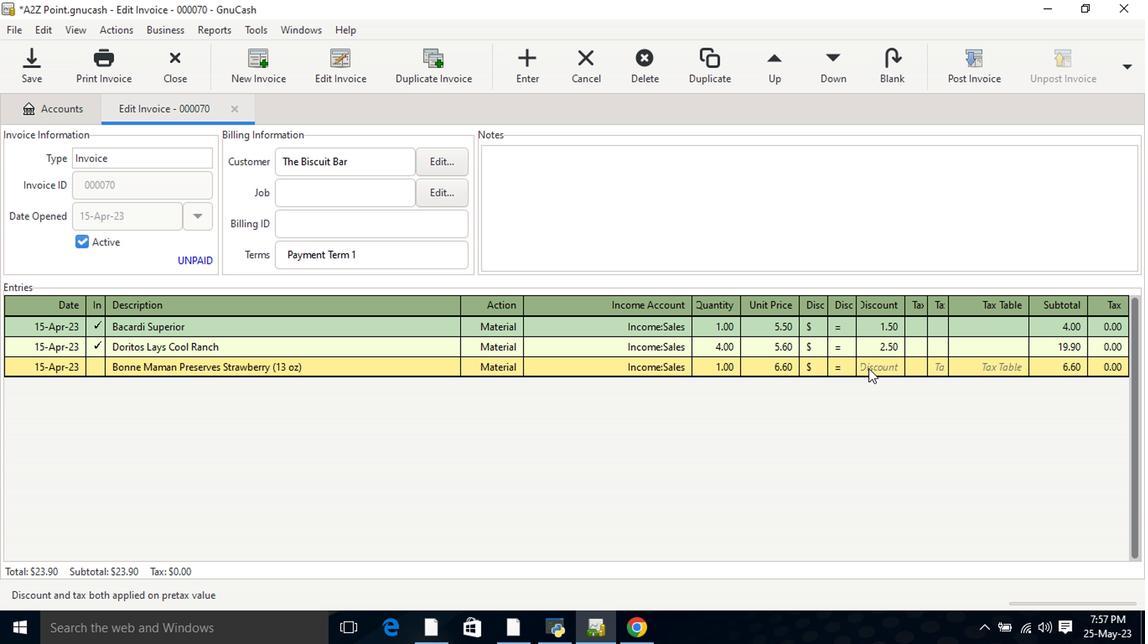 
Action: Key pressed 3<Key.tab>
Screenshot: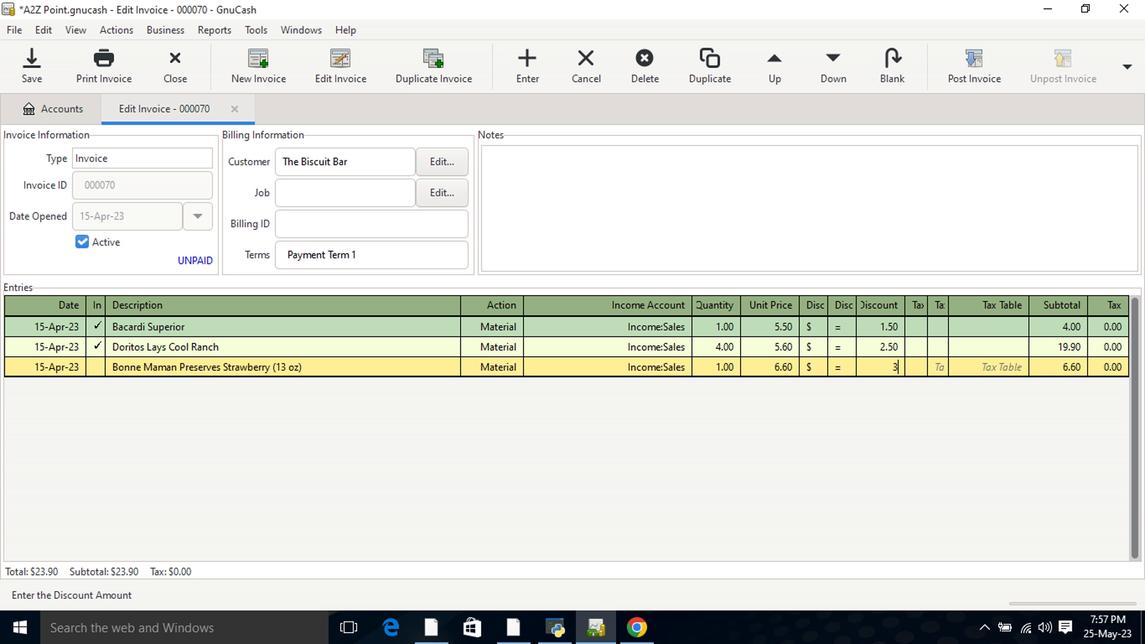 
Action: Mouse moved to (701, 202)
Screenshot: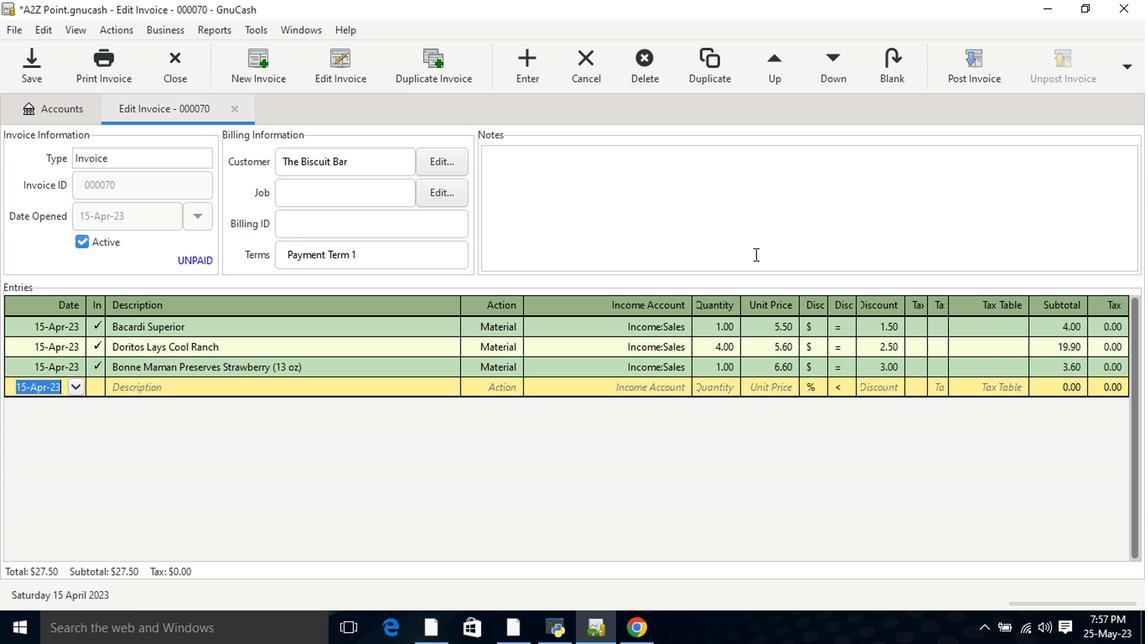 
Action: Mouse pressed left at (701, 202)
Screenshot: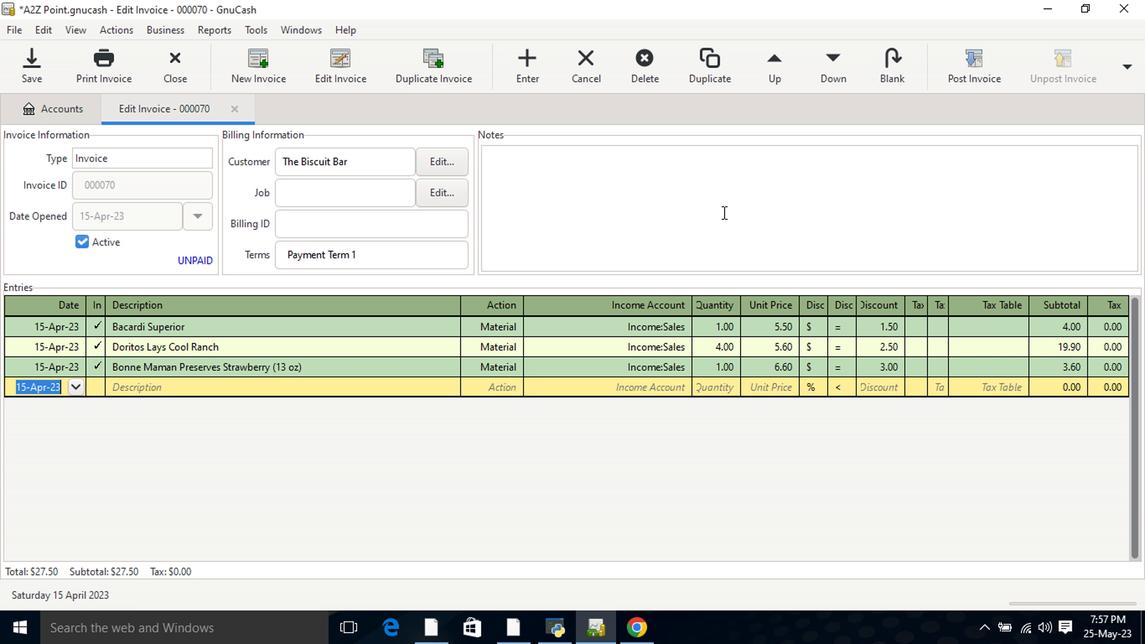 
Action: Mouse moved to (700, 201)
Screenshot: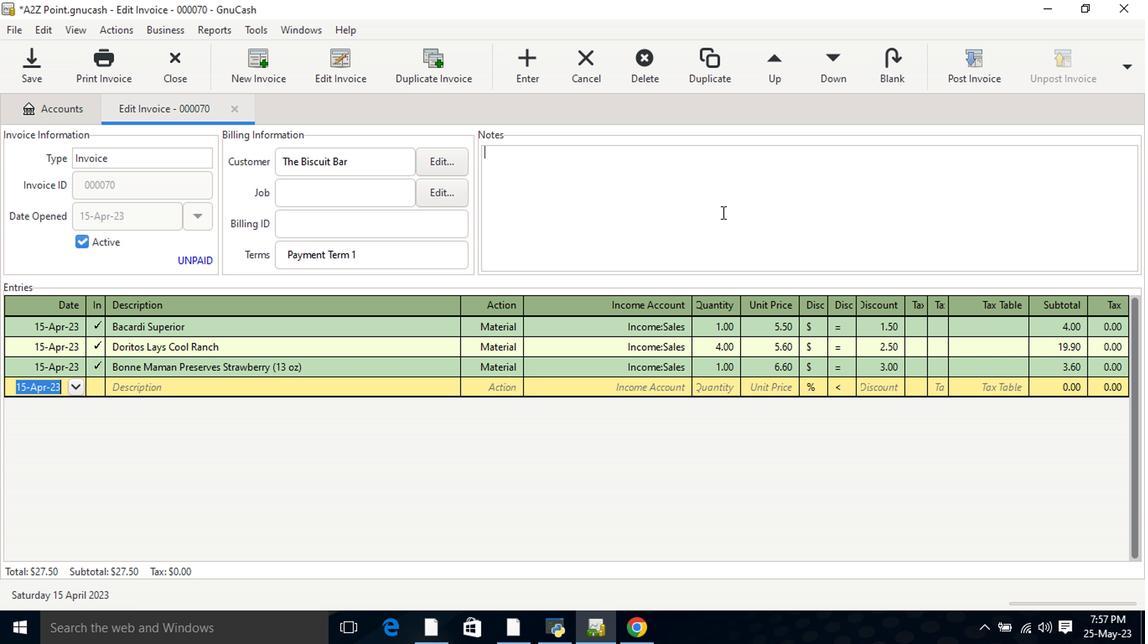 
Action: Key pressed <Key.shift>Looking<Key.space>forward<Key.space>tp<Key.space><Key.backspace><Key.backspace>o<Key.space>serving<Key.space>you<Key.space>again.
Screenshot: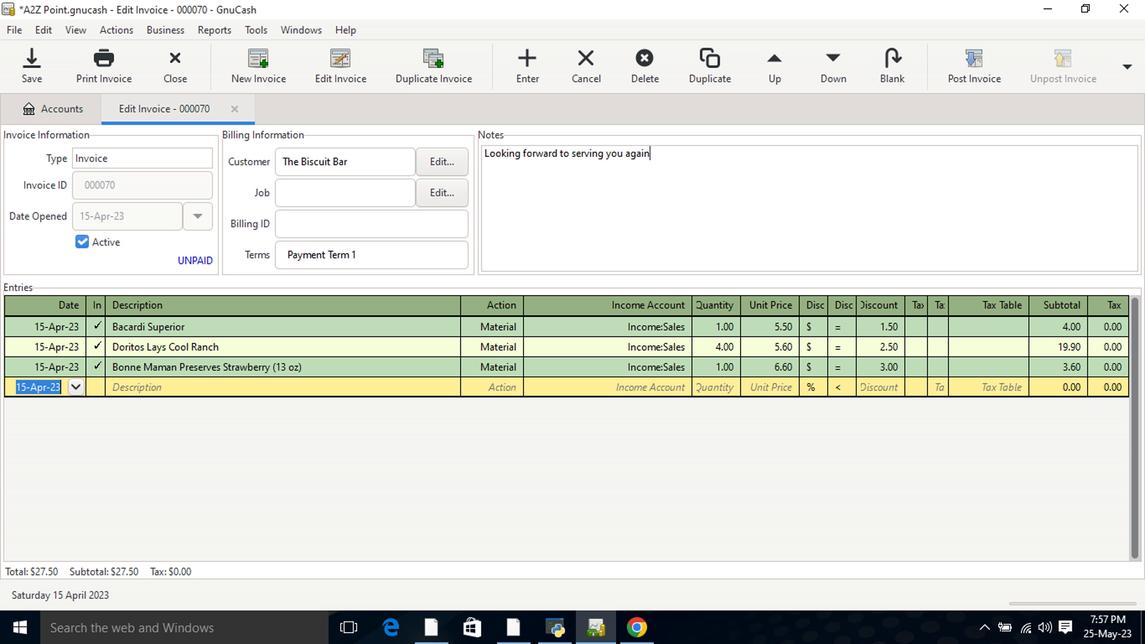 
Action: Mouse moved to (959, 54)
Screenshot: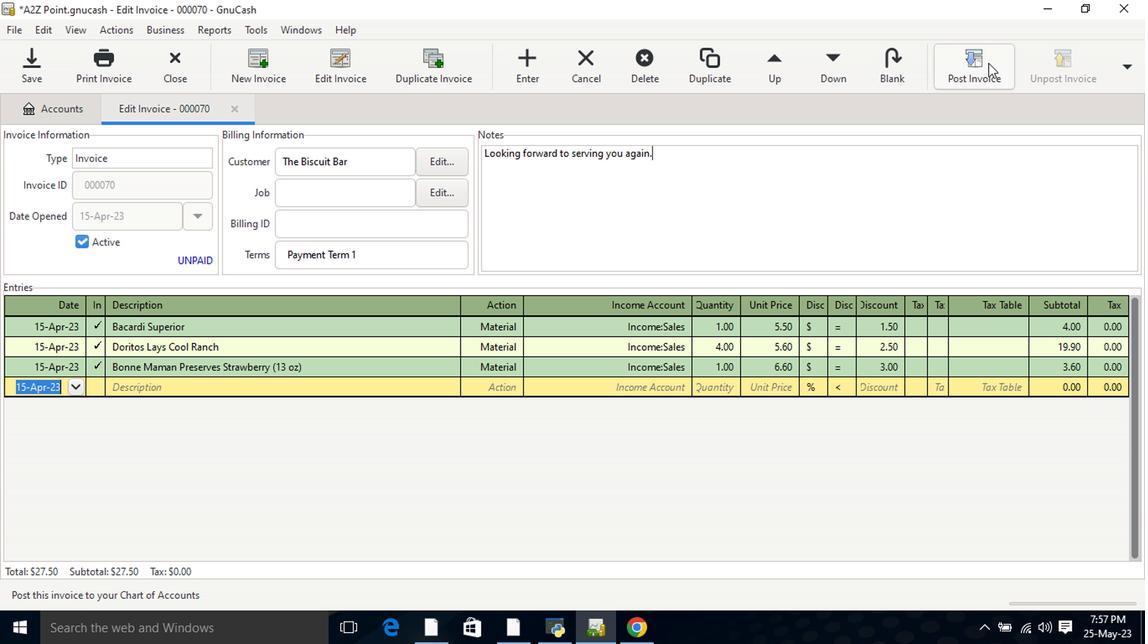 
Action: Mouse pressed left at (959, 54)
Screenshot: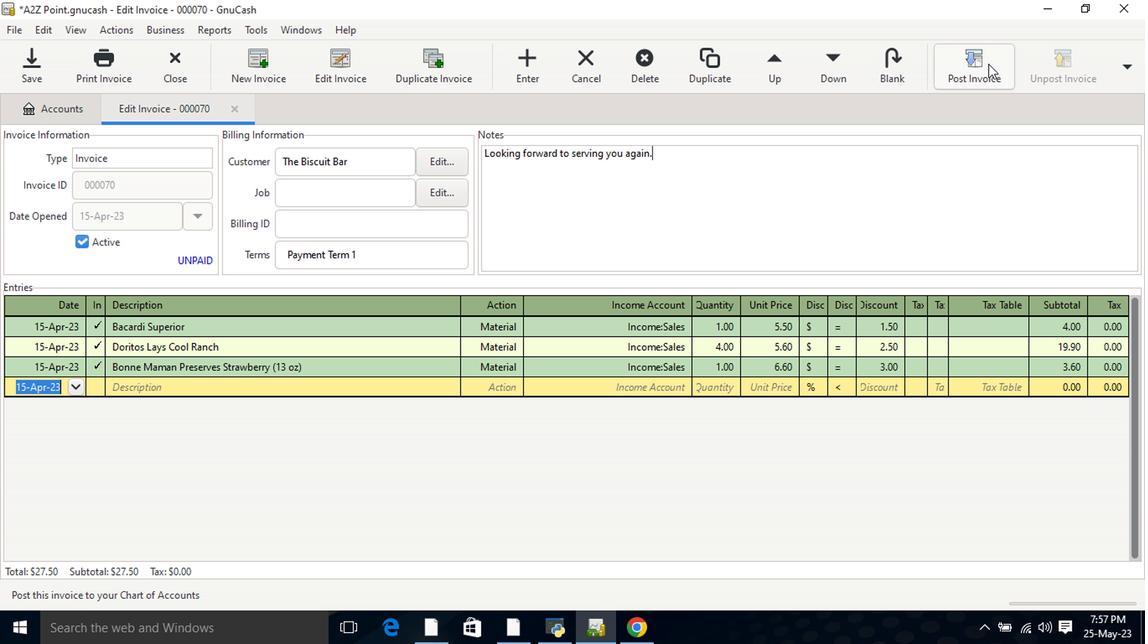 
Action: Mouse moved to (689, 269)
Screenshot: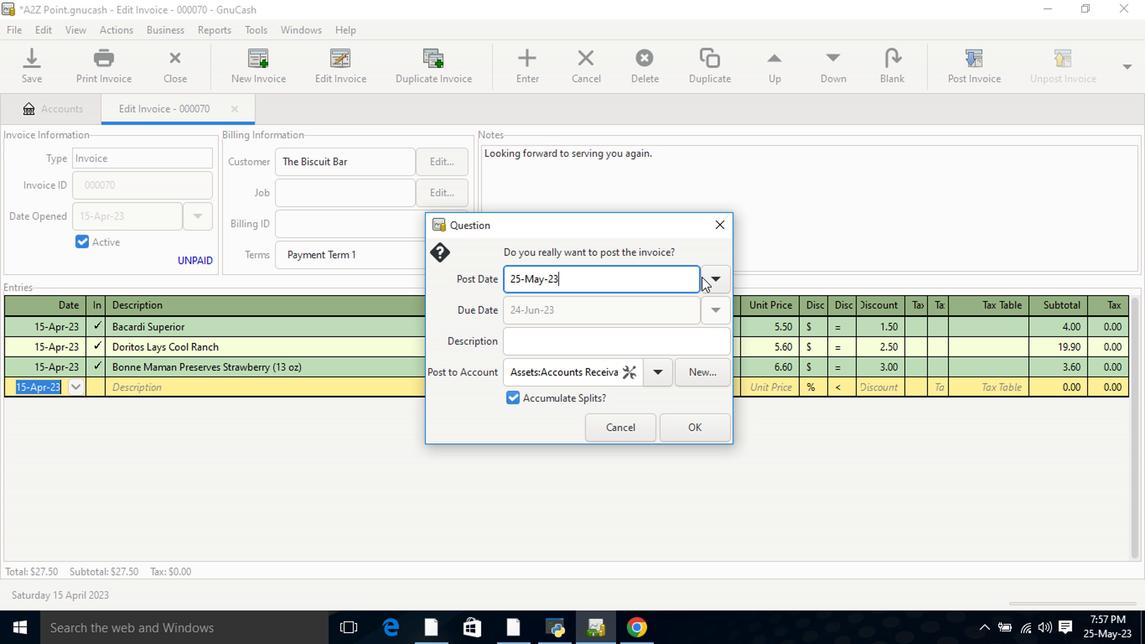 
Action: Mouse pressed left at (689, 269)
Screenshot: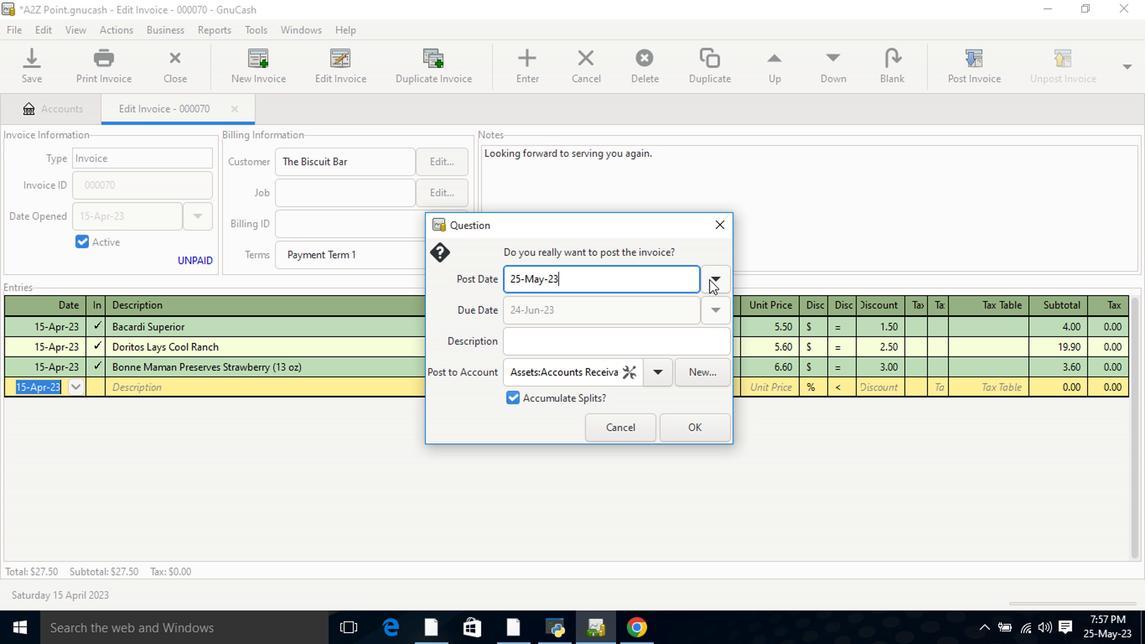 
Action: Mouse moved to (572, 294)
Screenshot: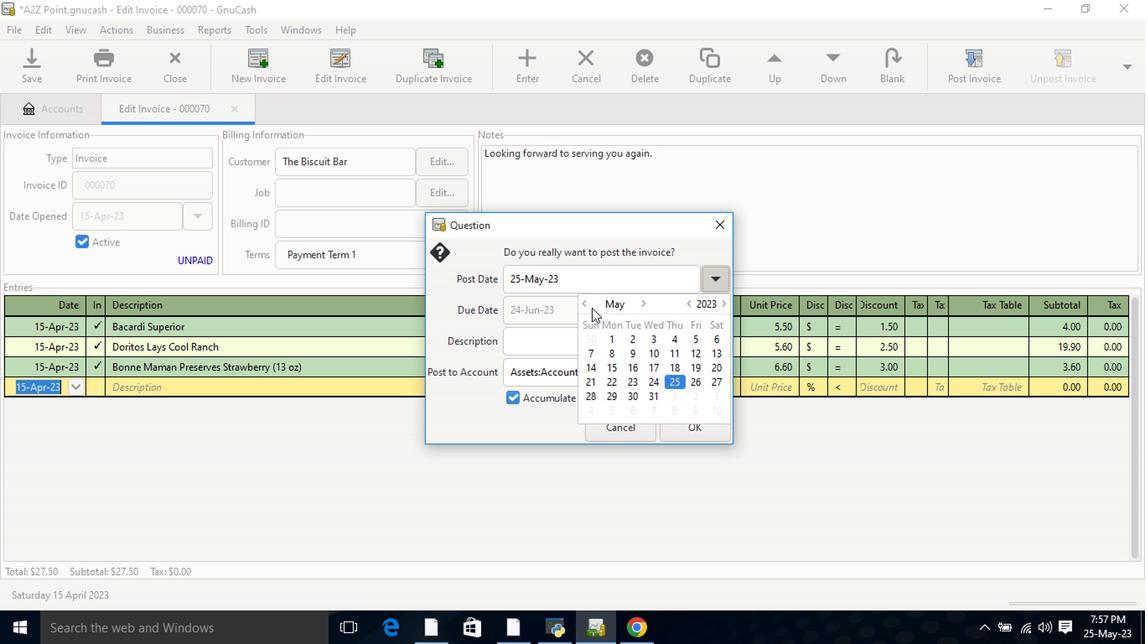 
Action: Mouse pressed left at (572, 294)
Screenshot: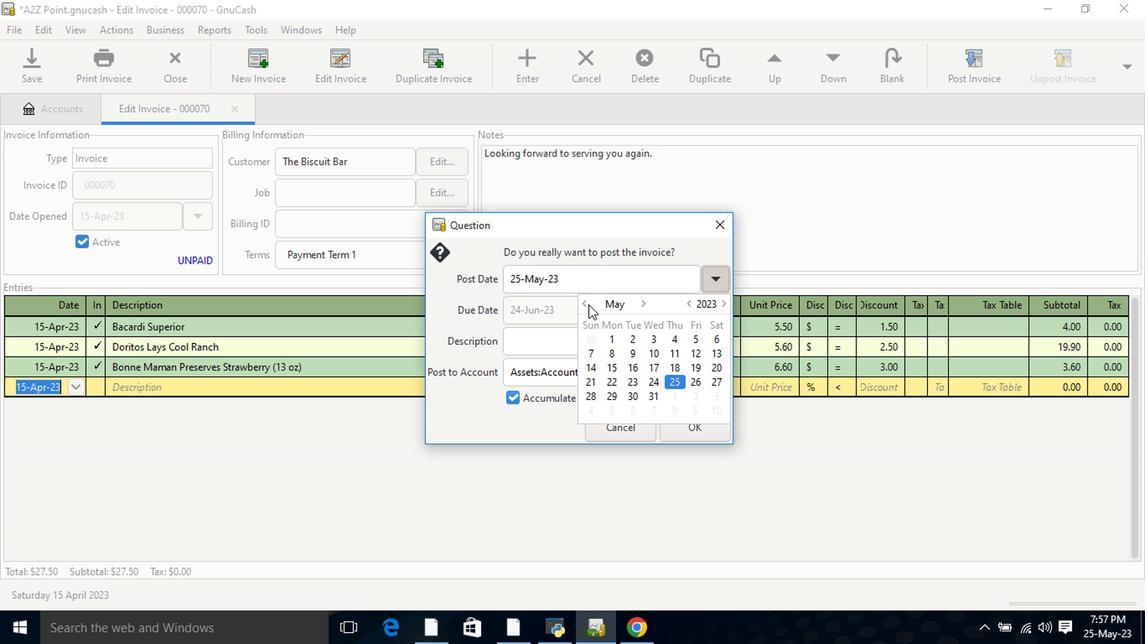 
Action: Mouse moved to (685, 270)
Screenshot: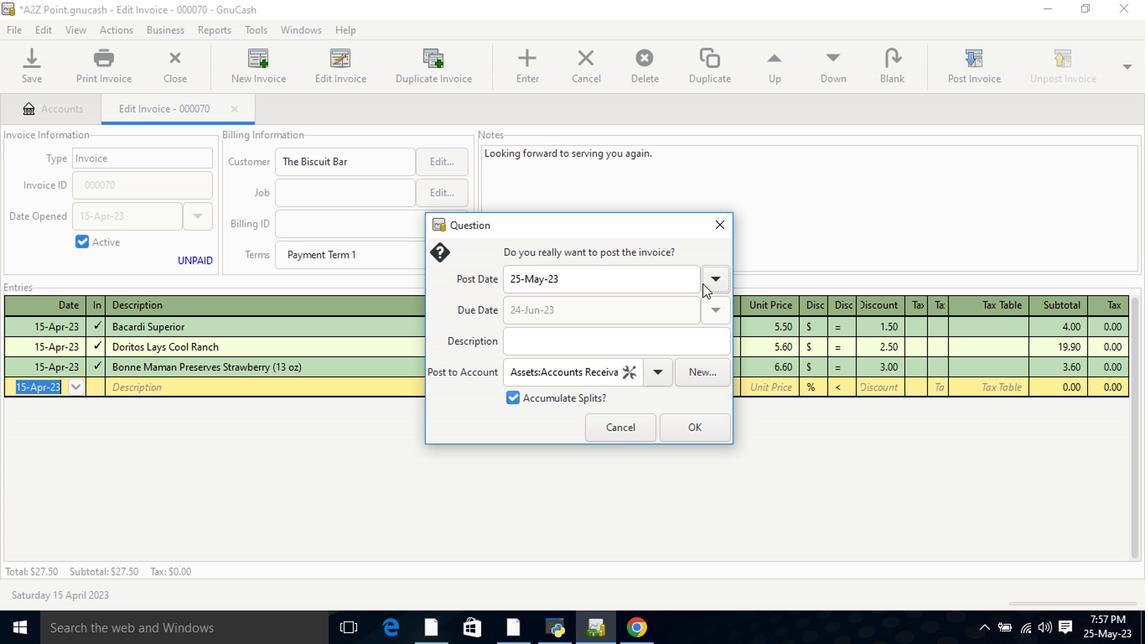 
Action: Mouse pressed left at (685, 270)
Screenshot: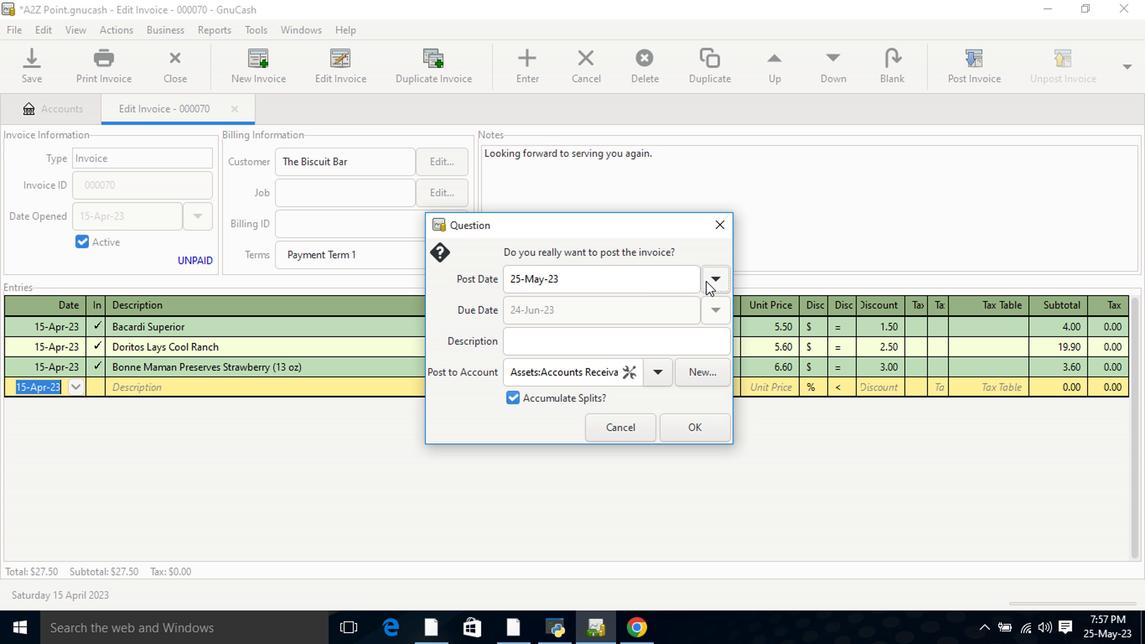 
Action: Mouse moved to (569, 297)
Screenshot: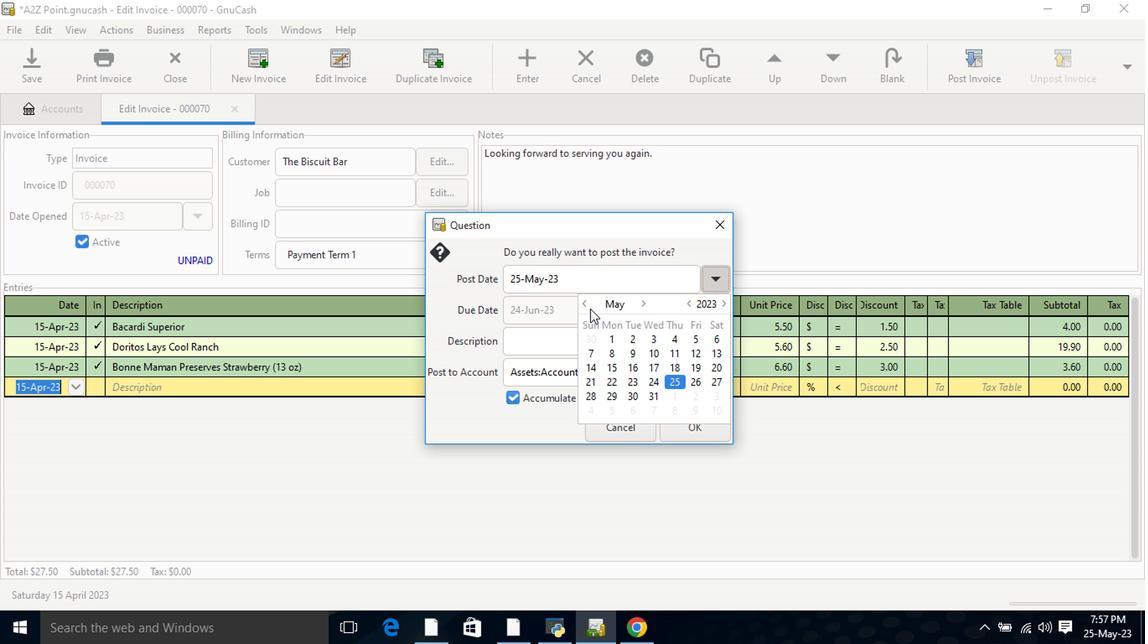 
Action: Mouse pressed left at (569, 297)
Screenshot: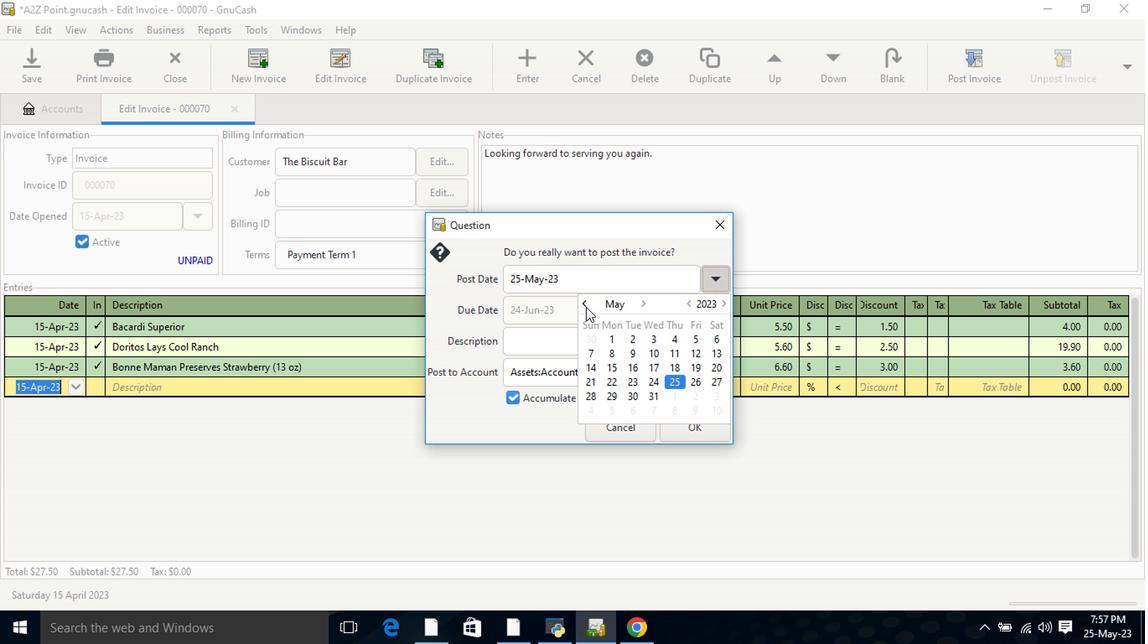 
Action: Mouse moved to (693, 352)
Screenshot: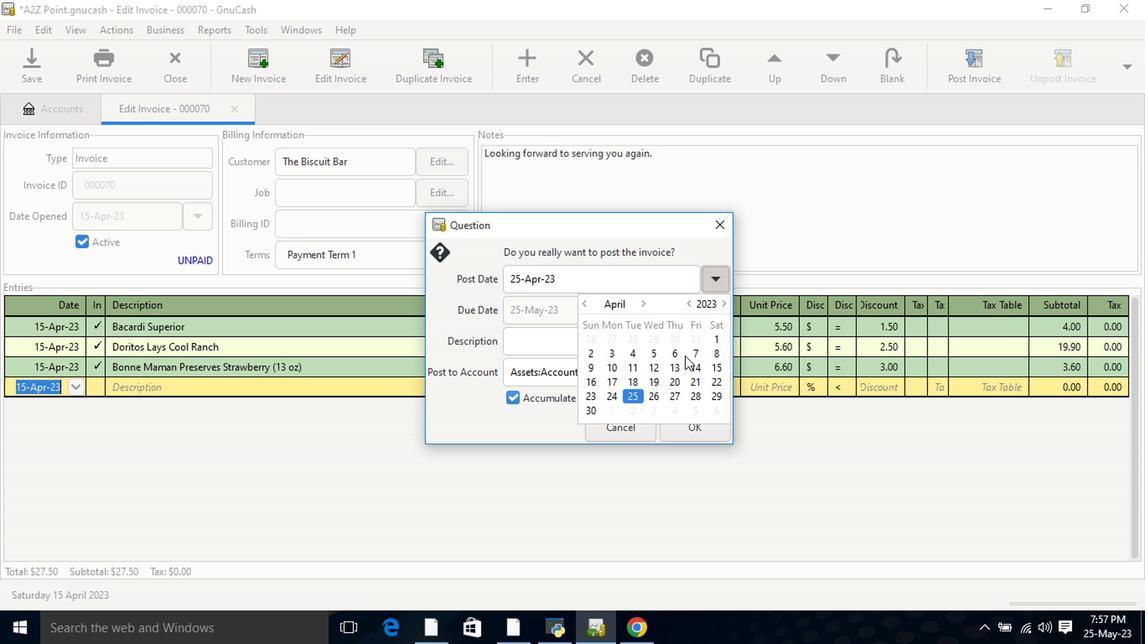 
Action: Mouse pressed left at (695, 353)
Screenshot: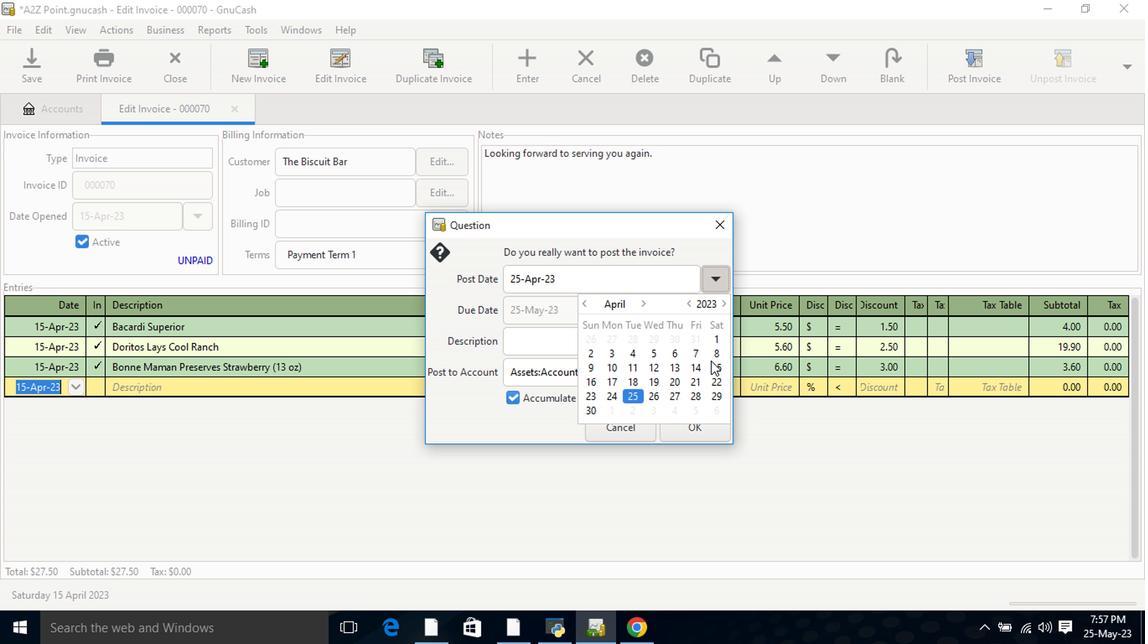 
Action: Mouse pressed left at (695, 353)
Screenshot: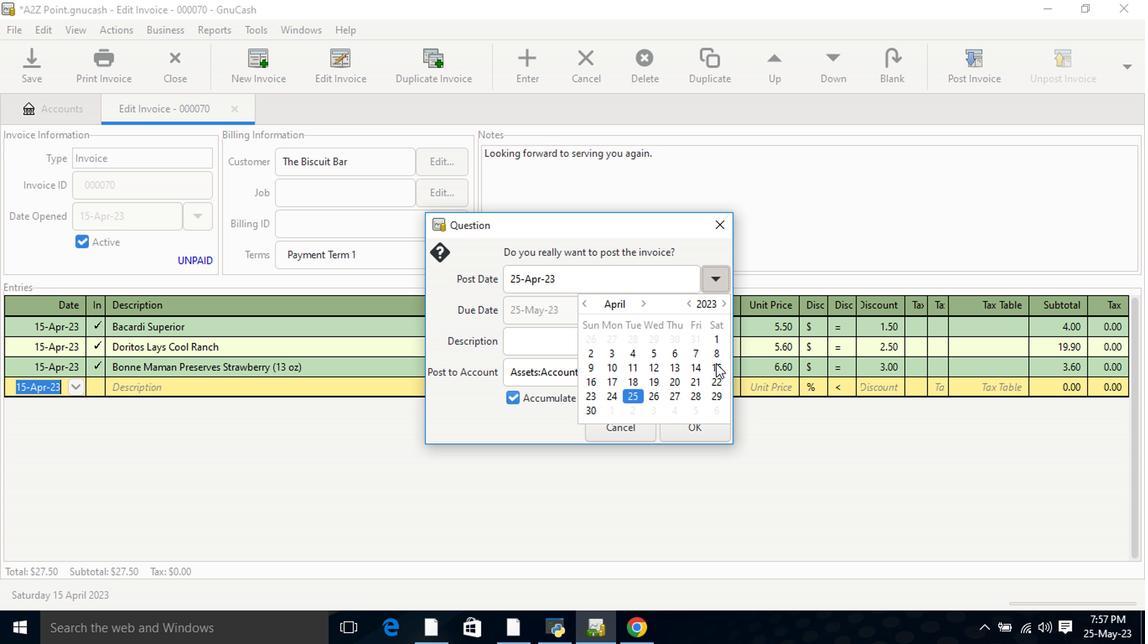 
Action: Mouse moved to (656, 418)
Screenshot: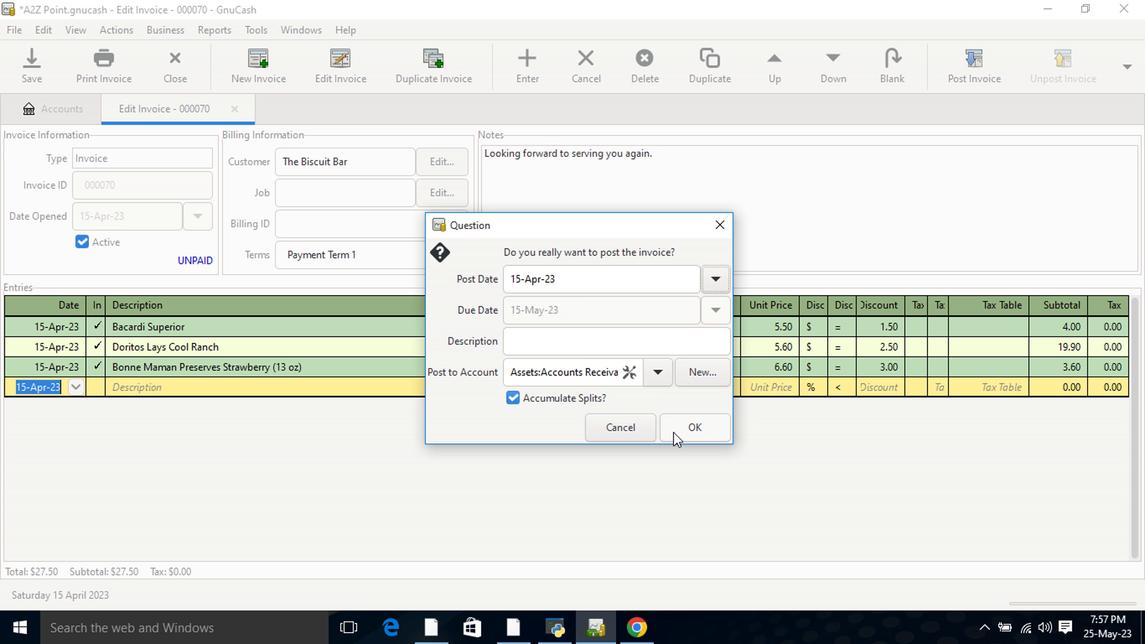 
Action: Mouse pressed left at (656, 418)
Screenshot: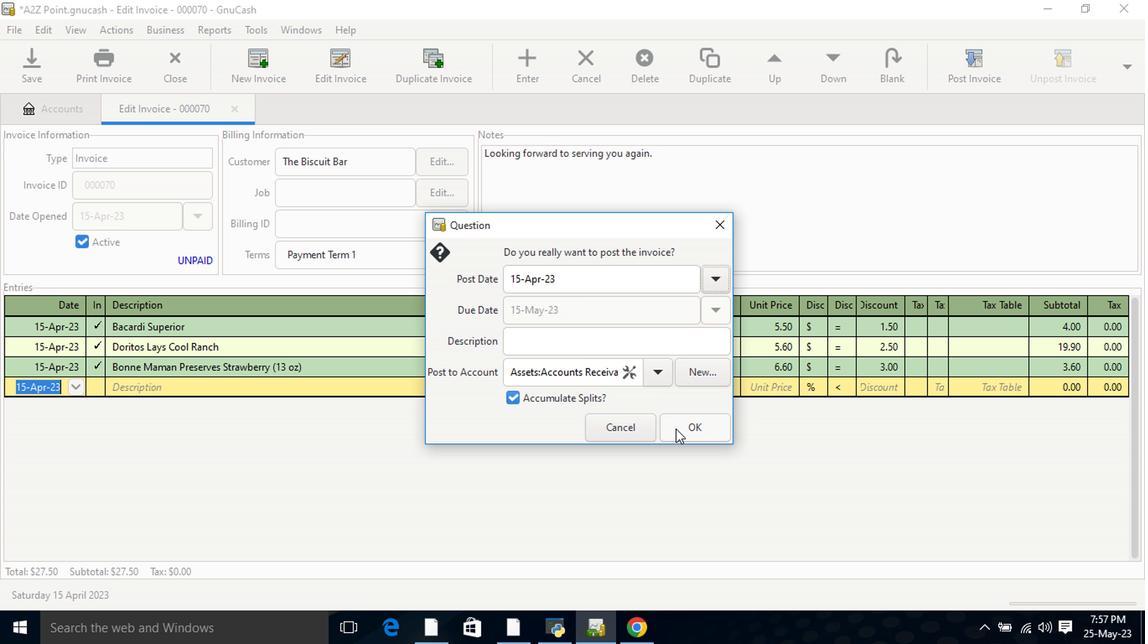 
Action: Mouse moved to (1045, 59)
Screenshot: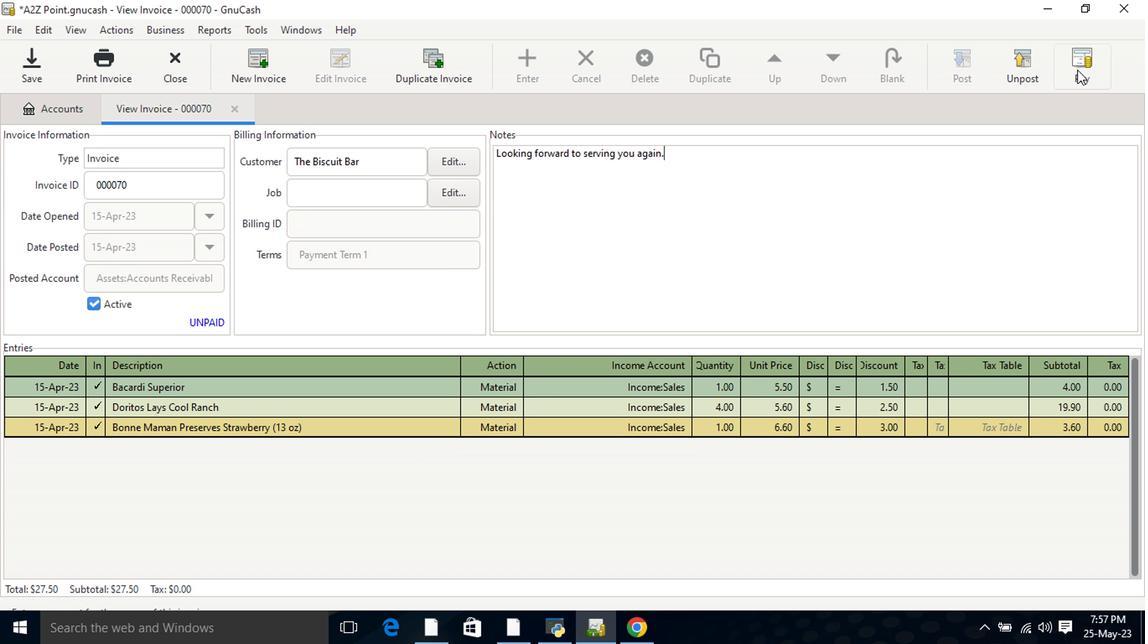 
Action: Mouse pressed left at (1045, 59)
Screenshot: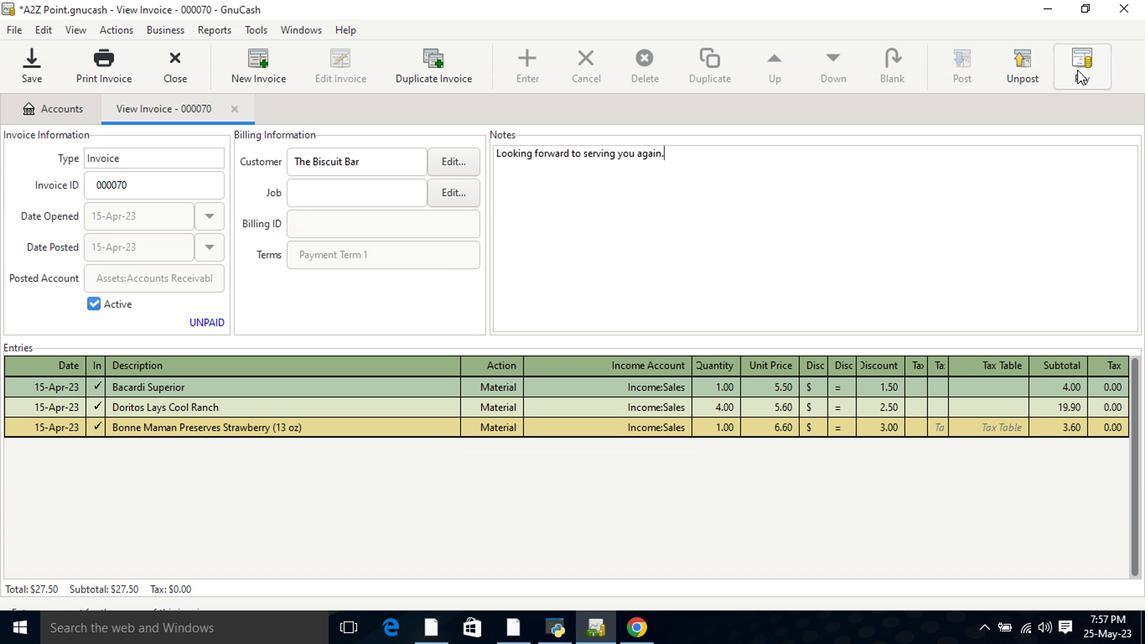 
Action: Mouse moved to (499, 316)
Screenshot: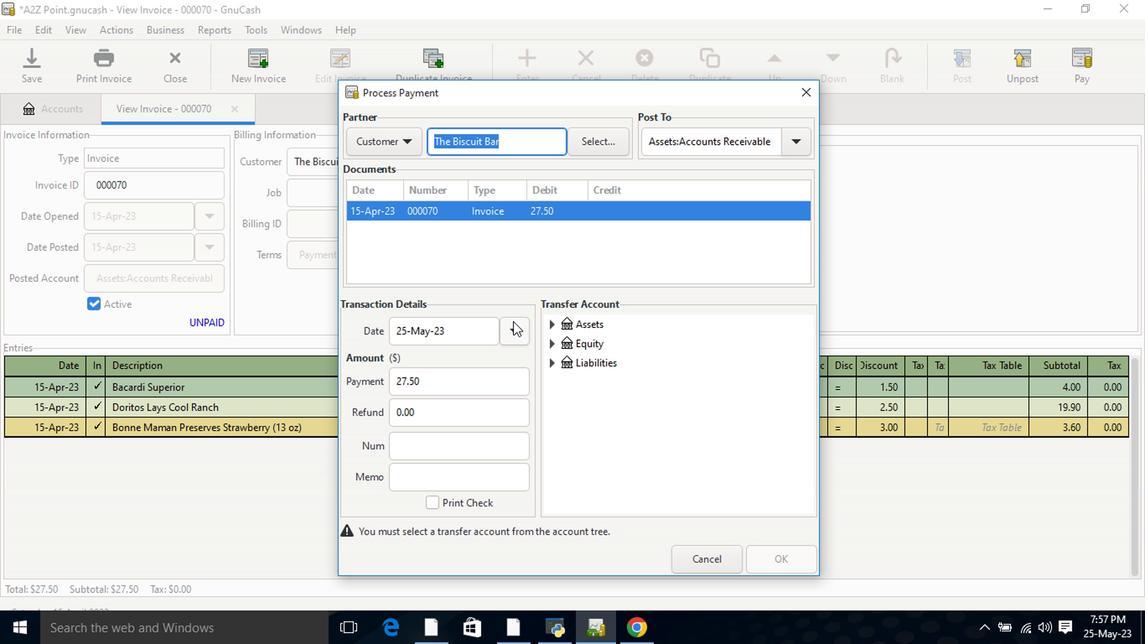 
Action: Mouse pressed left at (499, 316)
Screenshot: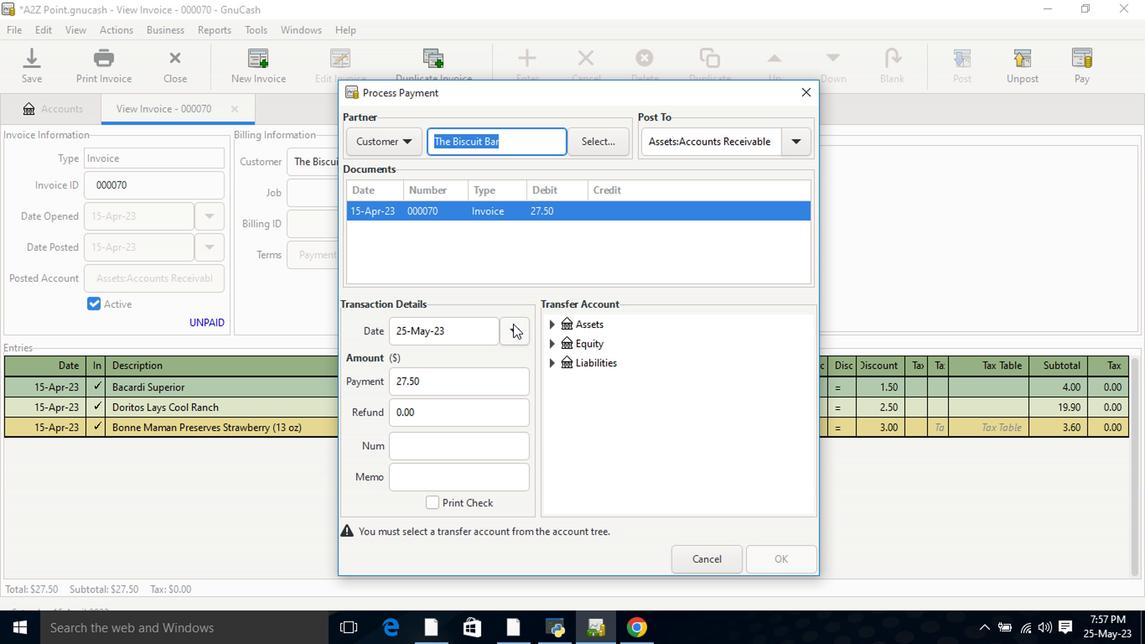 
Action: Mouse moved to (399, 406)
Screenshot: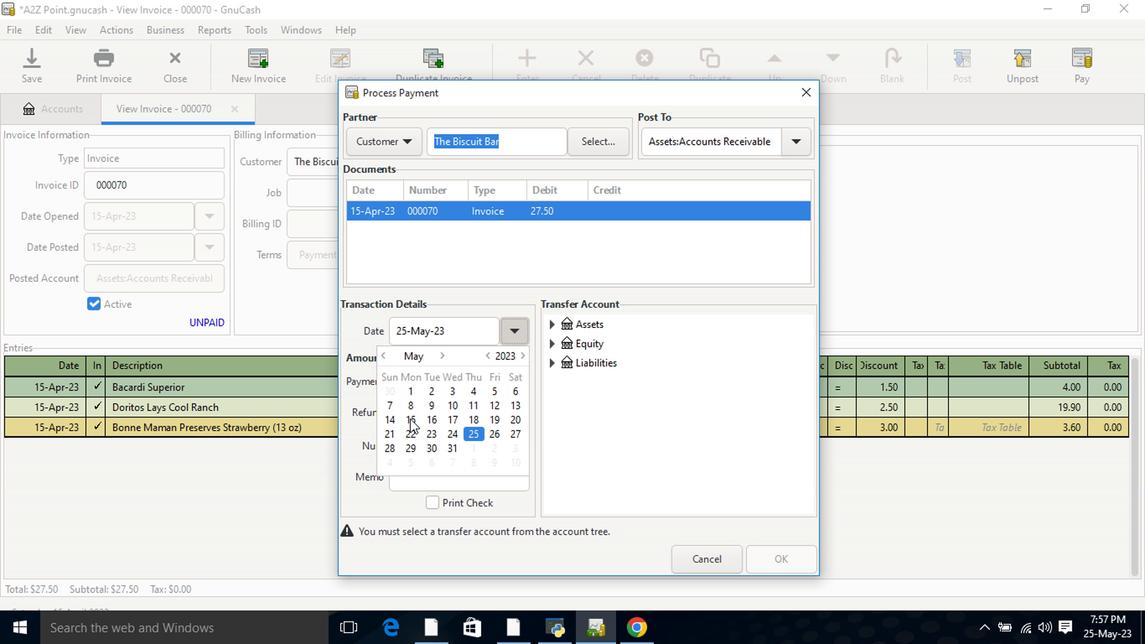 
Action: Mouse pressed left at (399, 406)
Screenshot: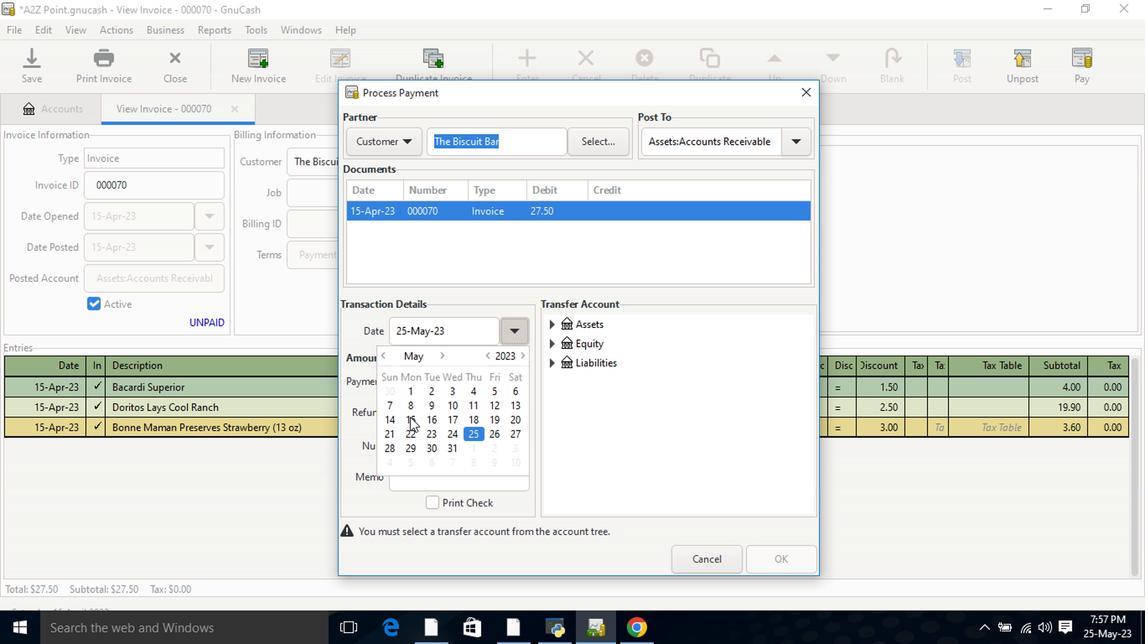 
Action: Mouse pressed left at (399, 406)
Screenshot: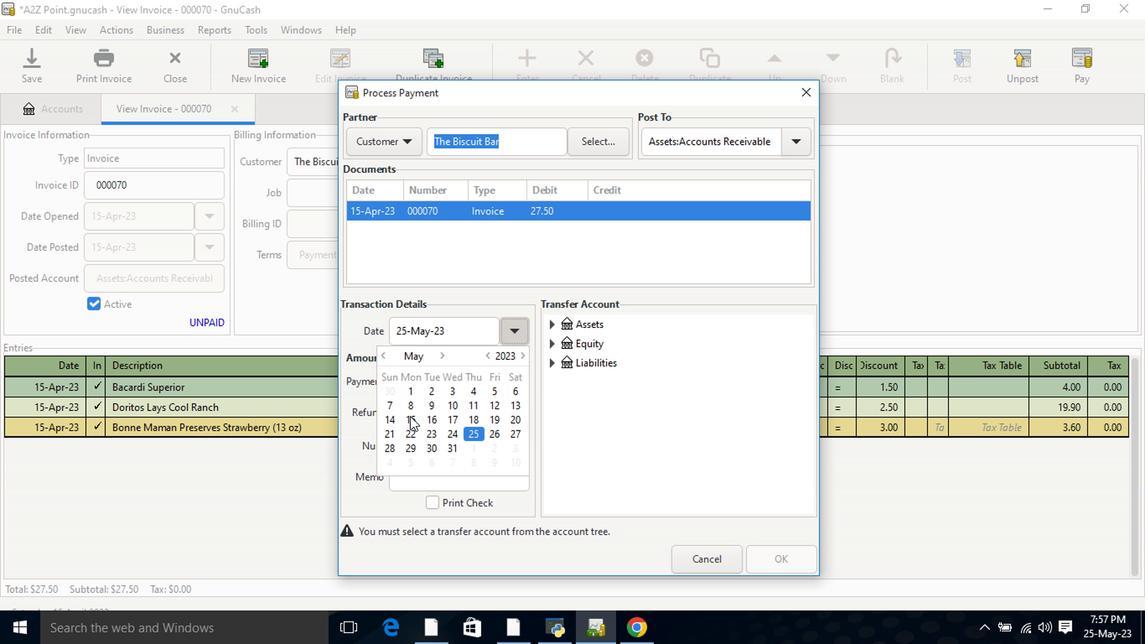 
Action: Mouse moved to (535, 314)
Screenshot: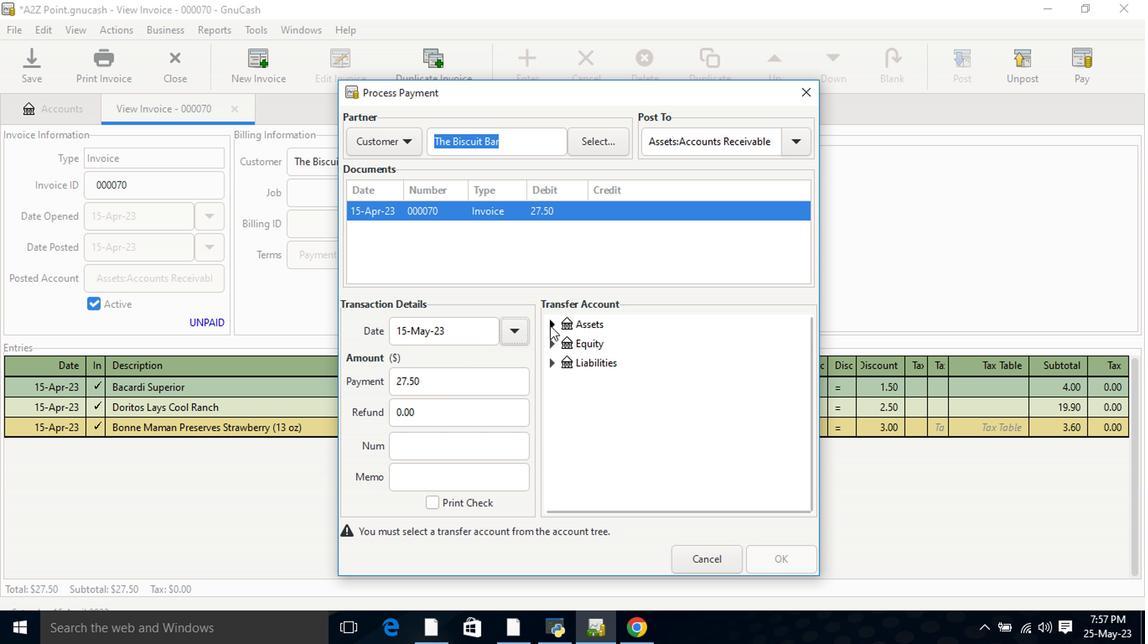 
Action: Mouse pressed left at (535, 314)
Screenshot: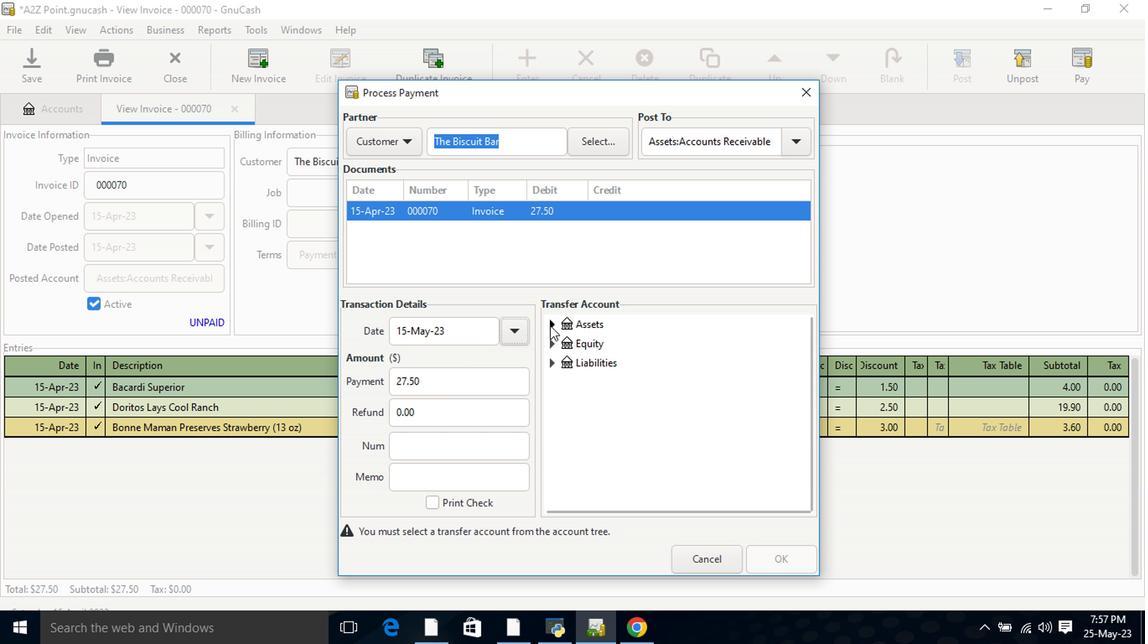 
Action: Mouse moved to (551, 335)
Screenshot: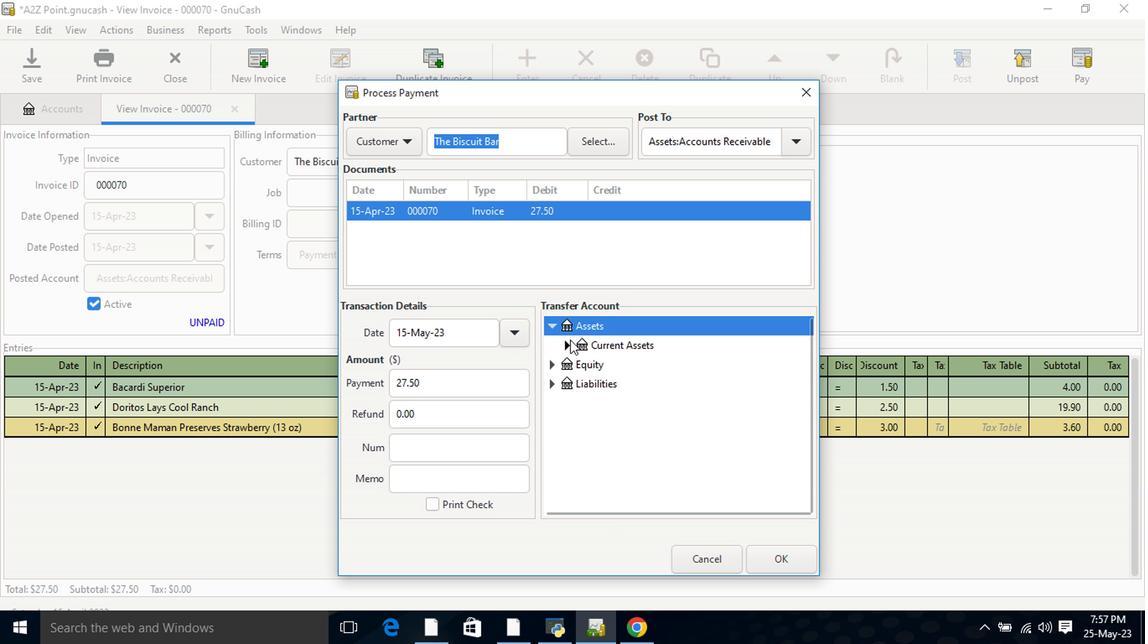
Action: Mouse pressed left at (551, 335)
Screenshot: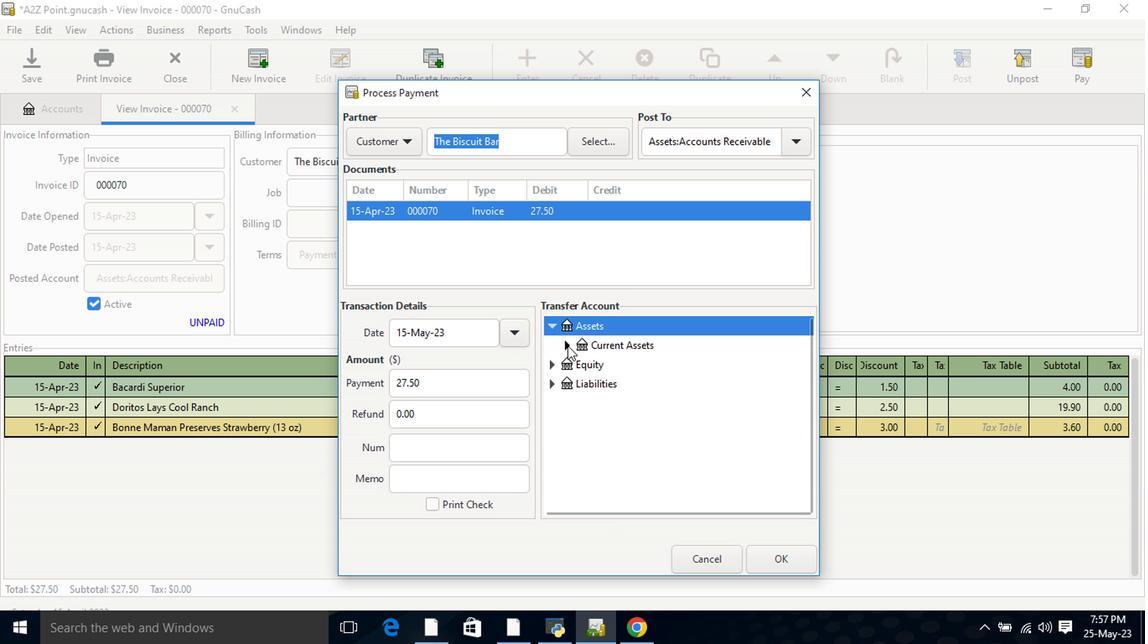 
Action: Mouse moved to (576, 354)
Screenshot: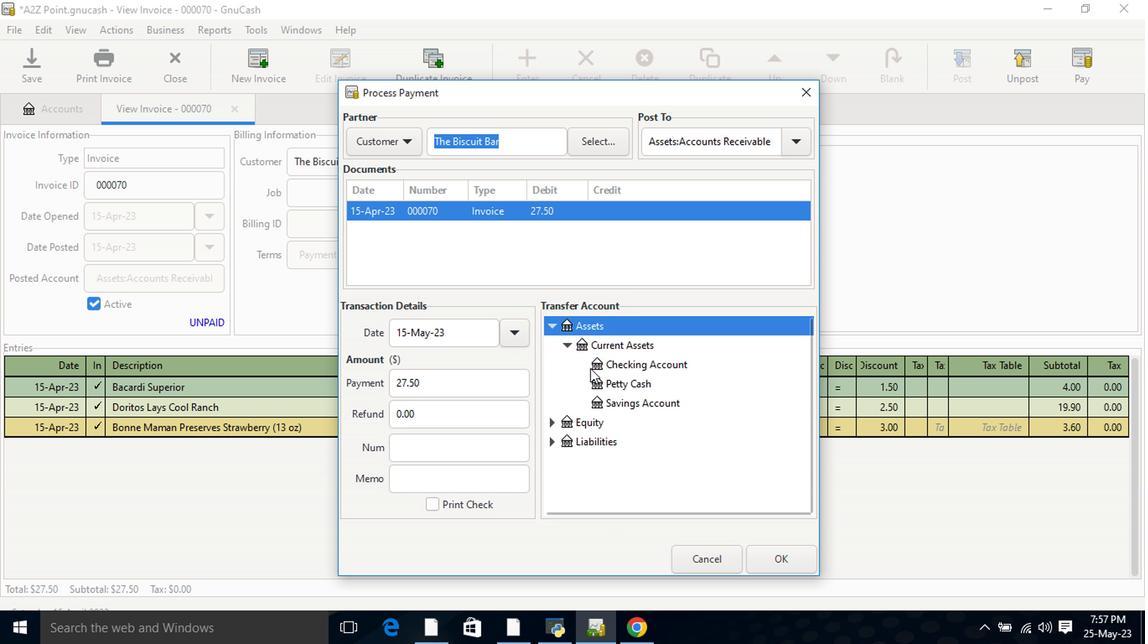 
Action: Mouse pressed left at (576, 354)
Screenshot: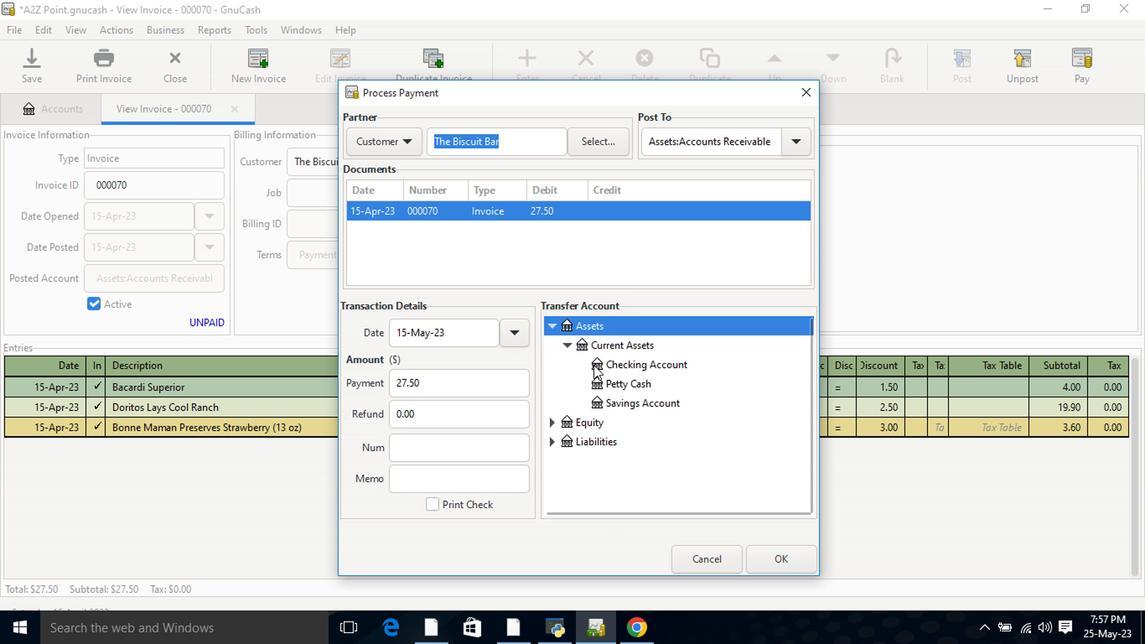
Action: Mouse moved to (740, 551)
Screenshot: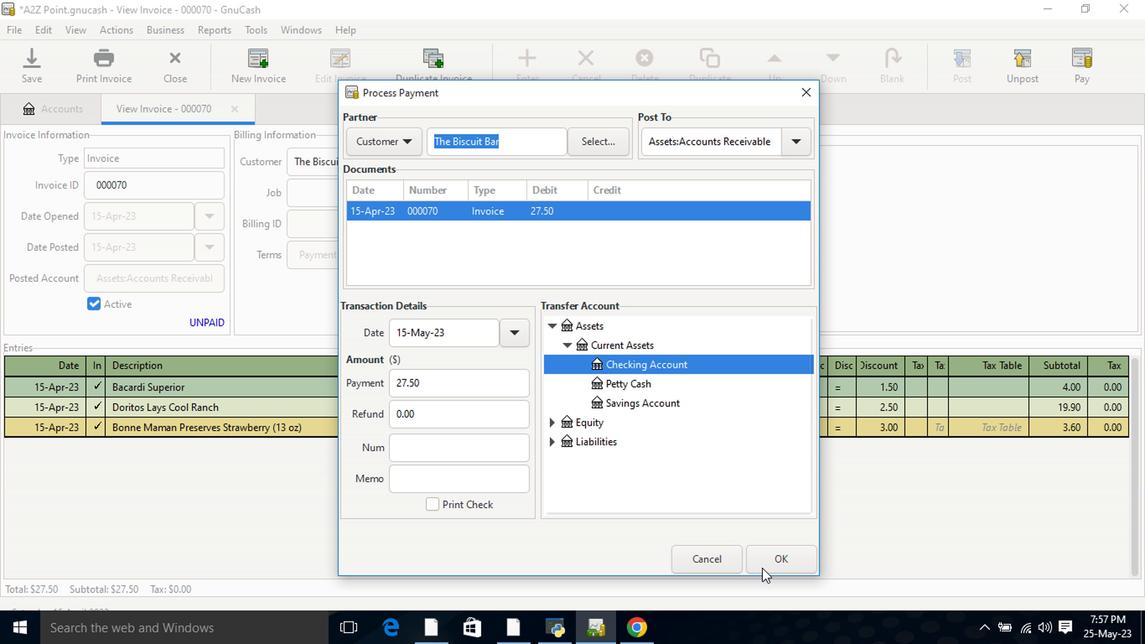 
Action: Mouse pressed left at (740, 551)
Screenshot: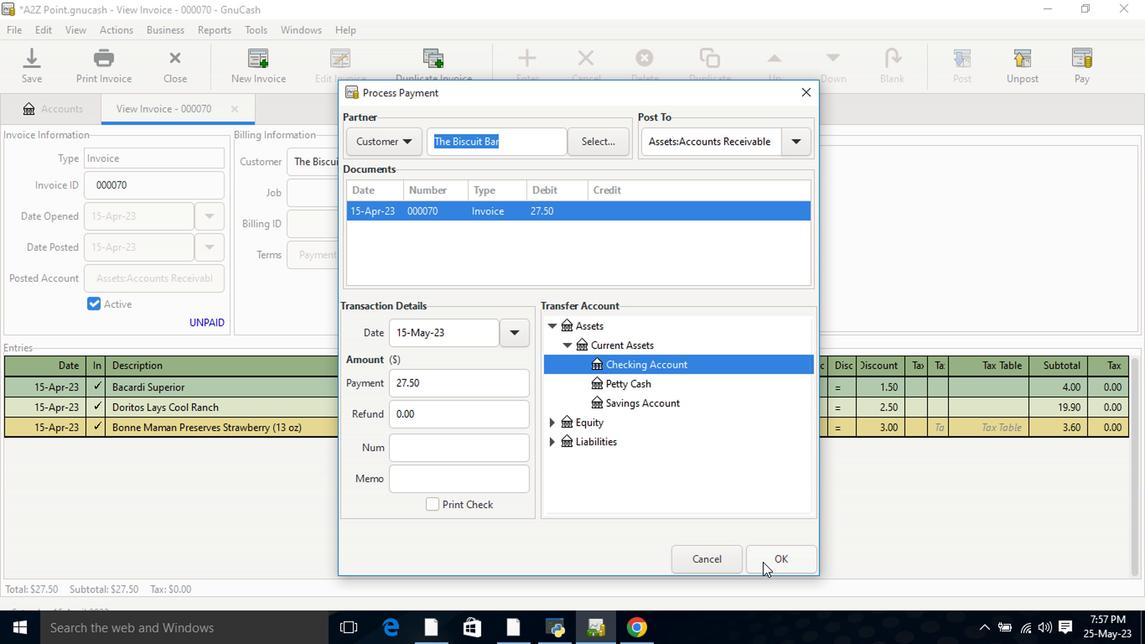 
Action: Mouse moved to (106, 55)
Screenshot: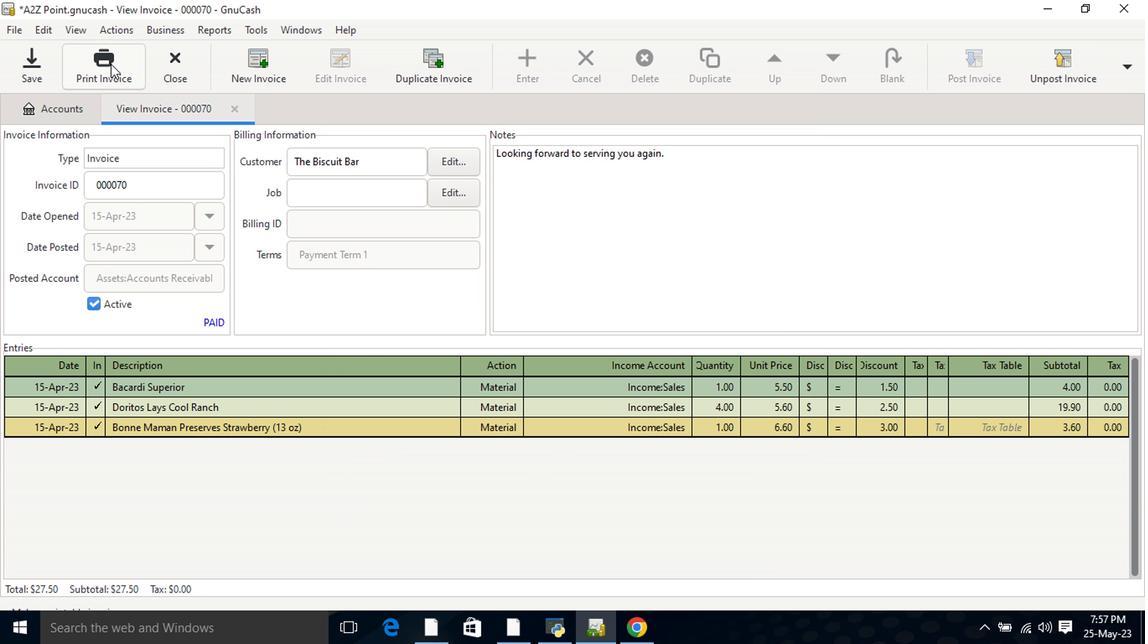 
Action: Mouse pressed left at (106, 55)
Screenshot: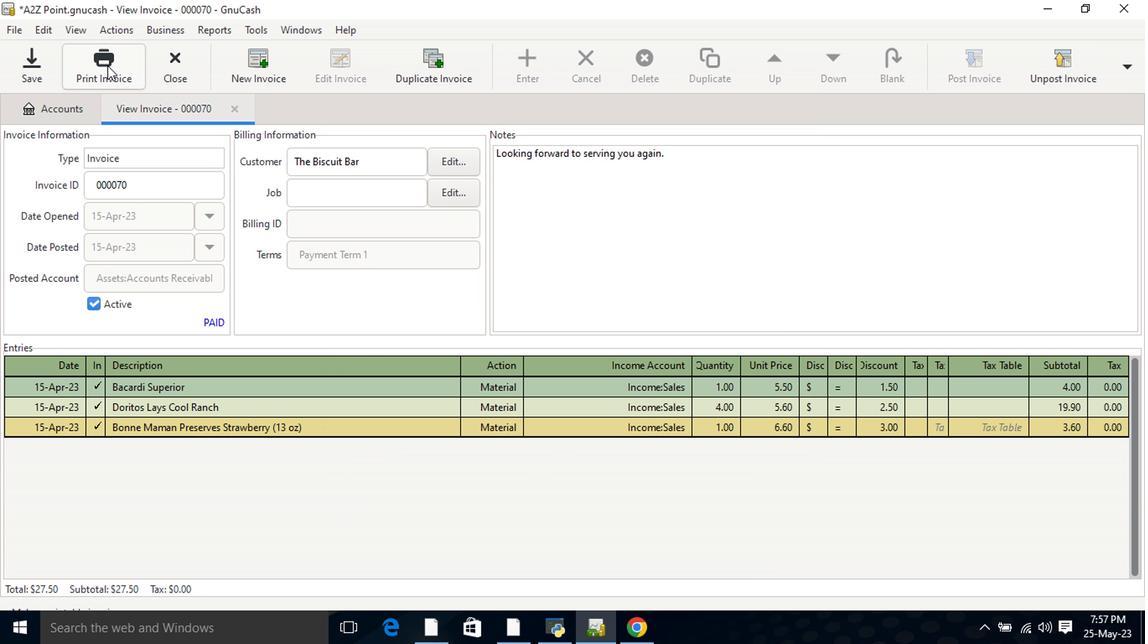 
Action: Mouse moved to (396, 59)
Screenshot: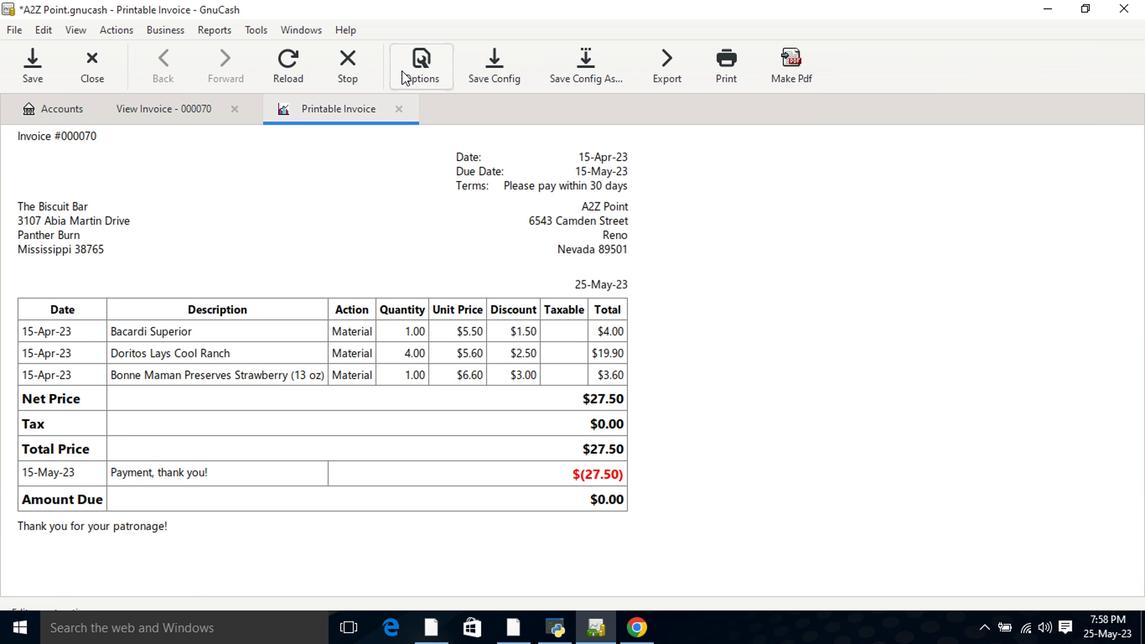 
Action: Mouse pressed left at (396, 59)
Screenshot: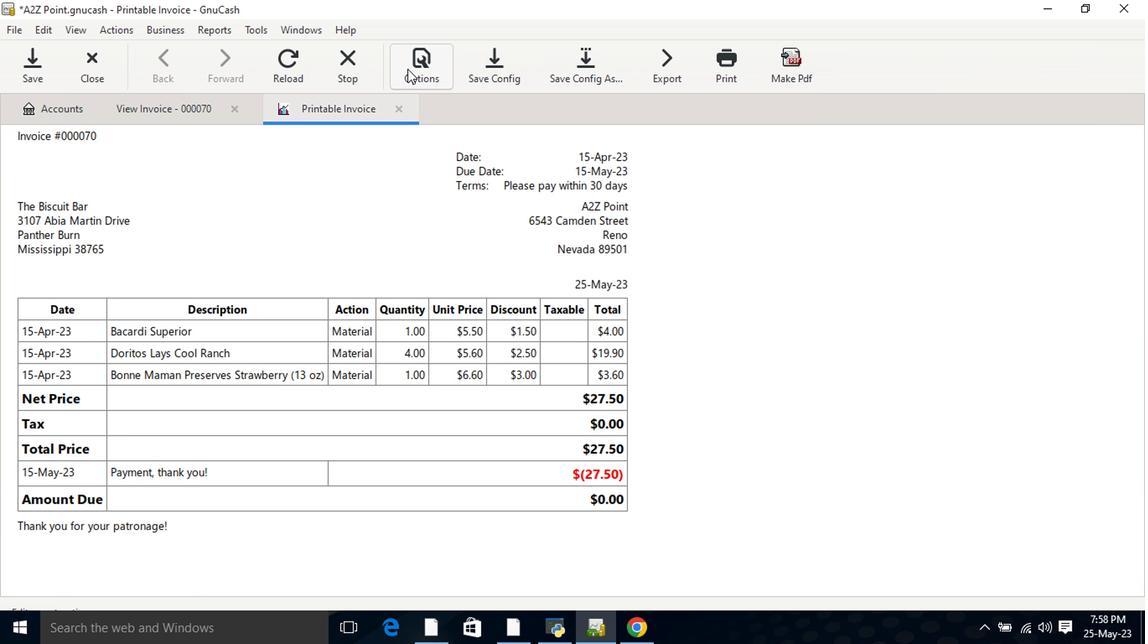 
Action: Mouse moved to (354, 129)
Screenshot: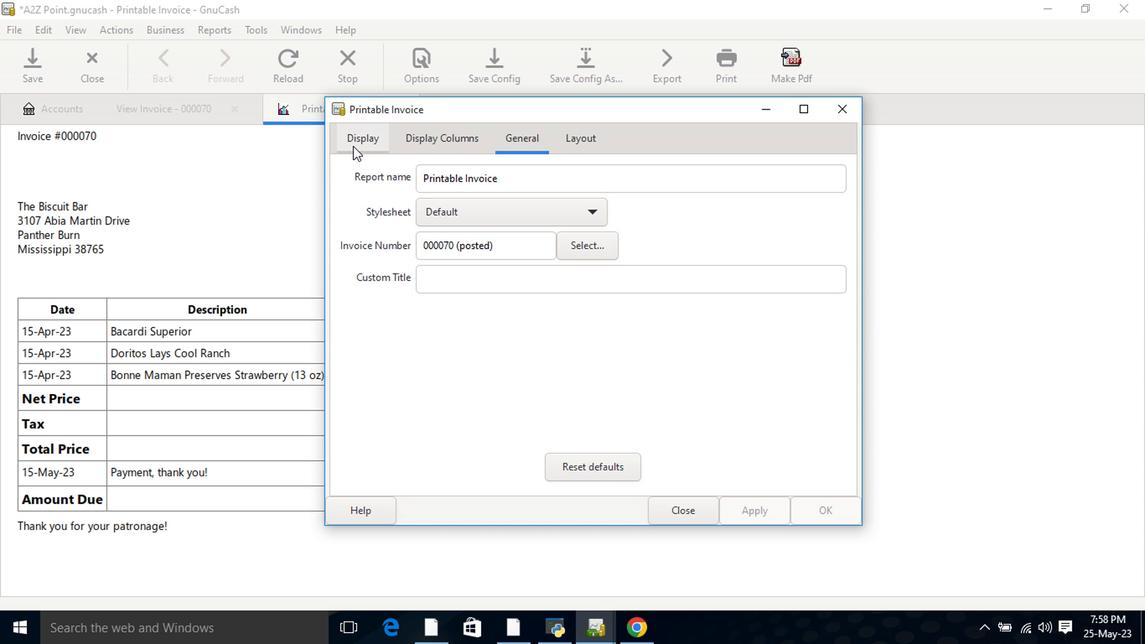 
Action: Mouse pressed left at (354, 129)
Screenshot: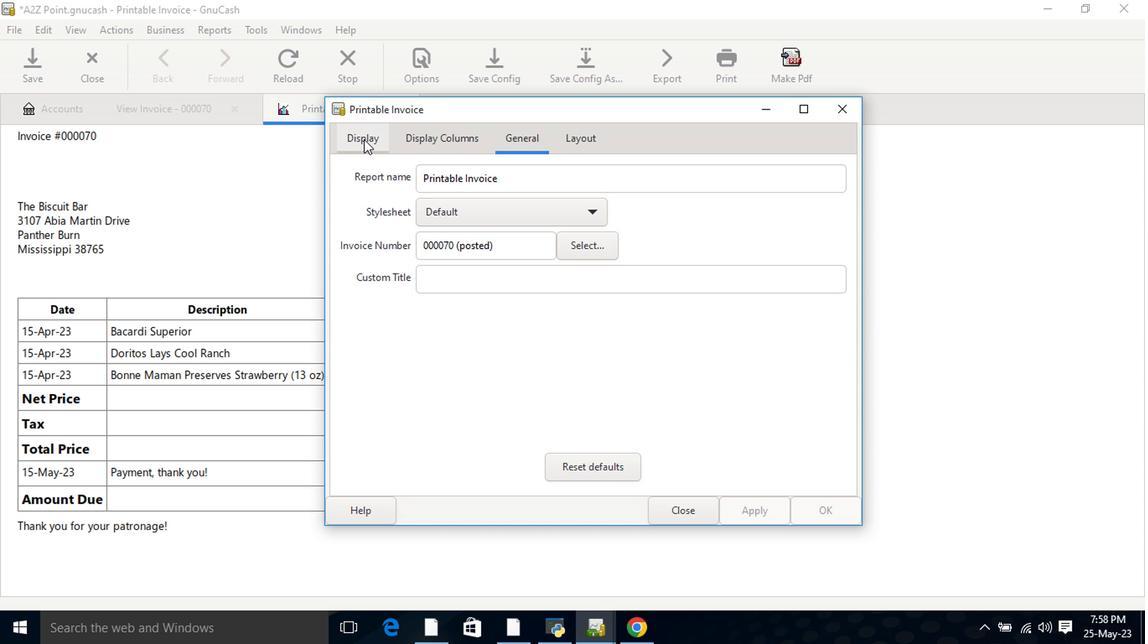 
Action: Mouse moved to (449, 321)
Screenshot: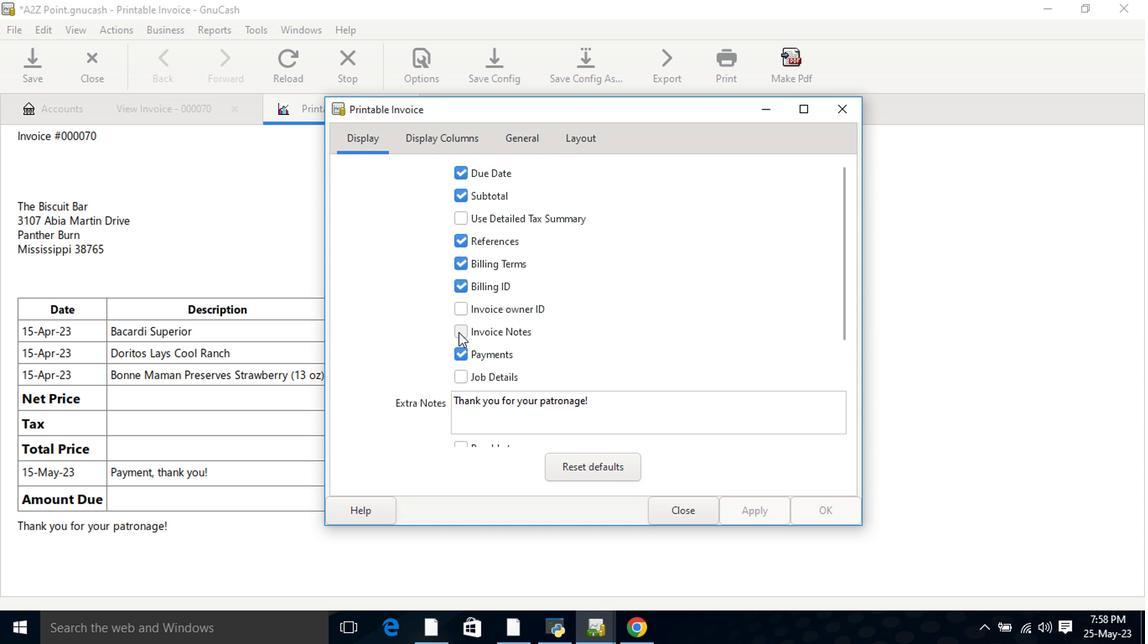 
Action: Mouse pressed left at (449, 321)
Screenshot: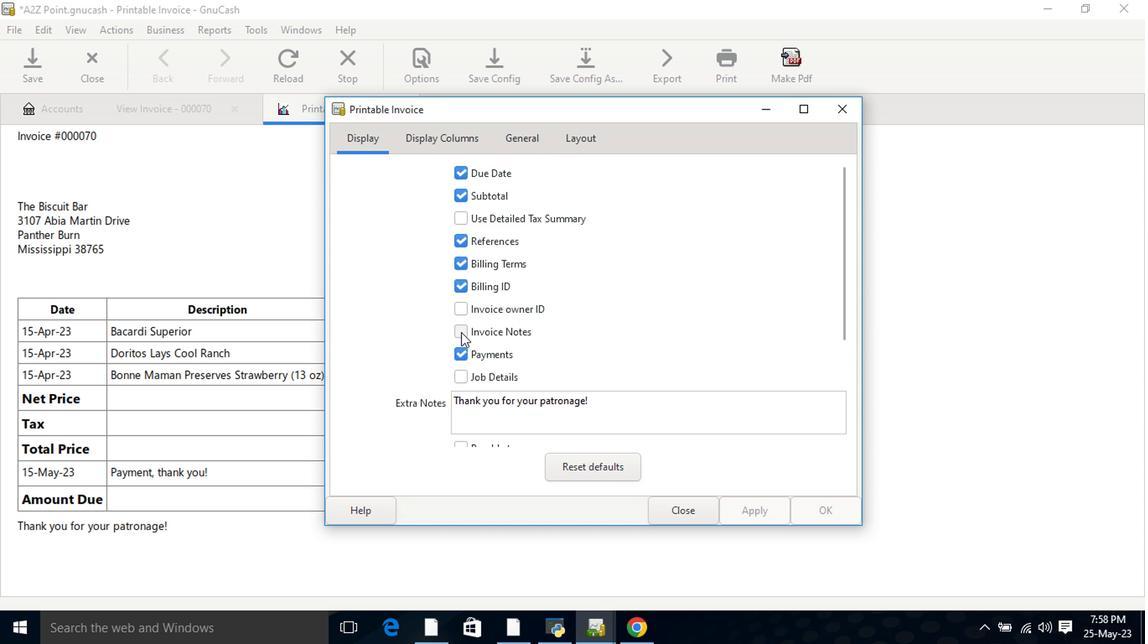 
Action: Mouse moved to (726, 498)
Screenshot: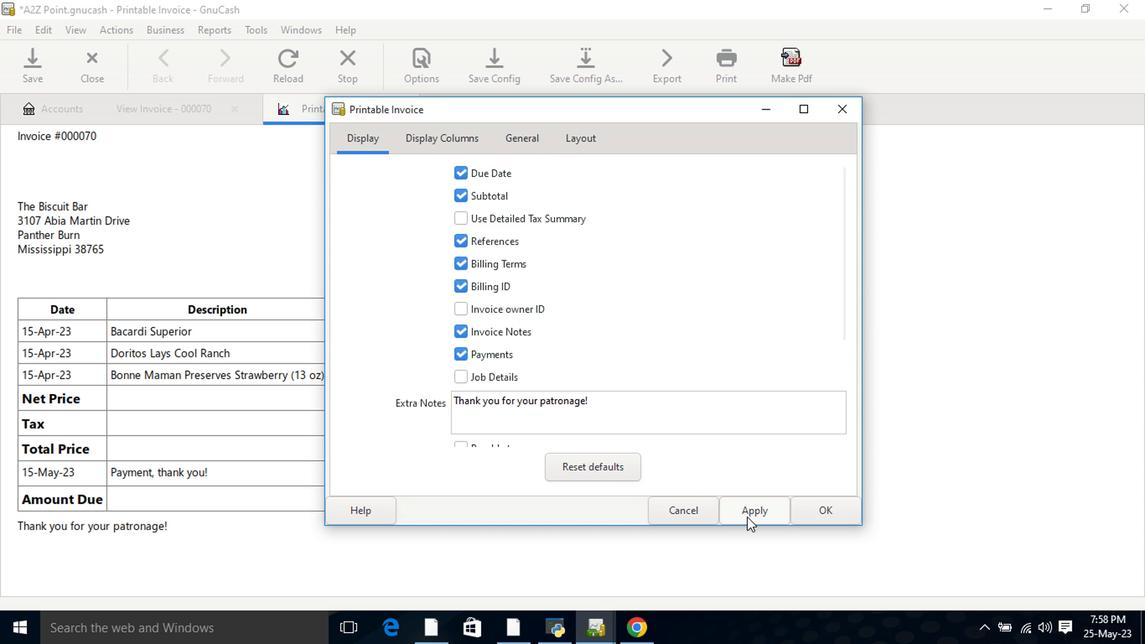 
Action: Mouse pressed left at (726, 498)
Screenshot: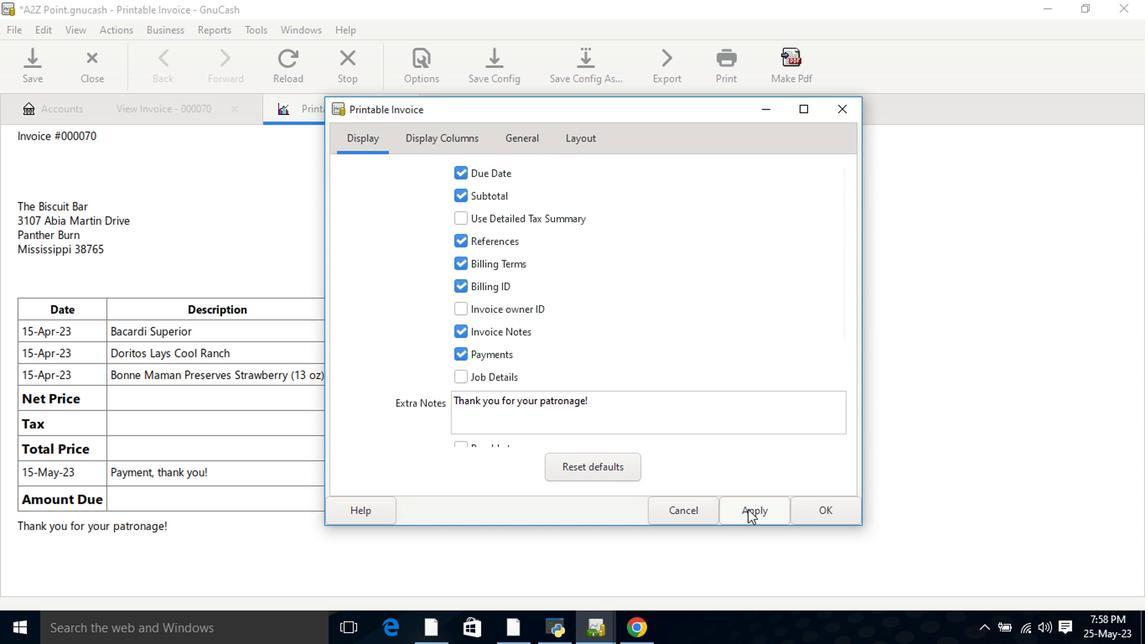 
Action: Mouse moved to (675, 506)
Screenshot: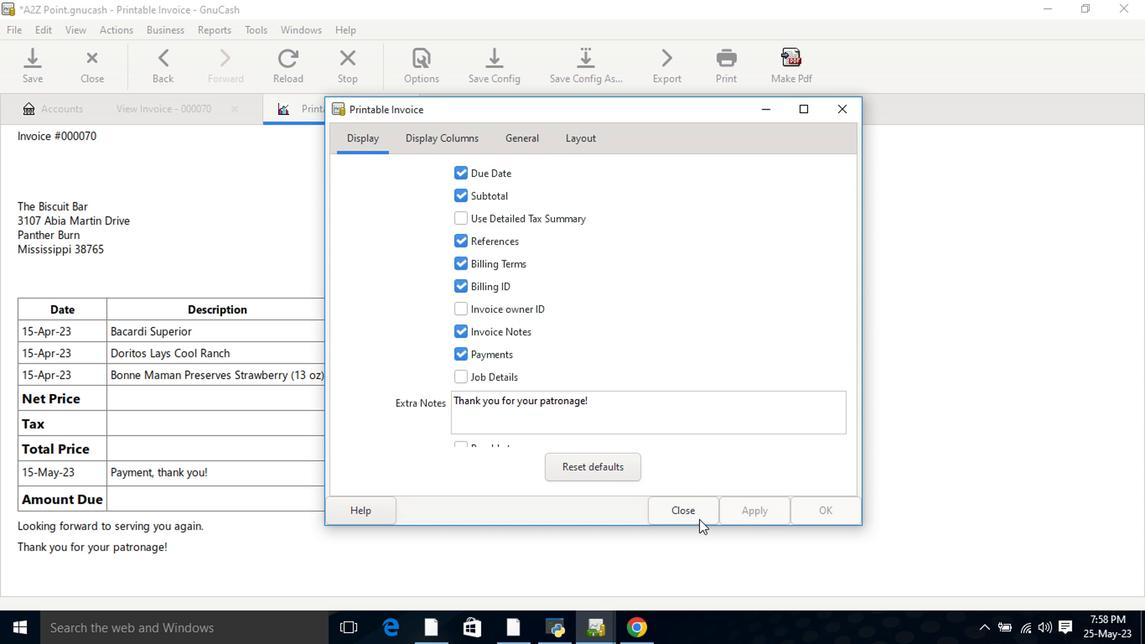 
Action: Mouse pressed left at (675, 506)
Screenshot: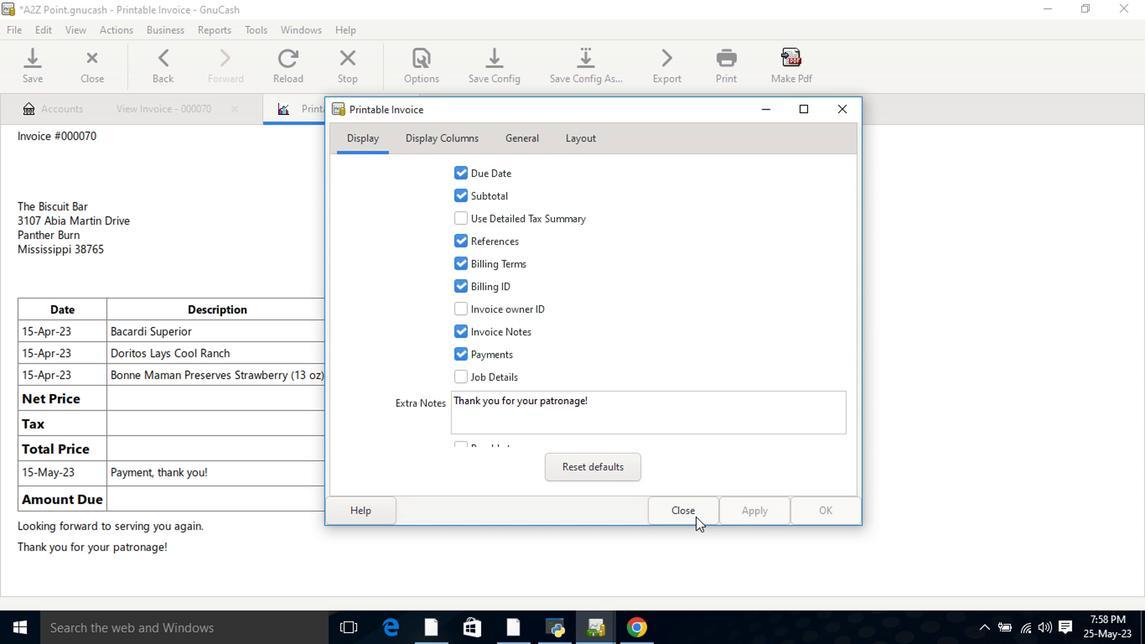 
Action: Mouse moved to (675, 505)
Screenshot: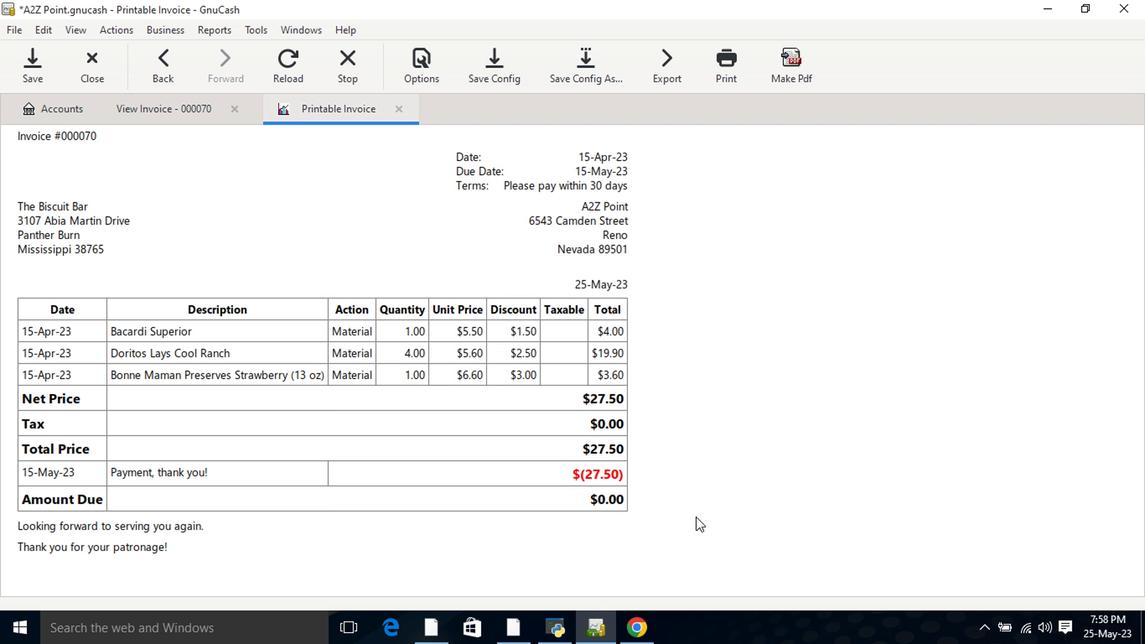 
